 Task: Find connections with filter location Ilmenau with filter topic #Managementtips with filter profile language French with filter current company Equitas Small Finance Bank with filter school Invertis university  with filter industry Child Day Care Services with filter service category Property Management with filter keywords title Copywriter
Action: Mouse moved to (716, 91)
Screenshot: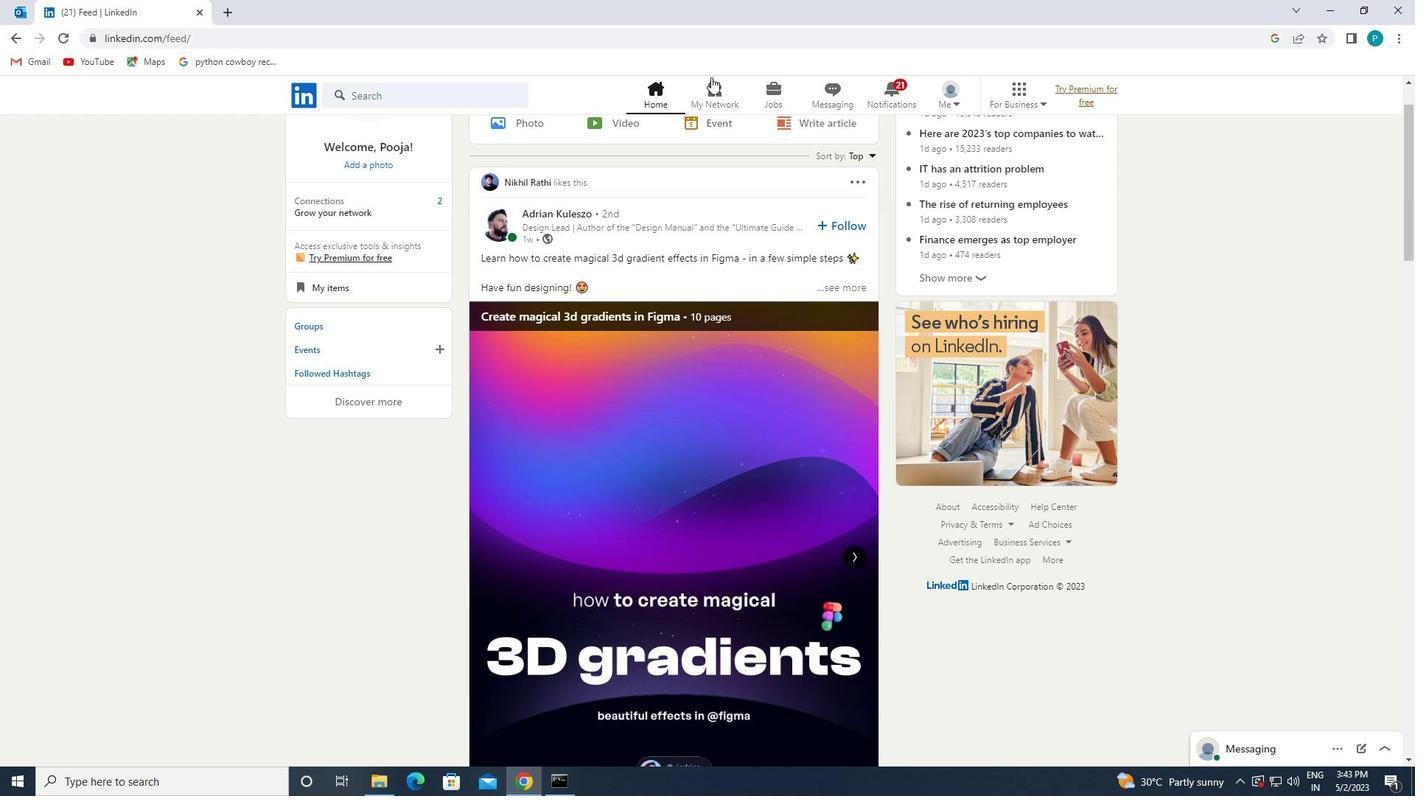 
Action: Mouse pressed left at (716, 91)
Screenshot: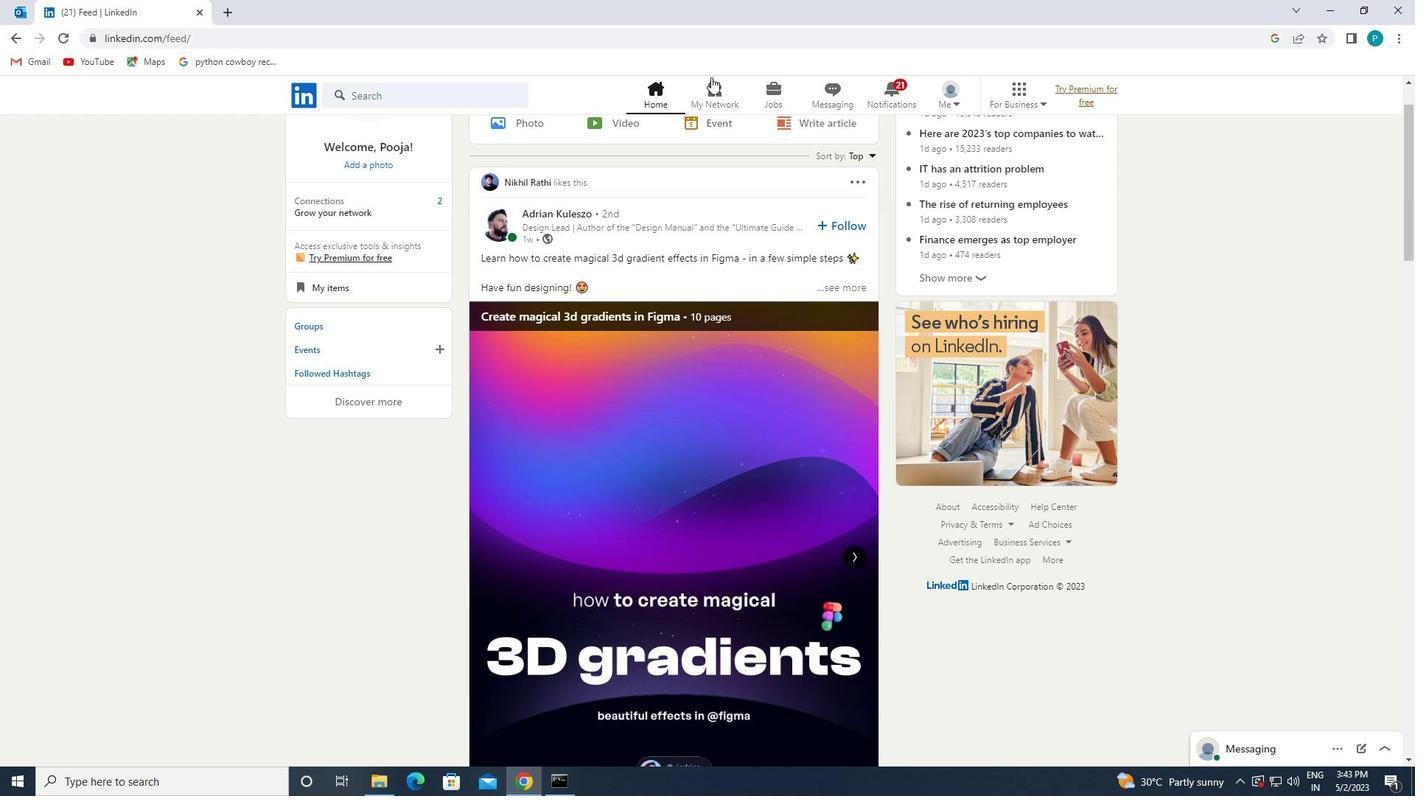 
Action: Mouse moved to (437, 165)
Screenshot: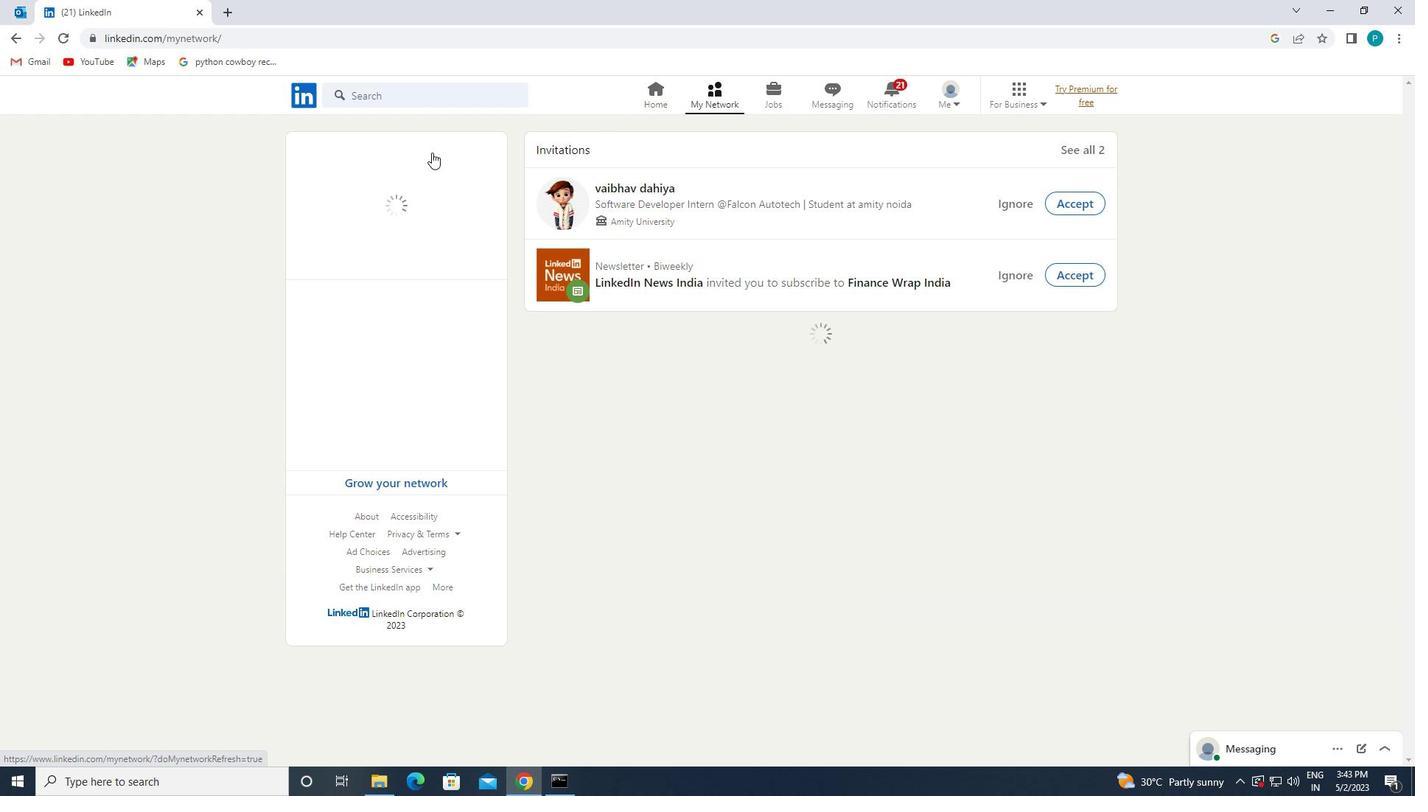 
Action: Mouse pressed left at (437, 165)
Screenshot: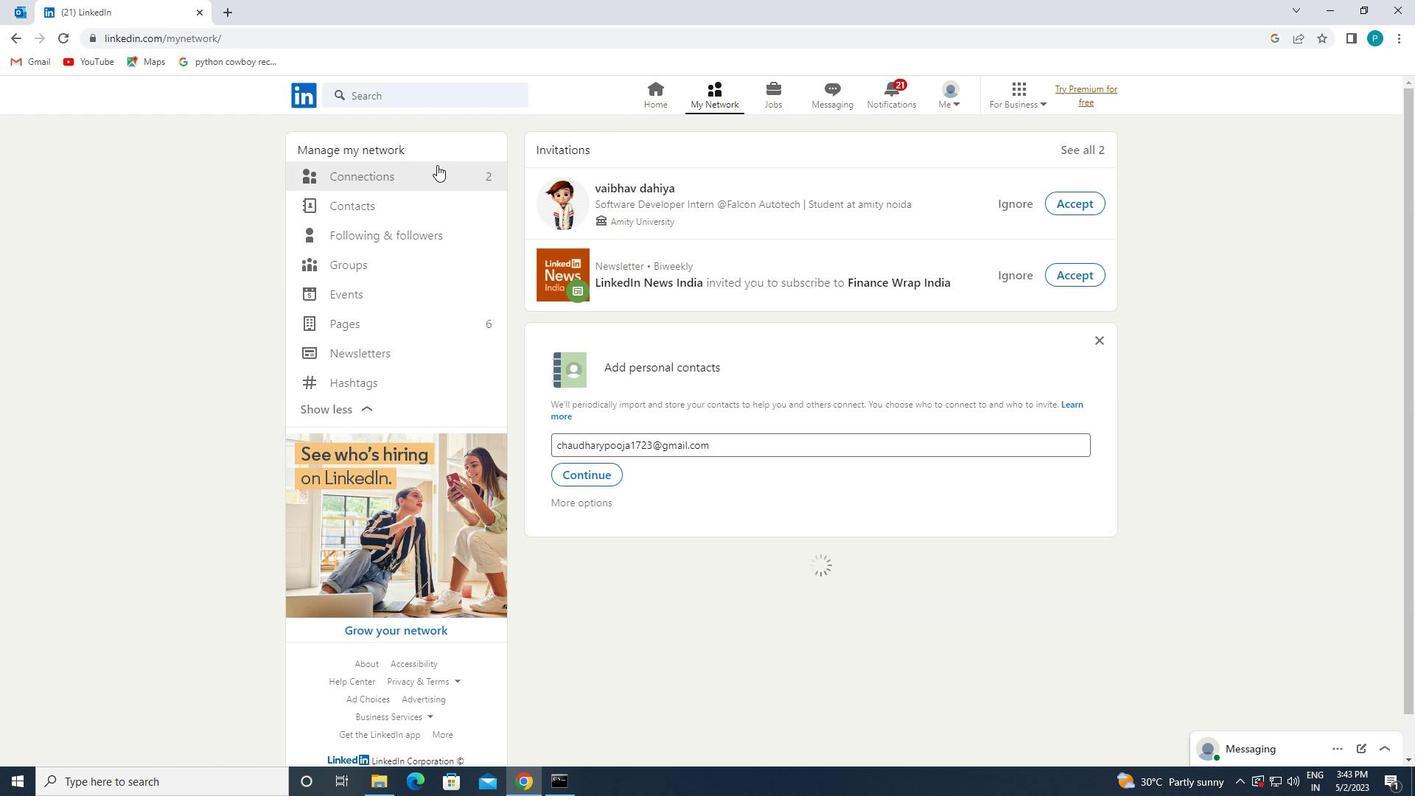
Action: Mouse moved to (449, 177)
Screenshot: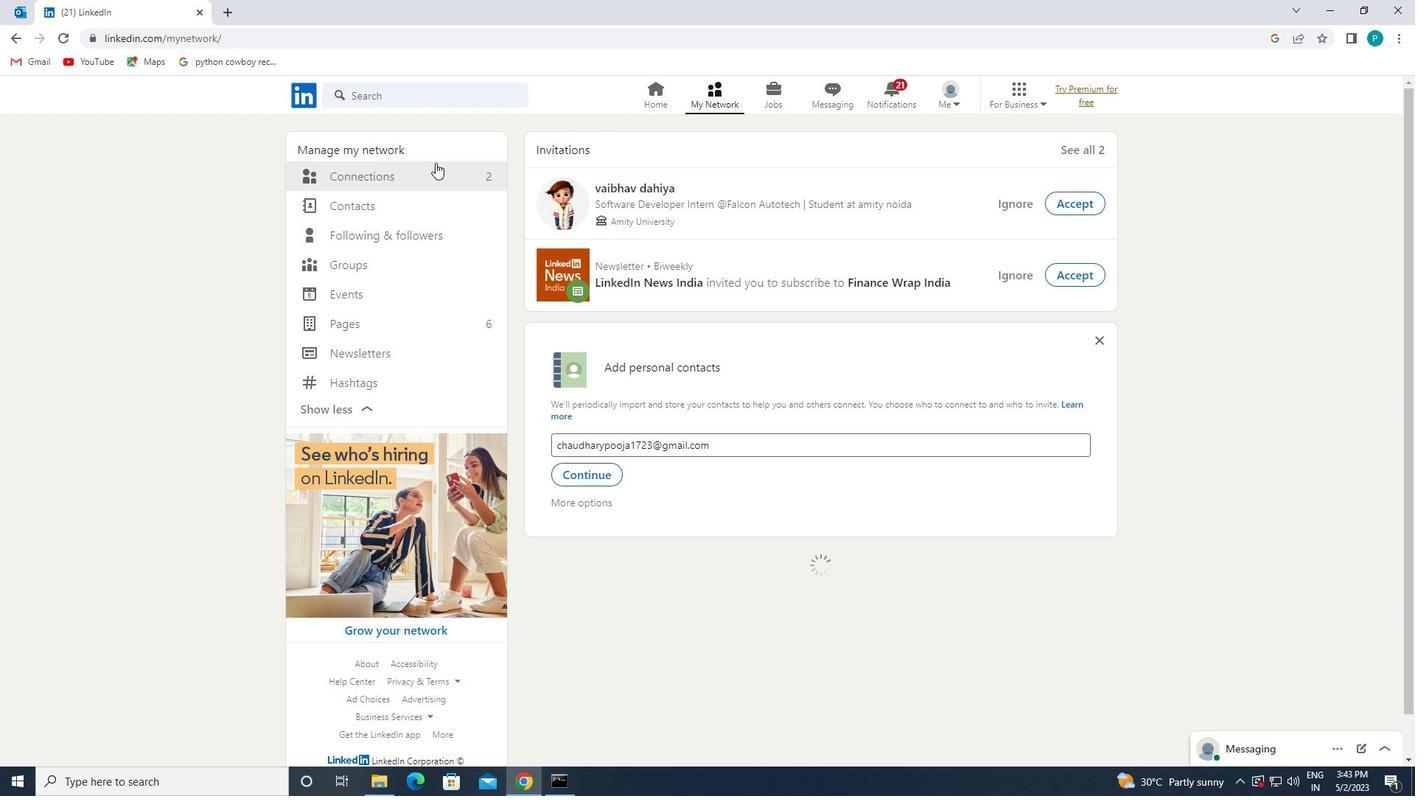 
Action: Mouse pressed left at (449, 177)
Screenshot: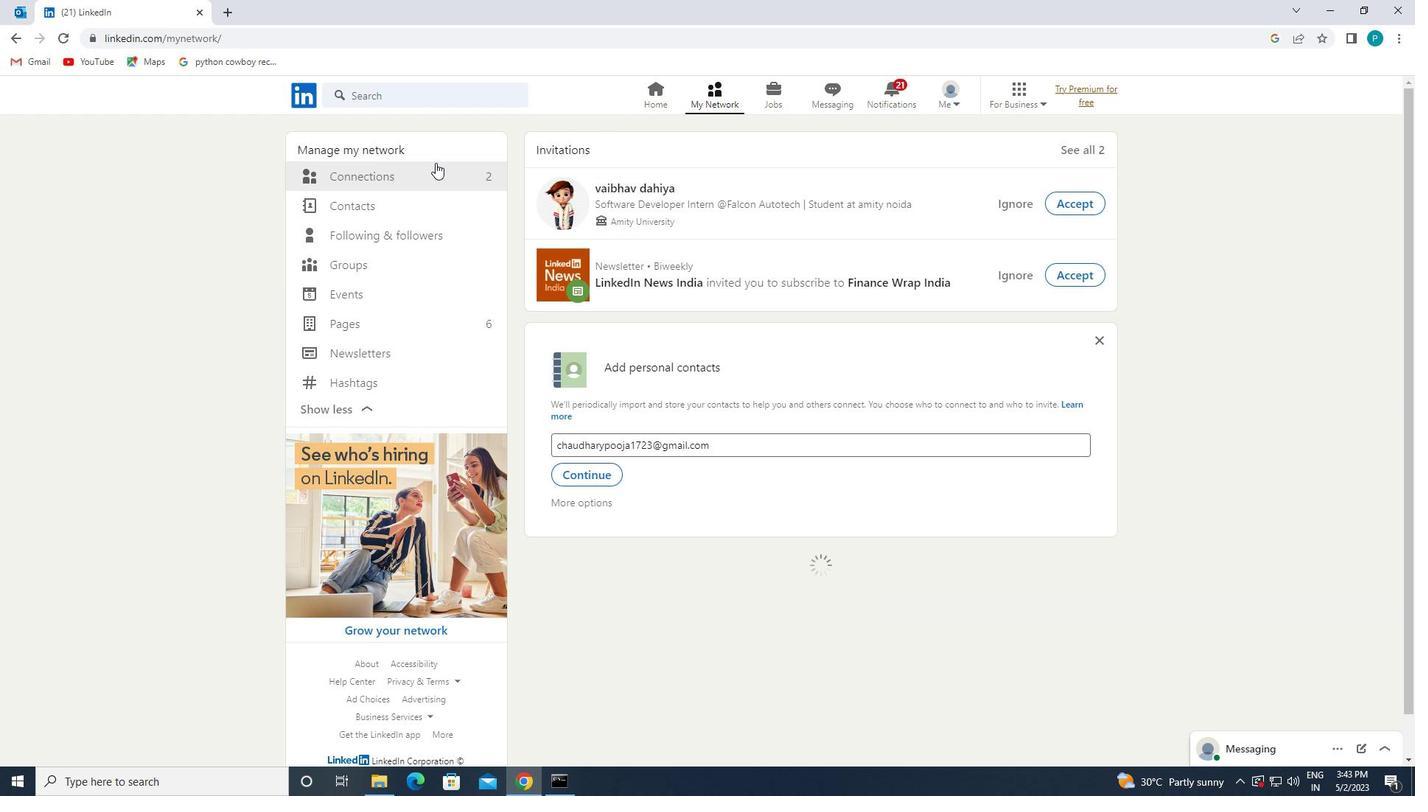 
Action: Mouse moved to (822, 176)
Screenshot: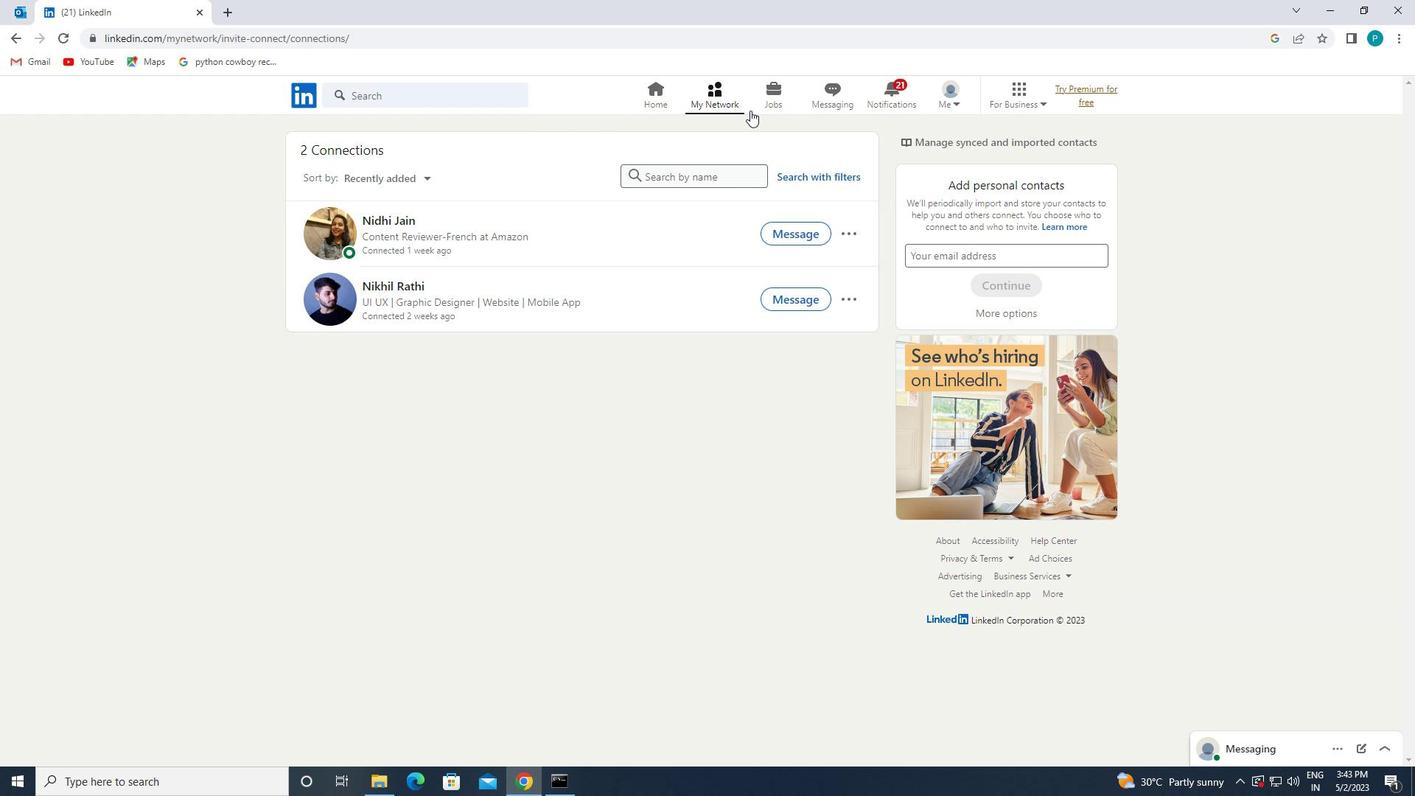 
Action: Mouse pressed left at (822, 176)
Screenshot: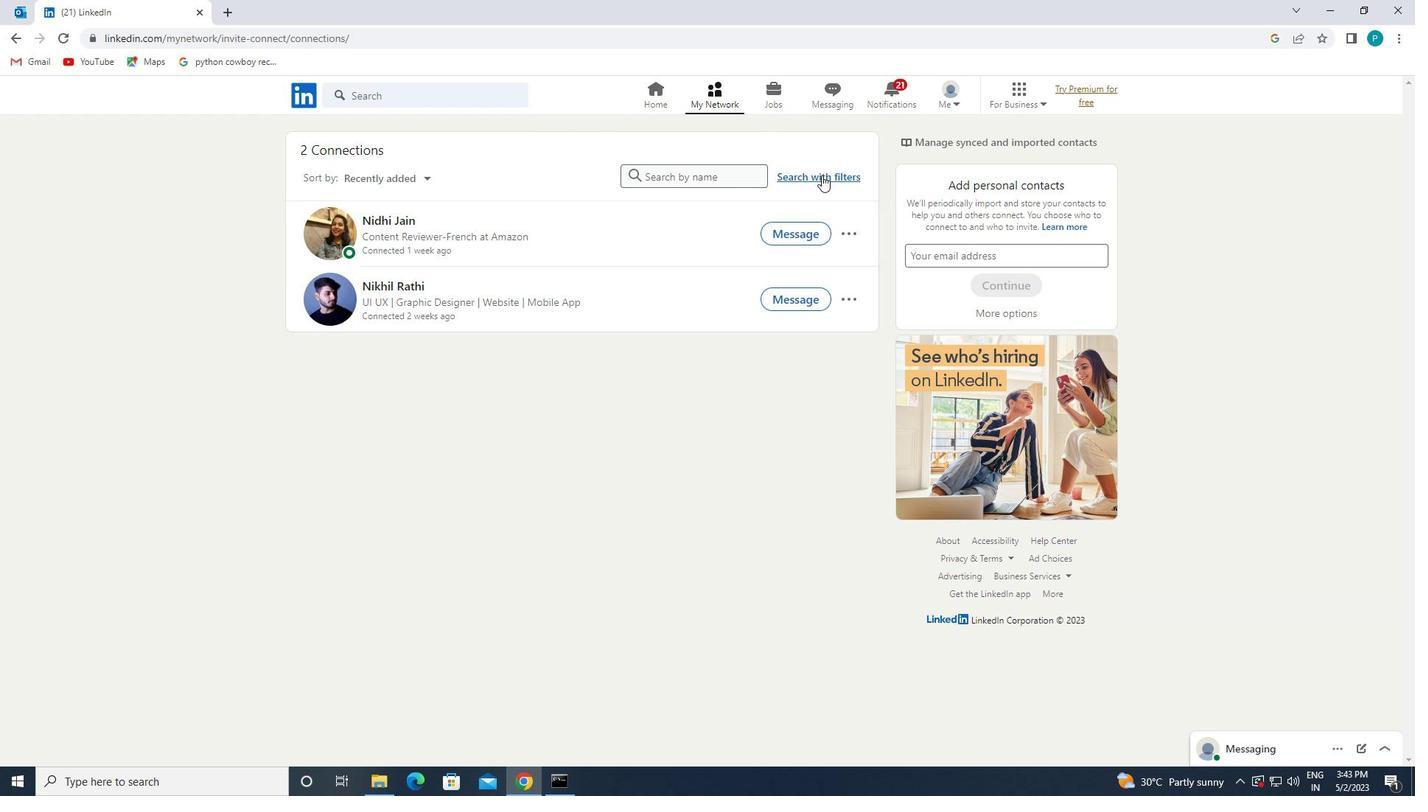 
Action: Mouse moved to (753, 140)
Screenshot: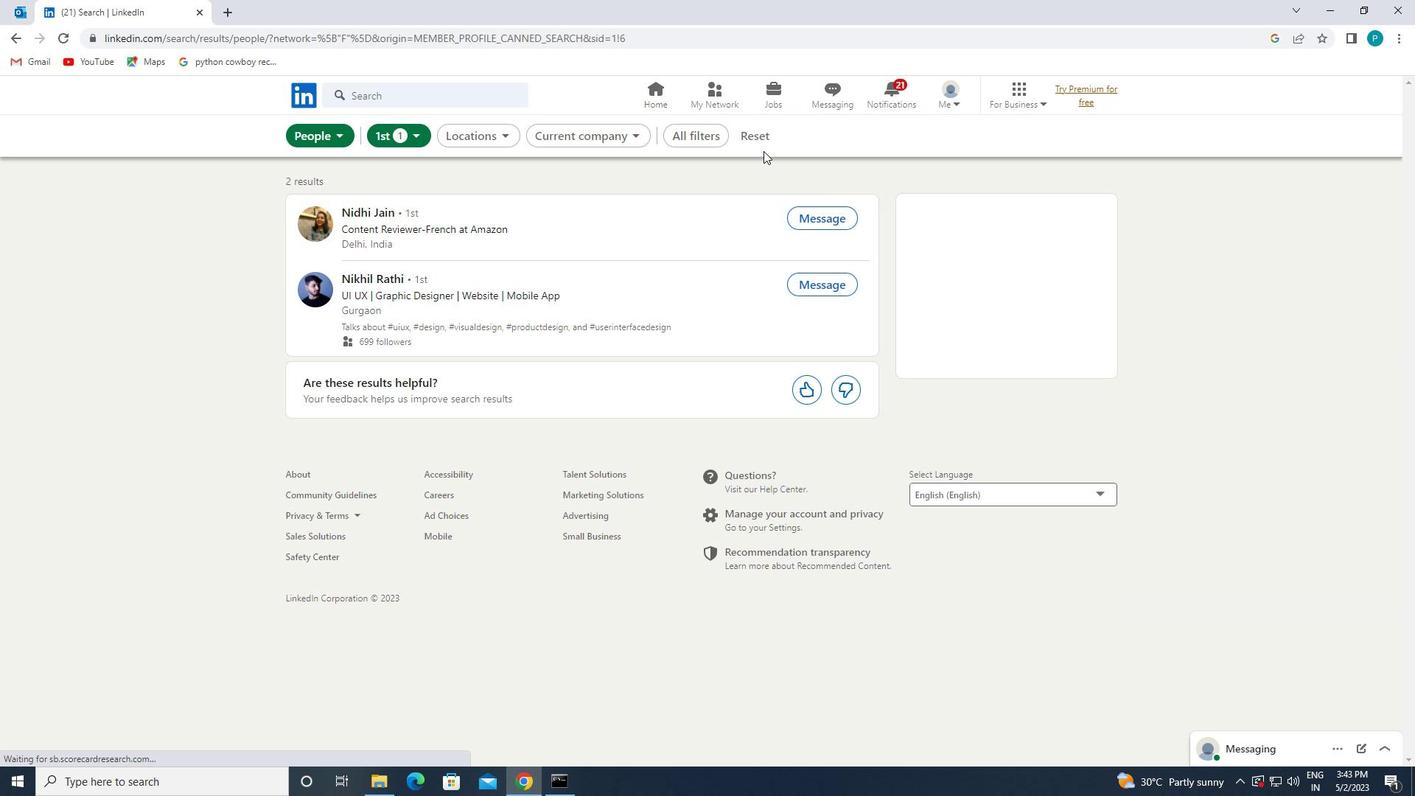 
Action: Mouse pressed left at (753, 140)
Screenshot: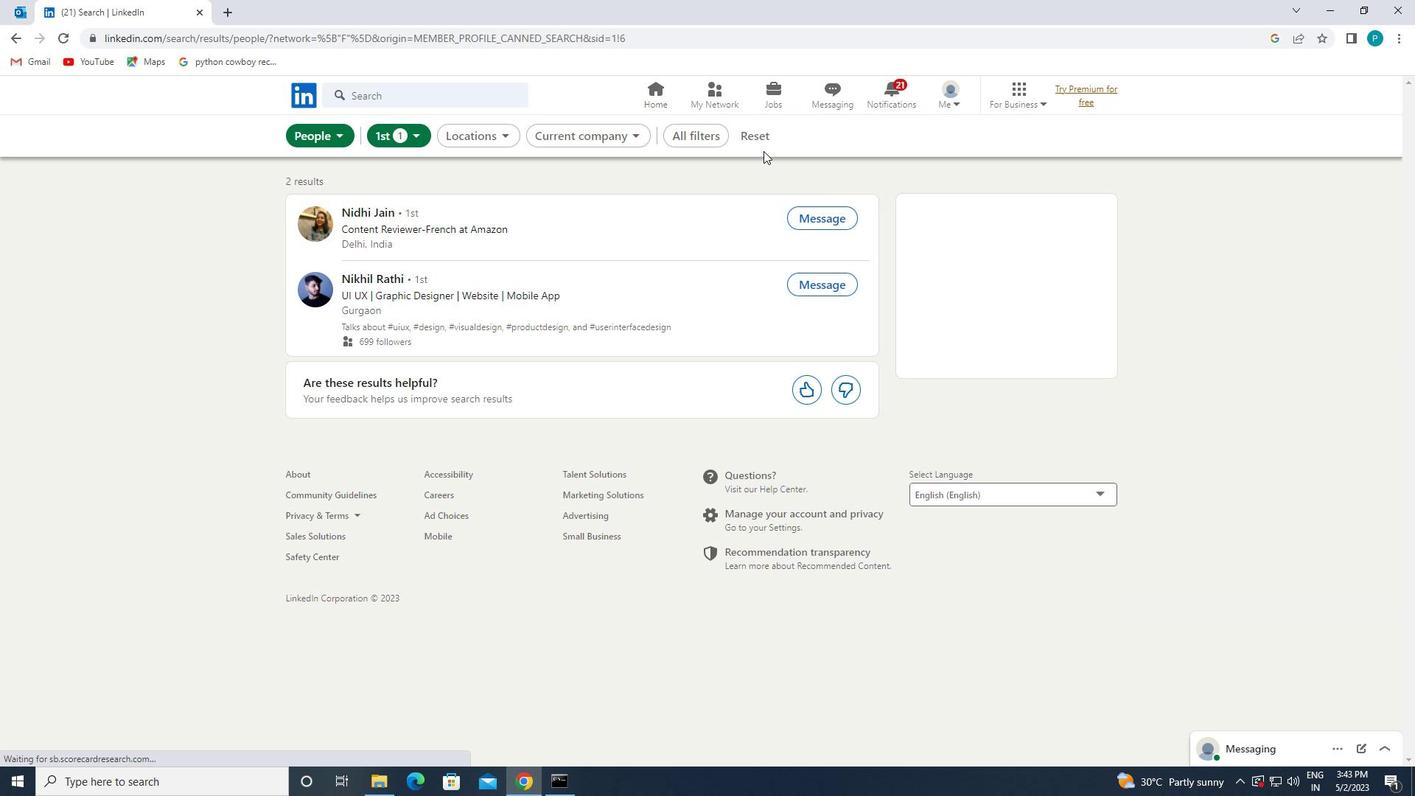 
Action: Mouse moved to (738, 134)
Screenshot: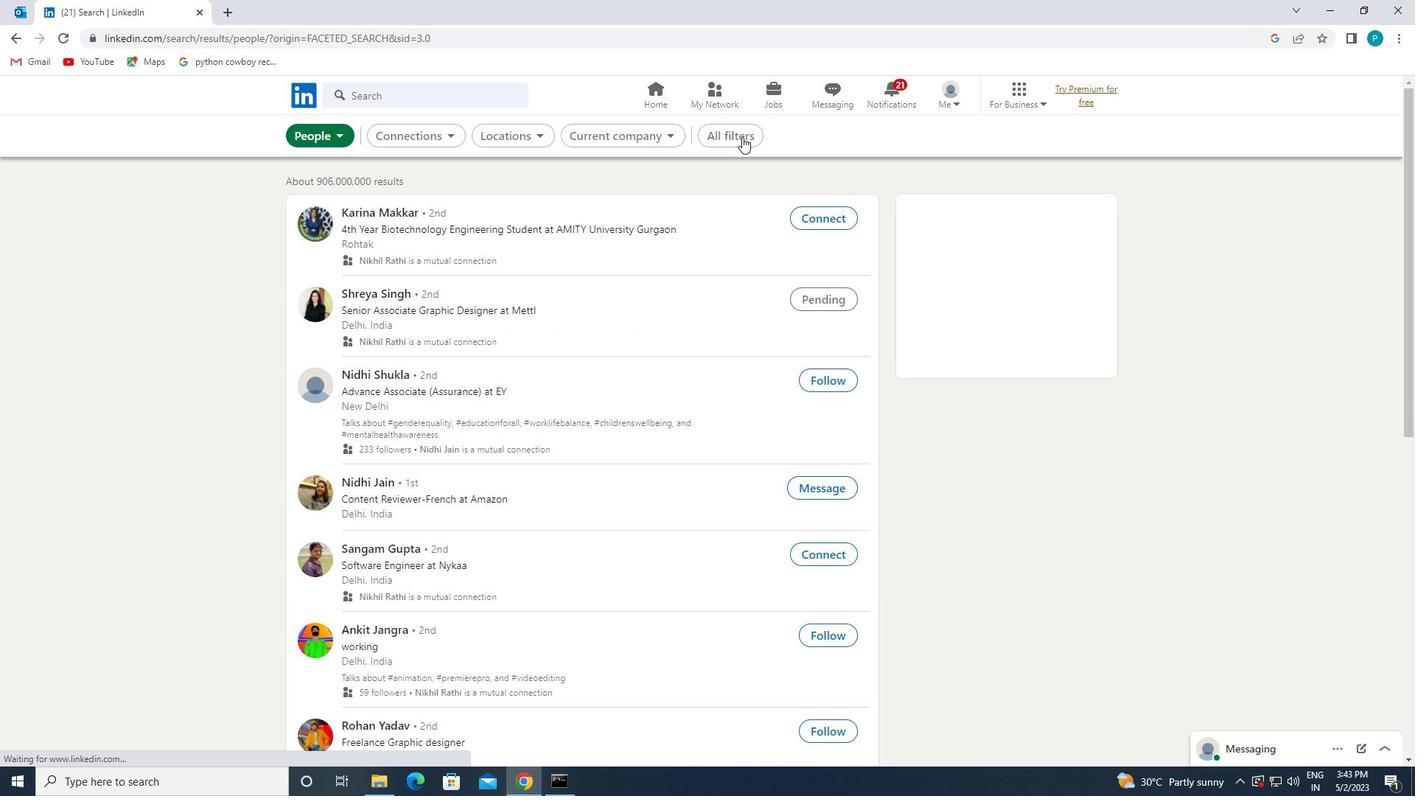 
Action: Mouse pressed left at (738, 134)
Screenshot: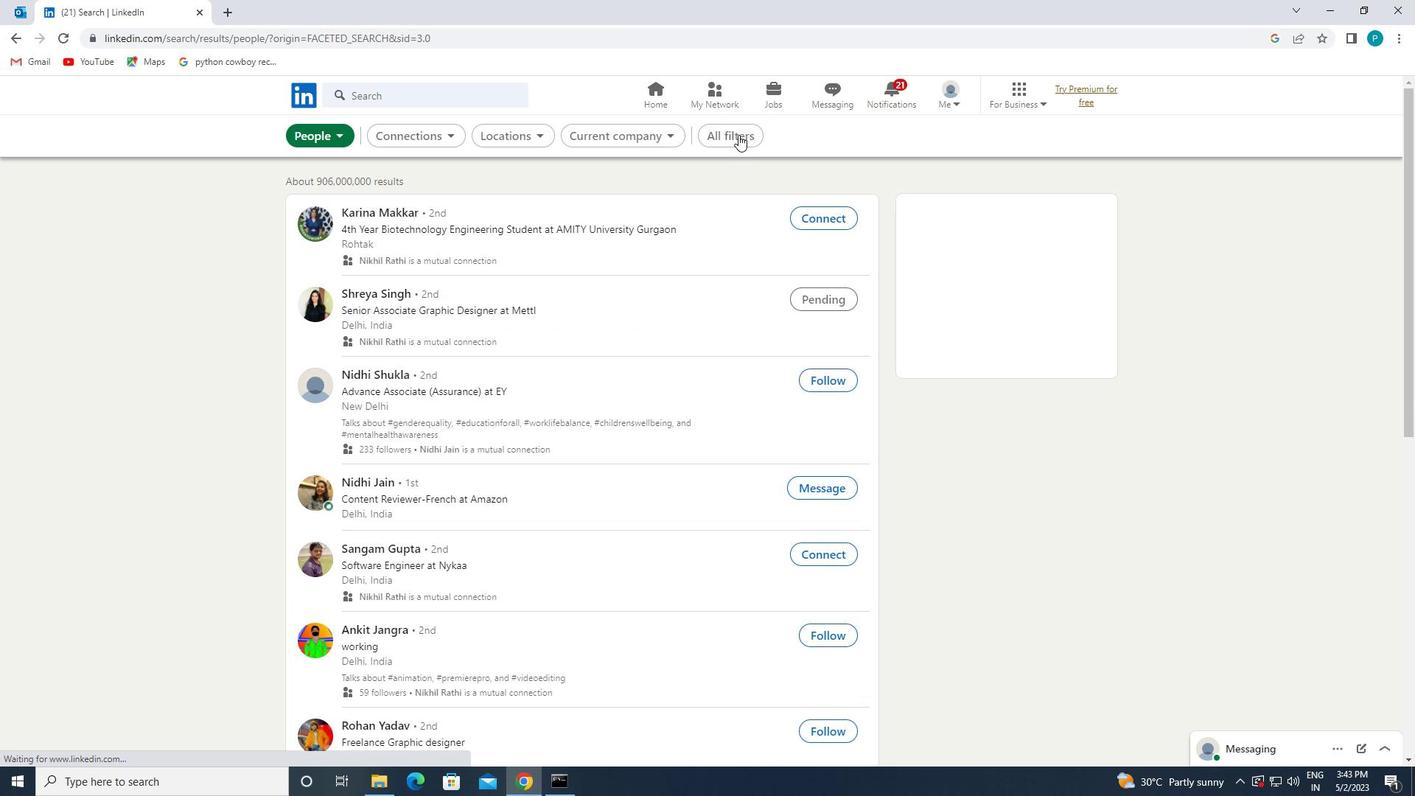 
Action: Mouse moved to (1348, 421)
Screenshot: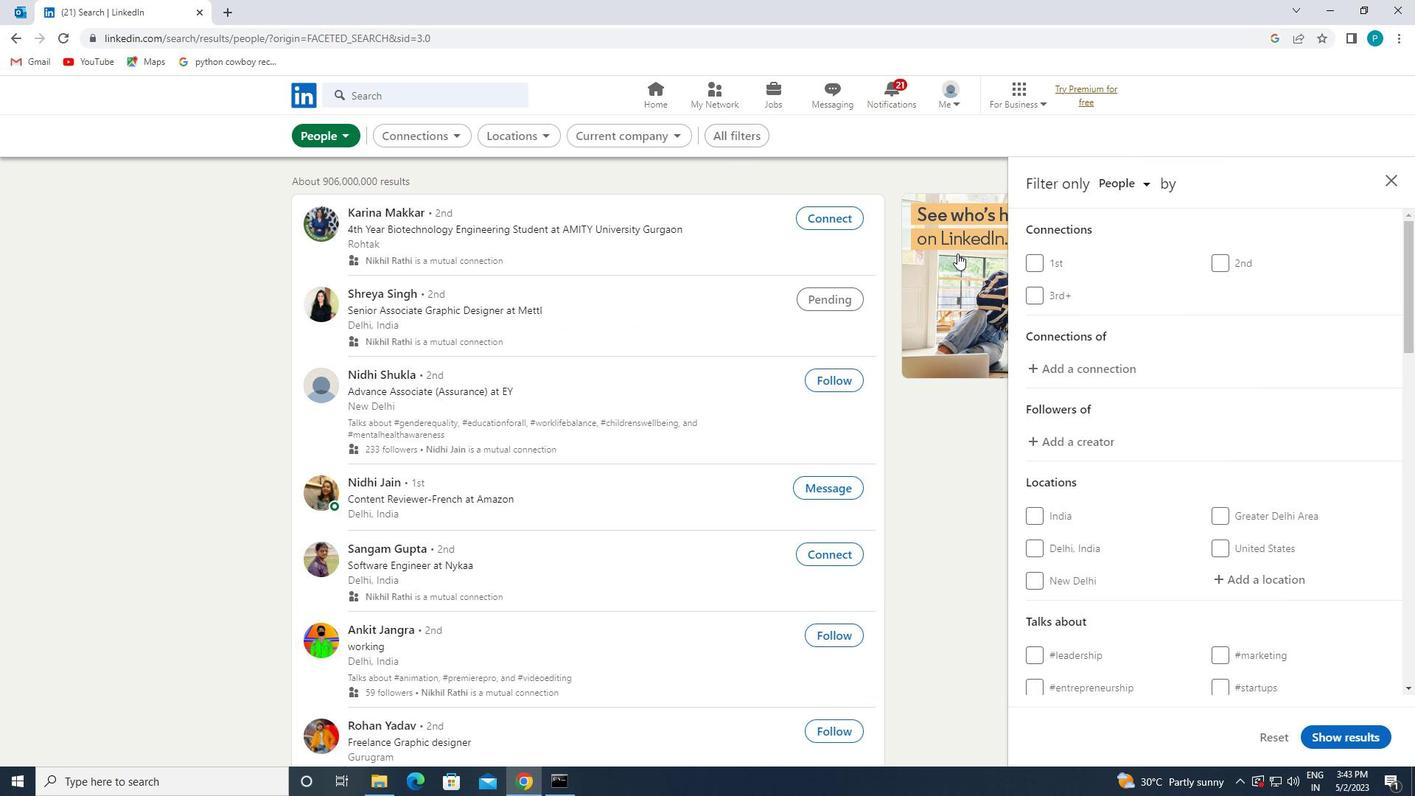 
Action: Mouse scrolled (1348, 421) with delta (0, 0)
Screenshot: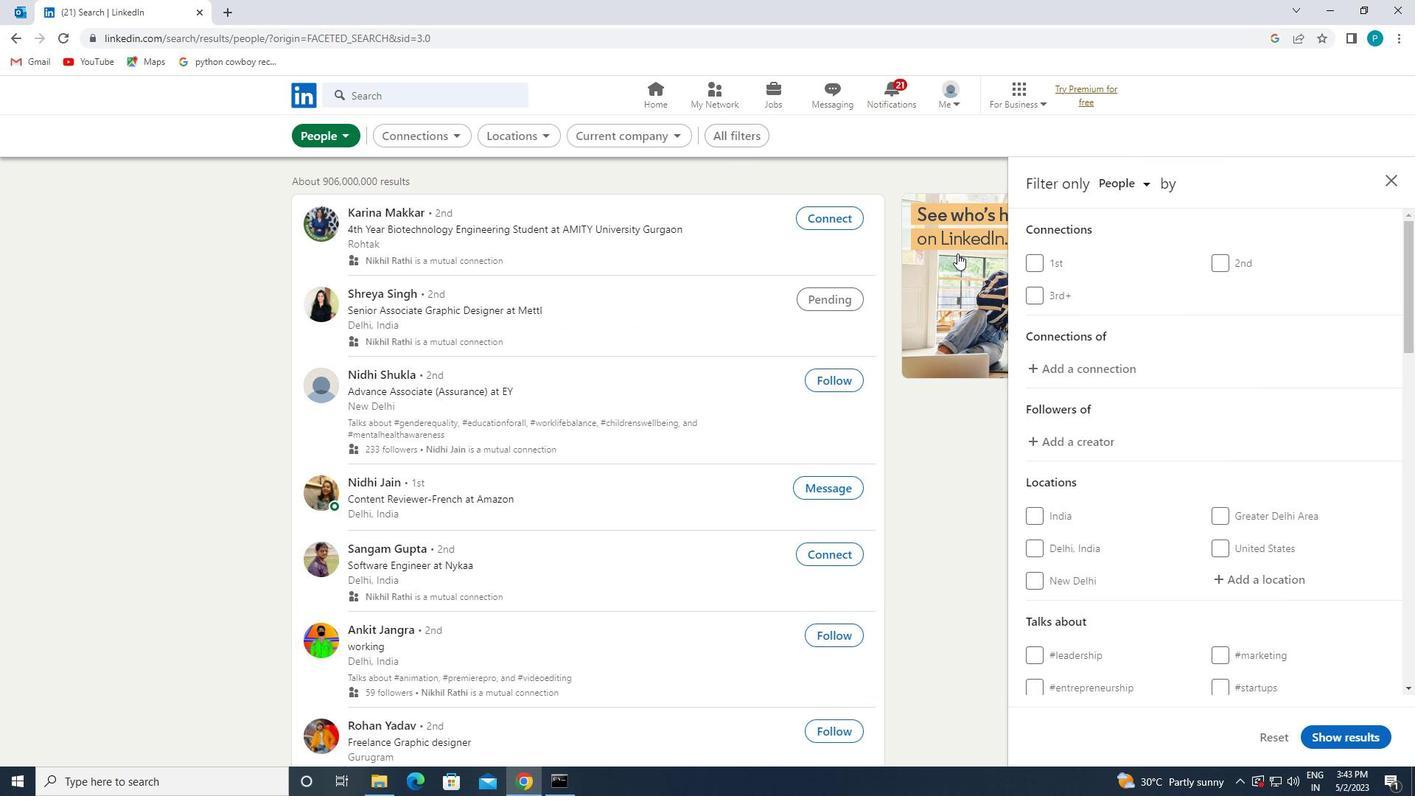 
Action: Mouse scrolled (1348, 421) with delta (0, 0)
Screenshot: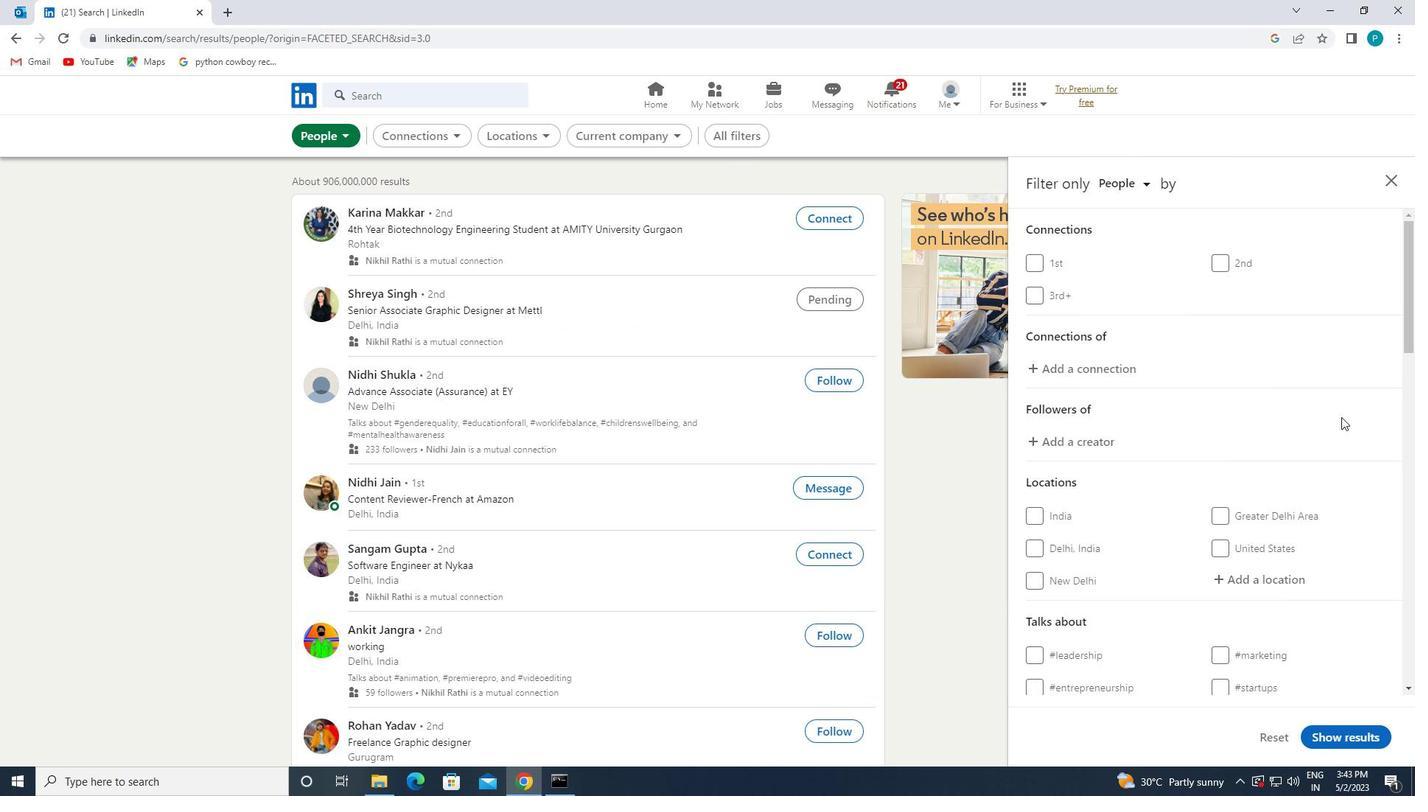 
Action: Mouse scrolled (1348, 421) with delta (0, 0)
Screenshot: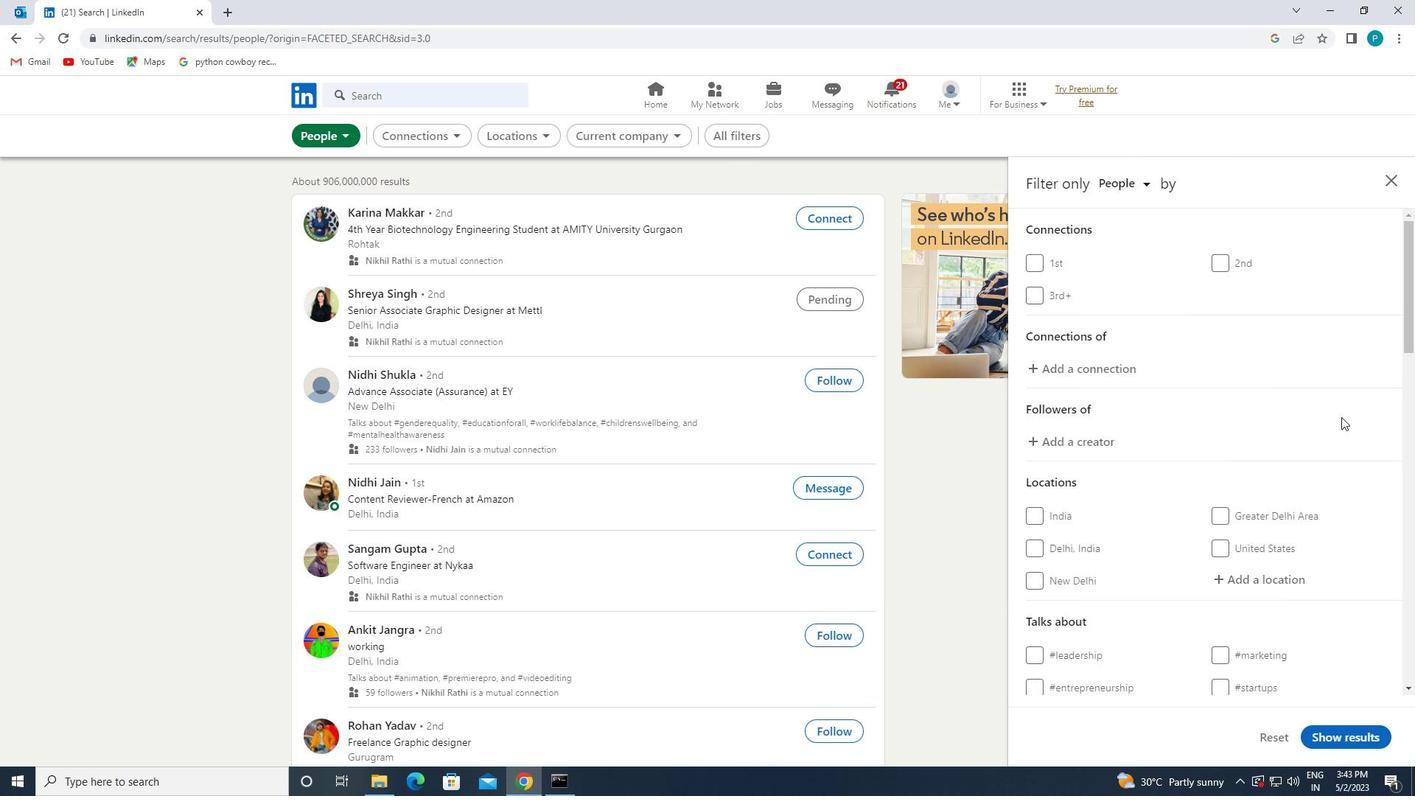 
Action: Mouse moved to (1224, 367)
Screenshot: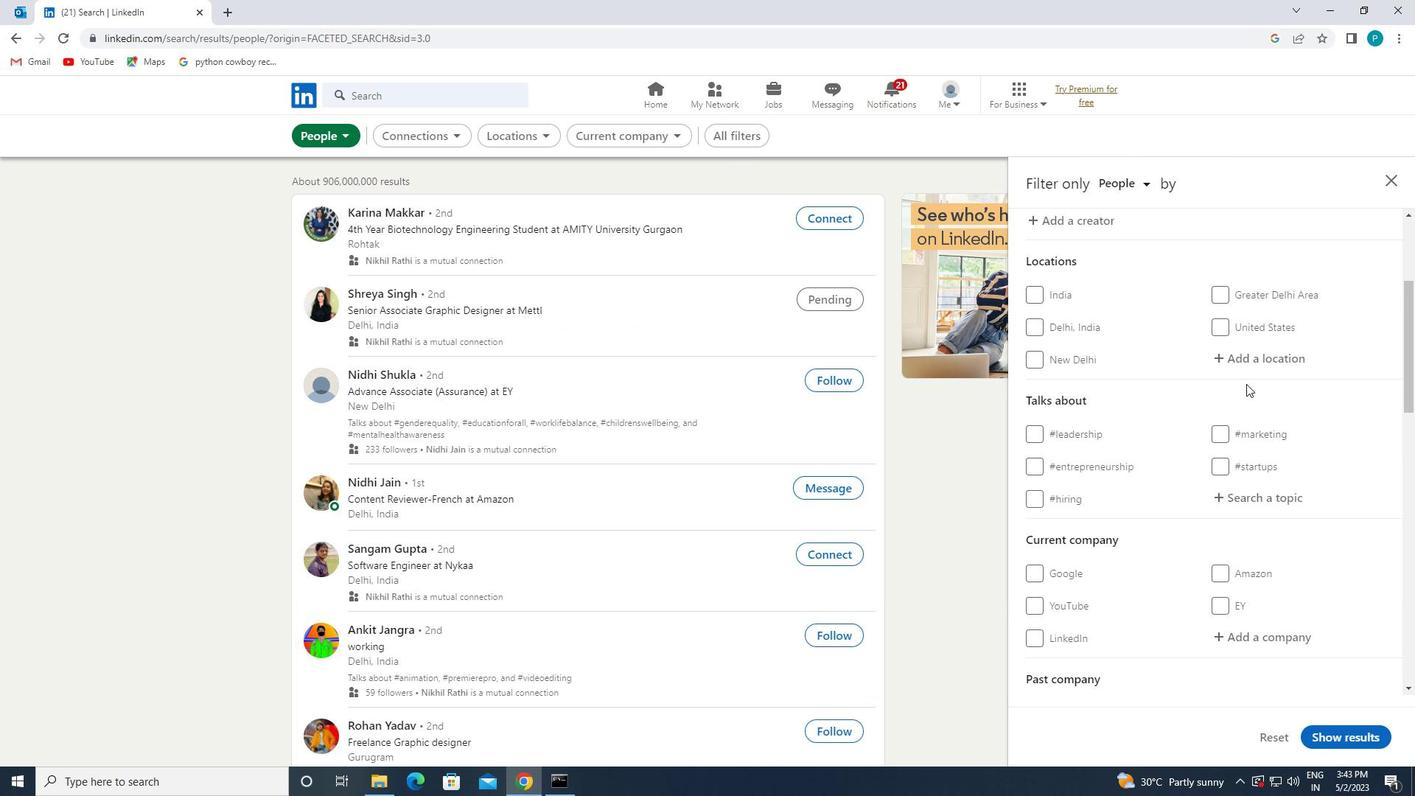 
Action: Mouse pressed left at (1224, 367)
Screenshot: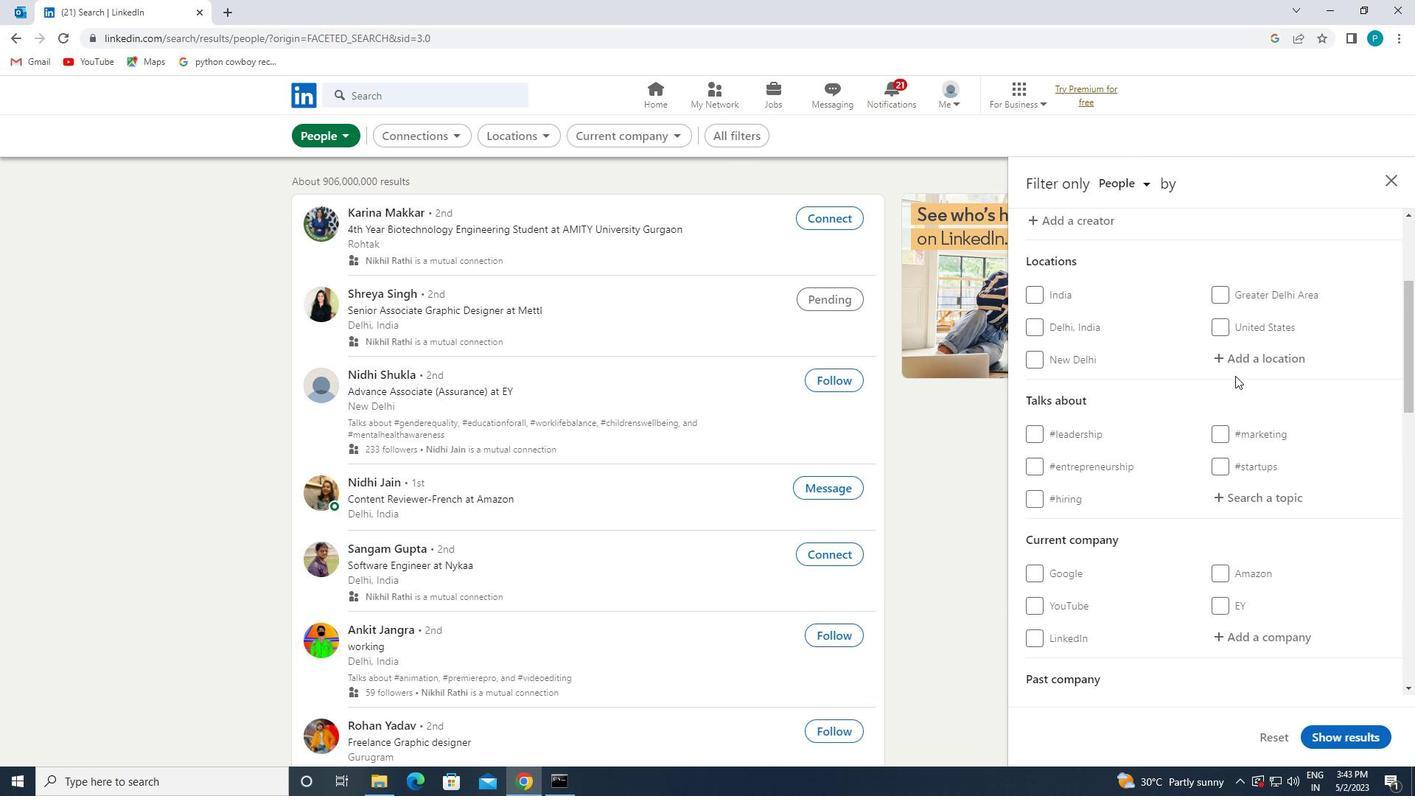 
Action: Key pressed <Key.caps_lock>i<Key.caps_lock>lmen
Screenshot: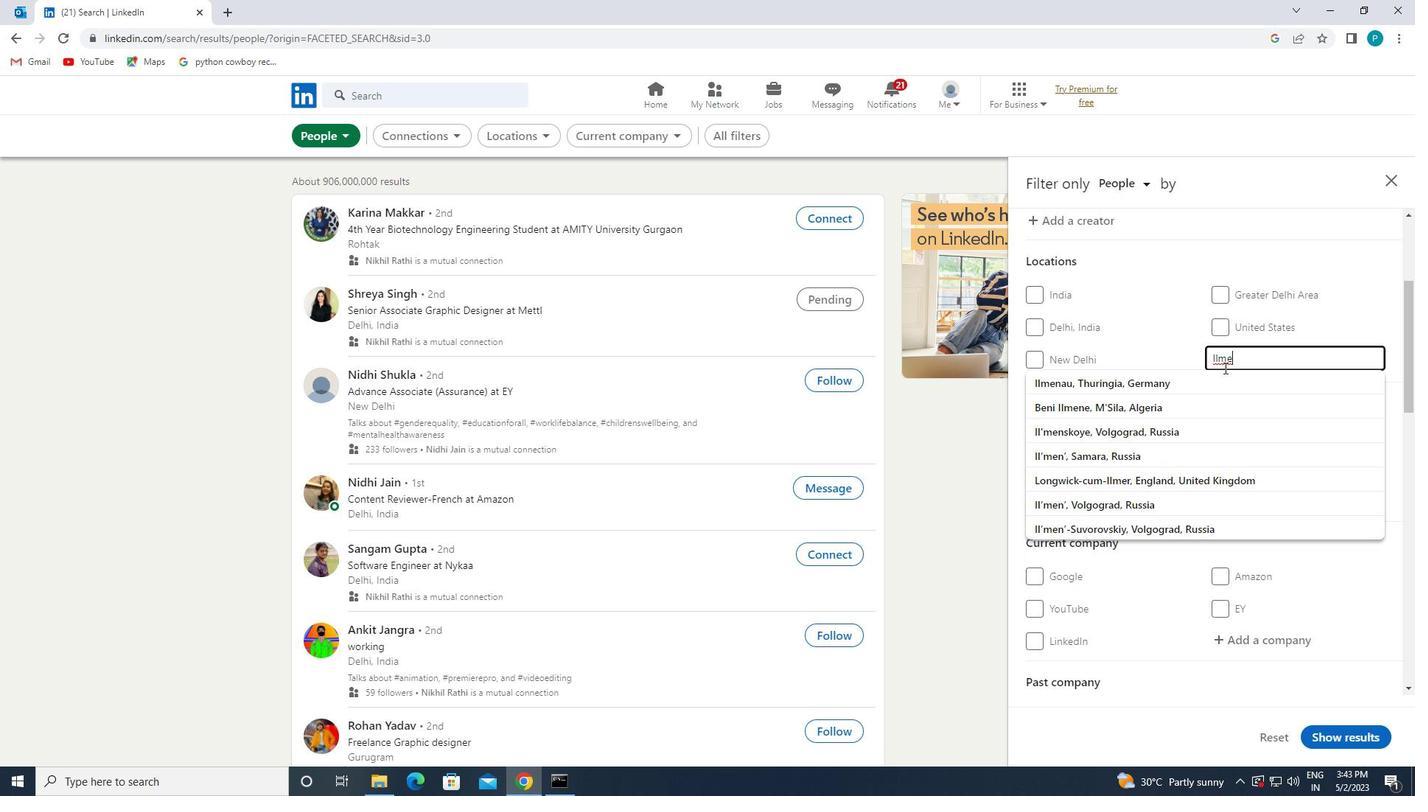 
Action: Mouse moved to (1219, 386)
Screenshot: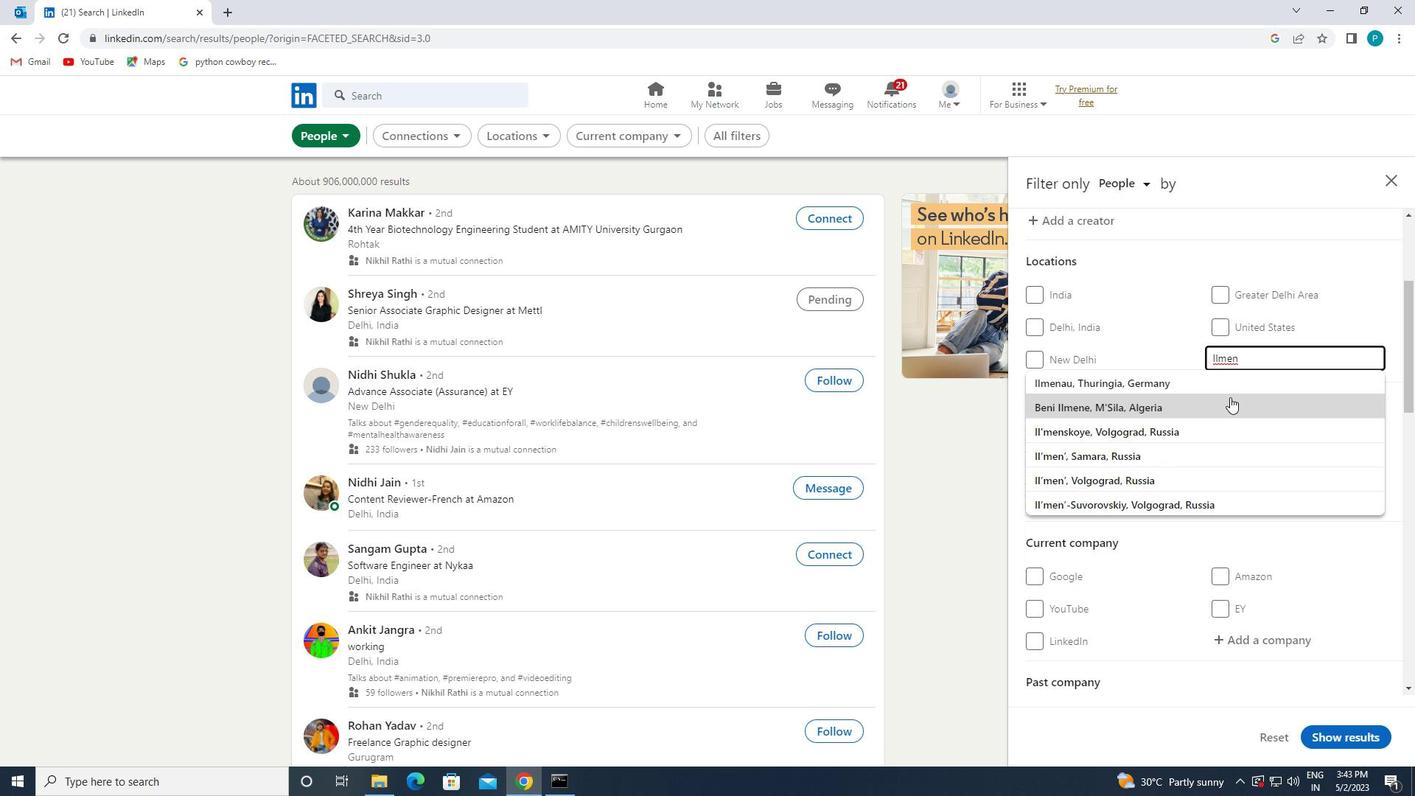 
Action: Mouse pressed left at (1219, 386)
Screenshot: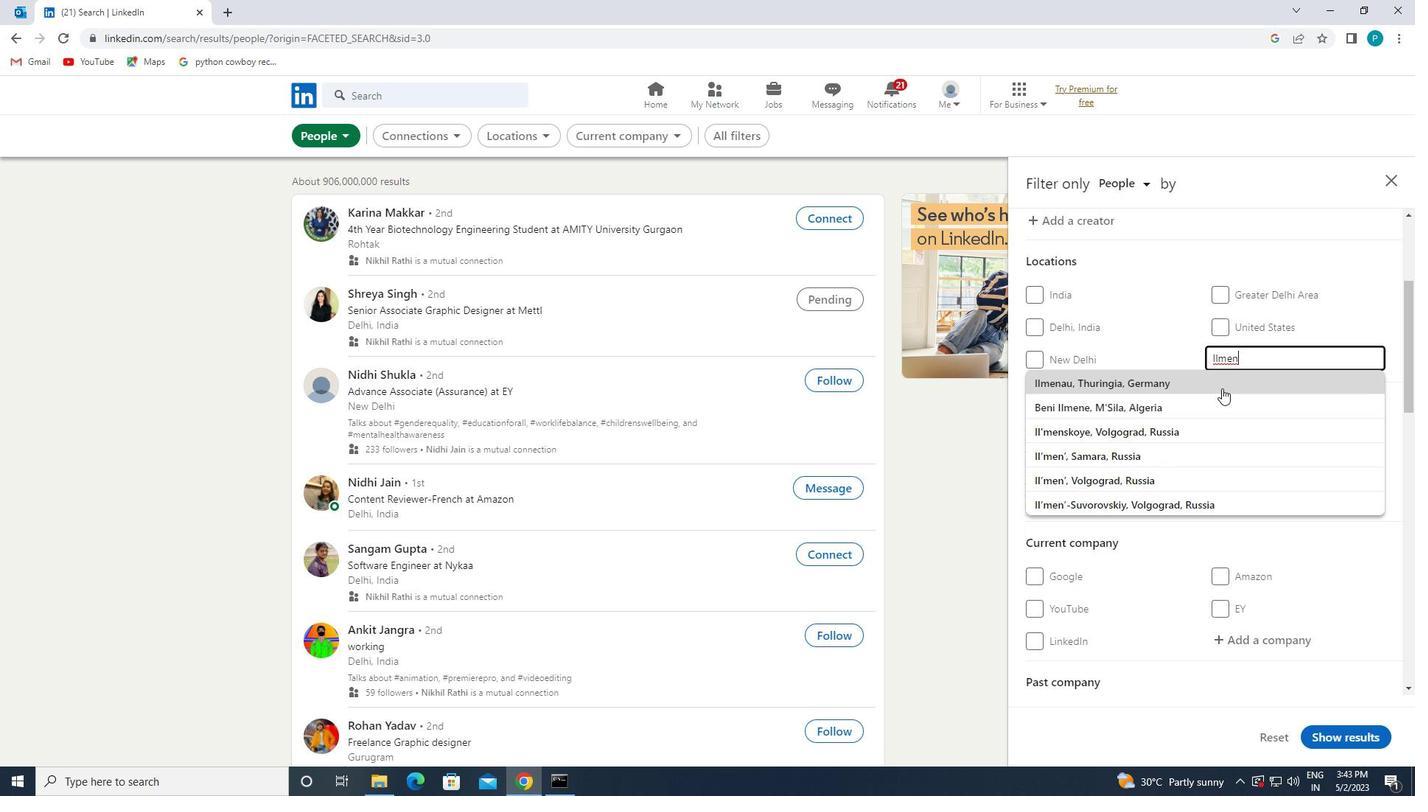 
Action: Mouse moved to (1219, 387)
Screenshot: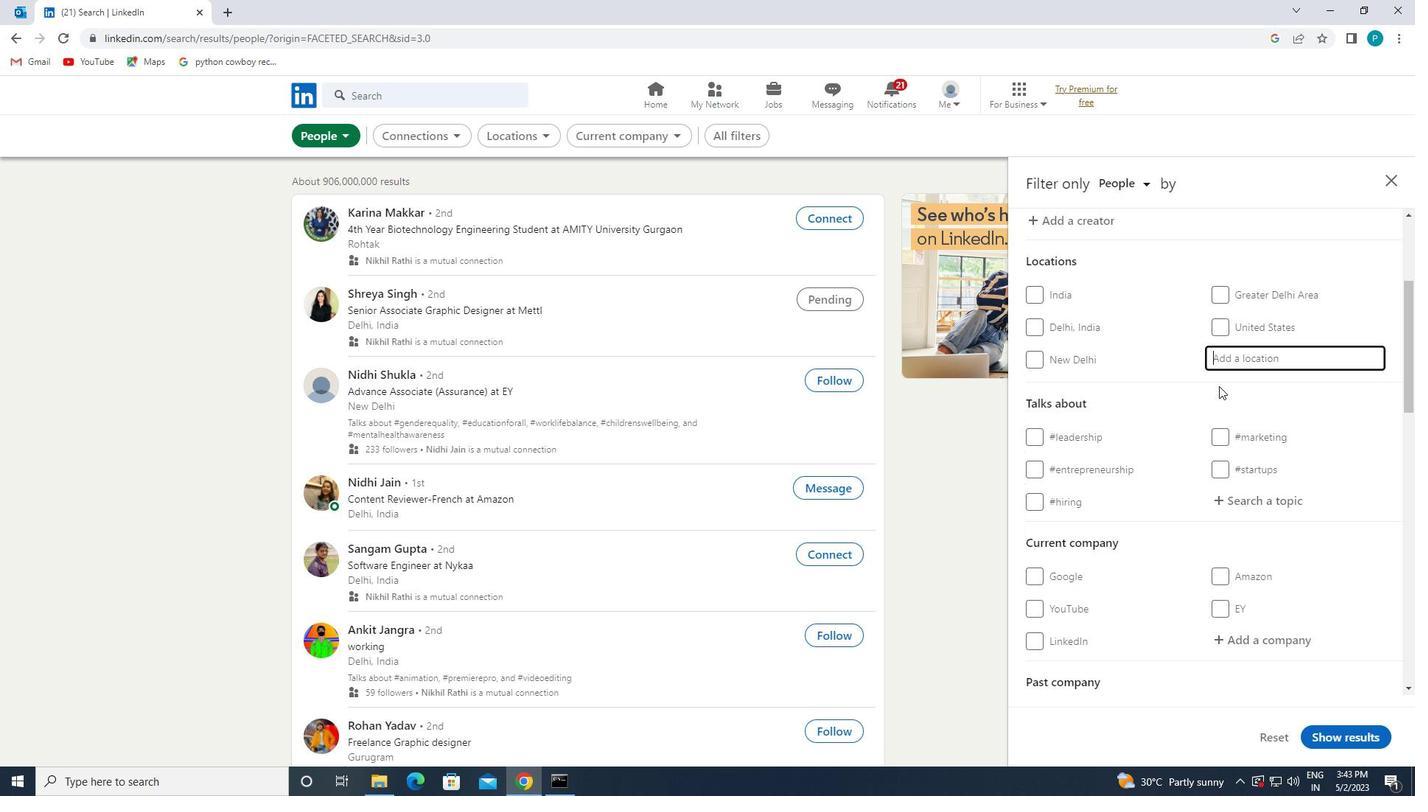 
Action: Mouse scrolled (1219, 387) with delta (0, 0)
Screenshot: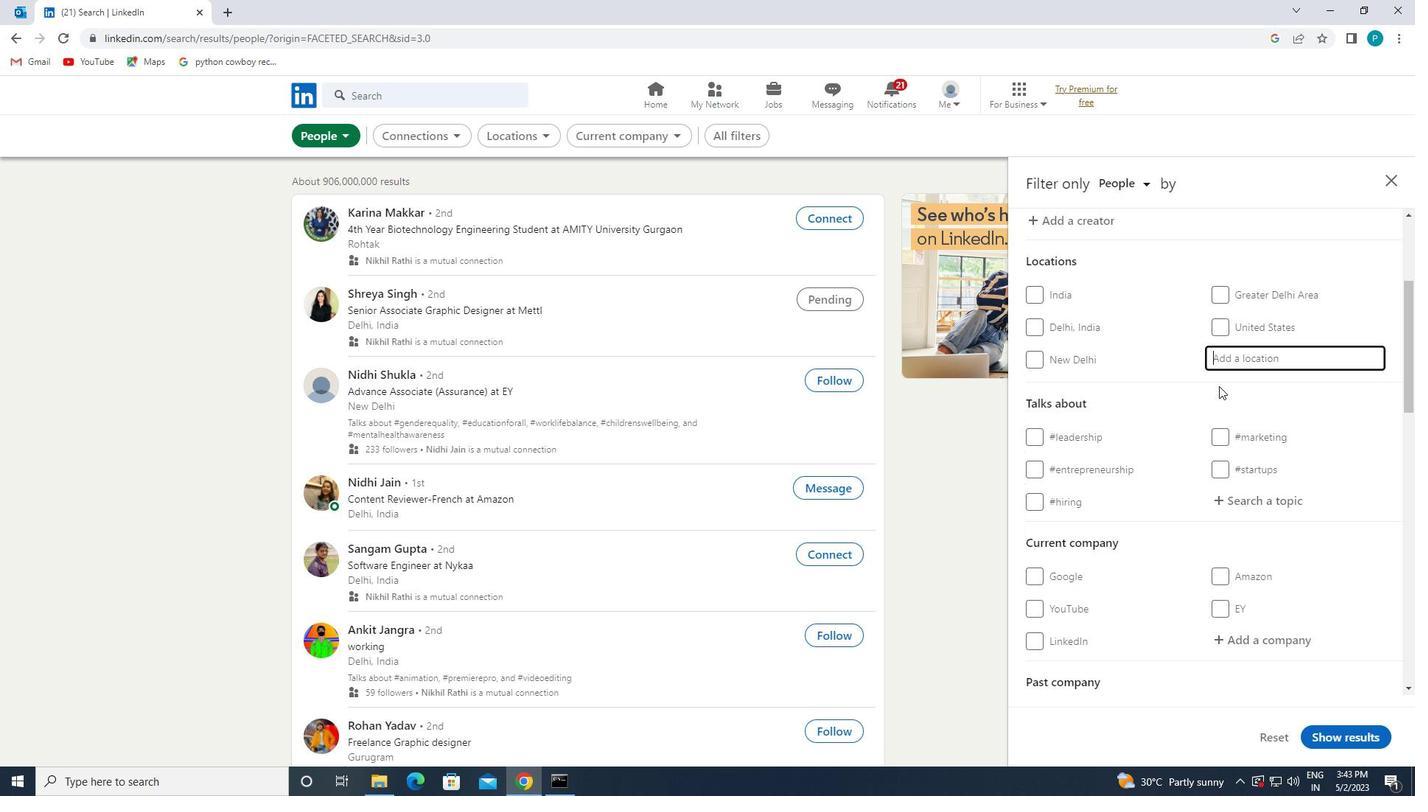 
Action: Mouse moved to (1221, 392)
Screenshot: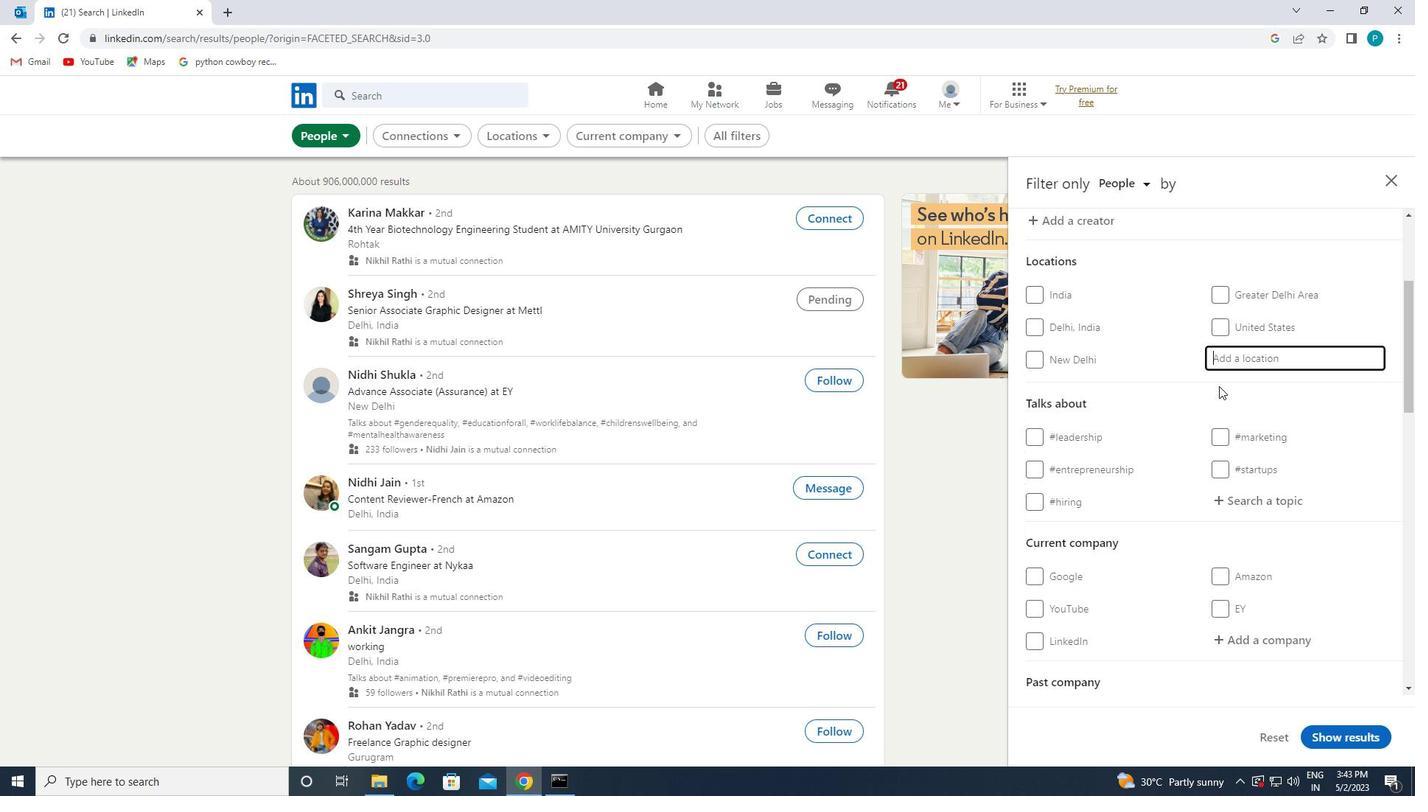 
Action: Mouse scrolled (1221, 391) with delta (0, 0)
Screenshot: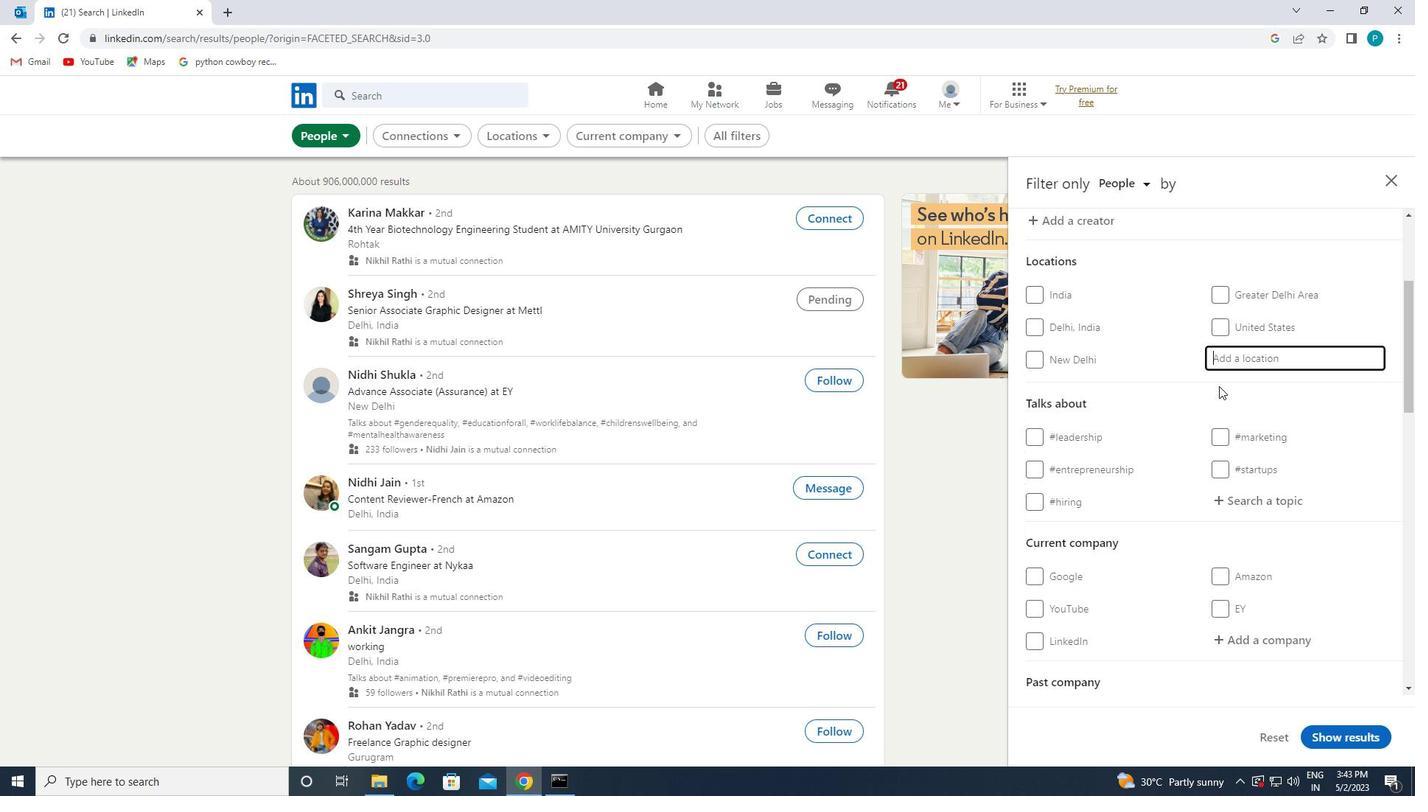 
Action: Mouse moved to (1208, 370)
Screenshot: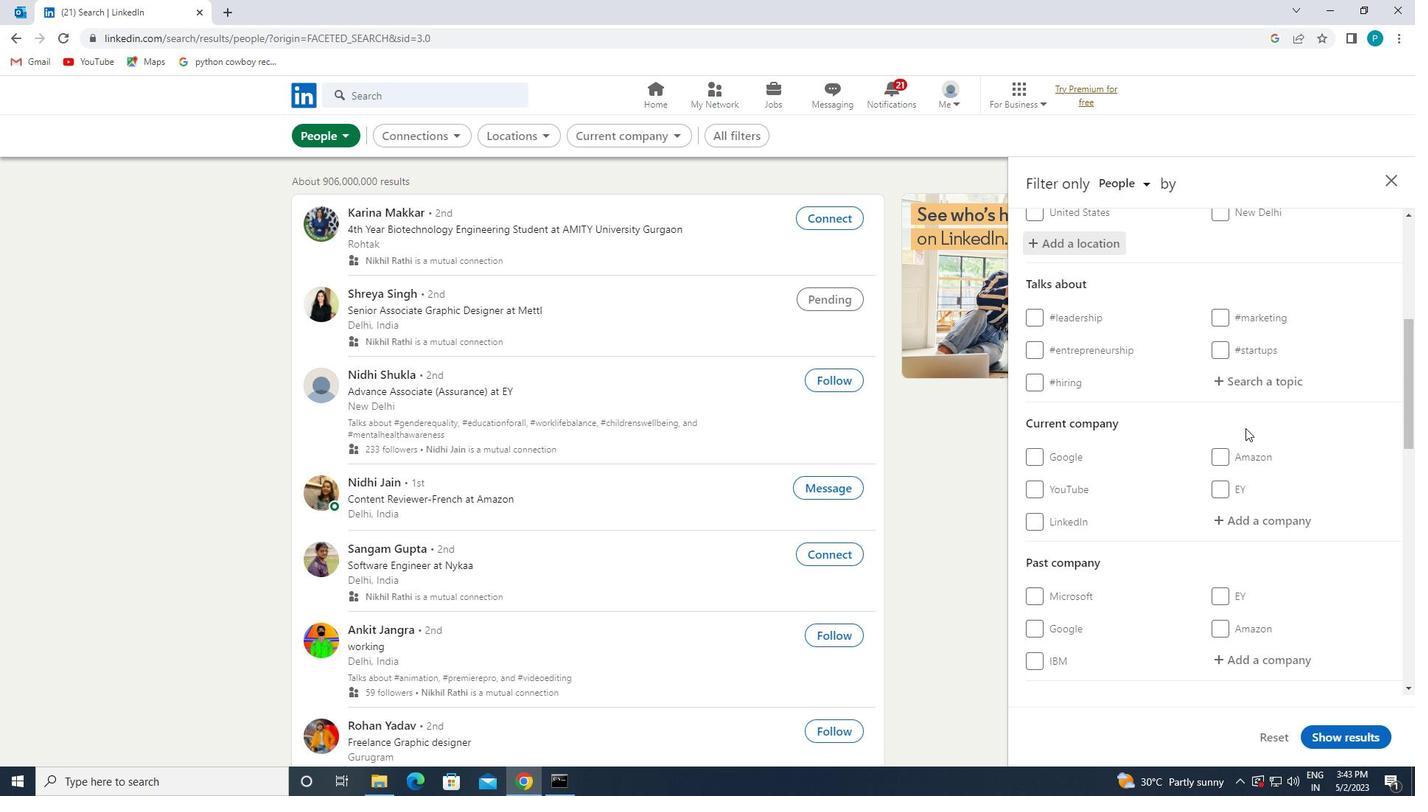 
Action: Mouse pressed left at (1208, 370)
Screenshot: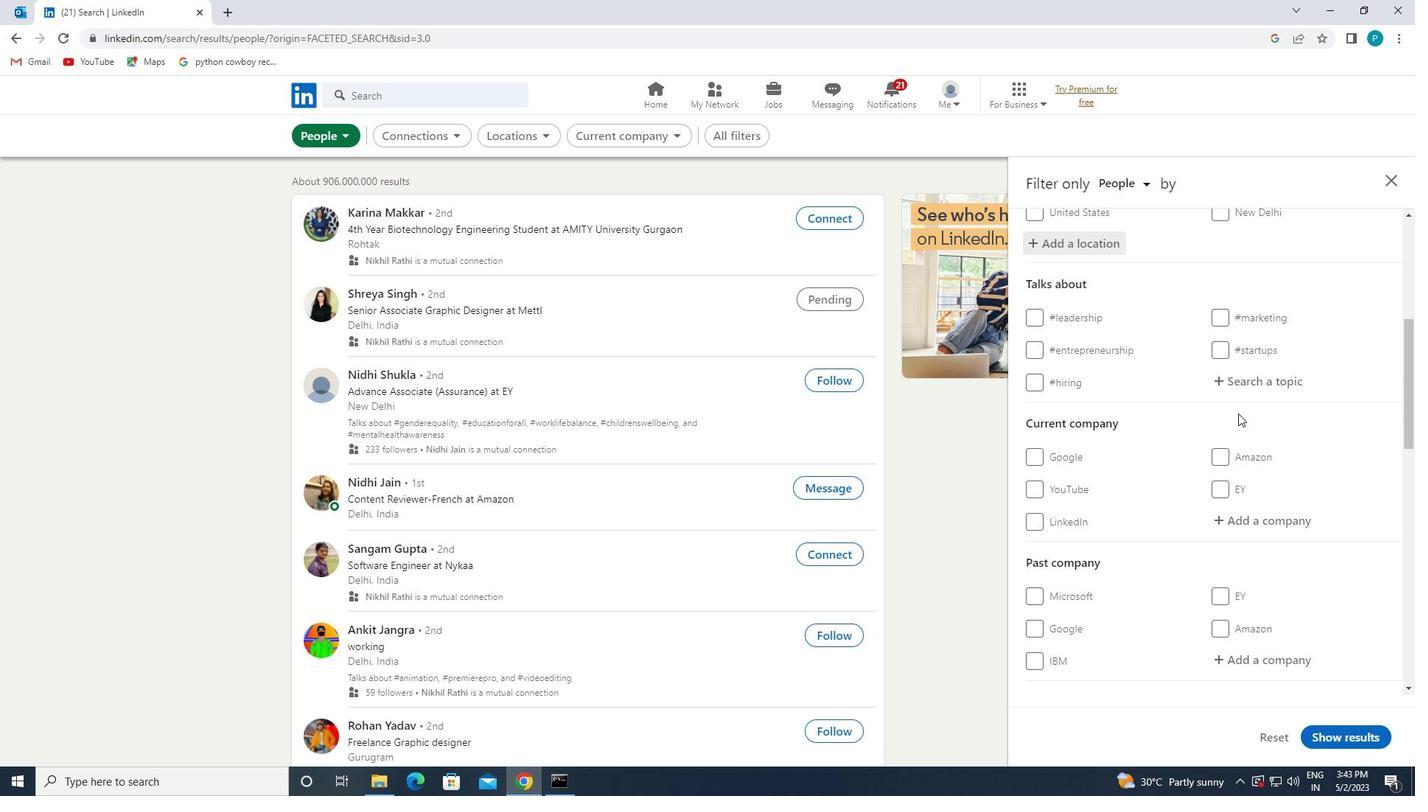 
Action: Mouse moved to (1219, 377)
Screenshot: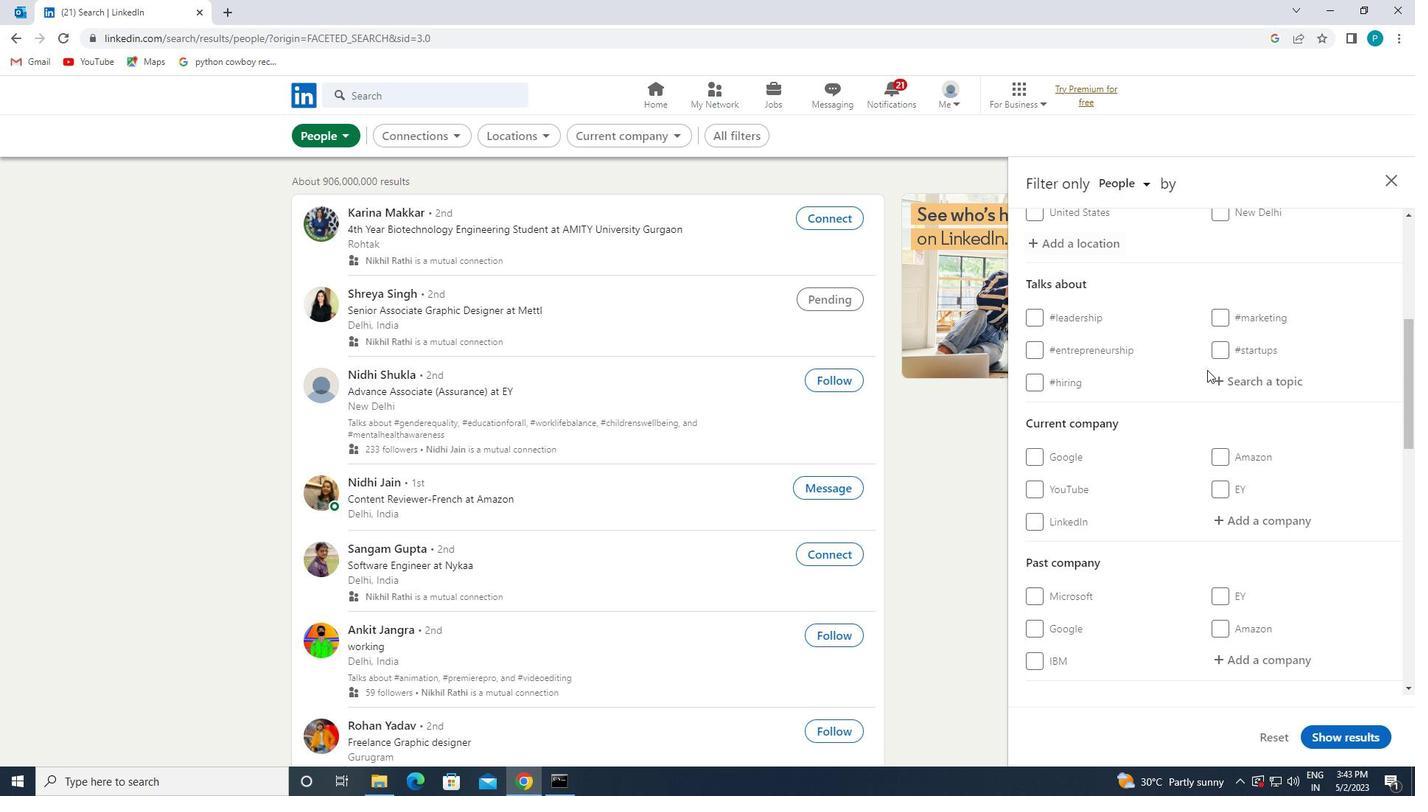 
Action: Mouse pressed left at (1219, 377)
Screenshot: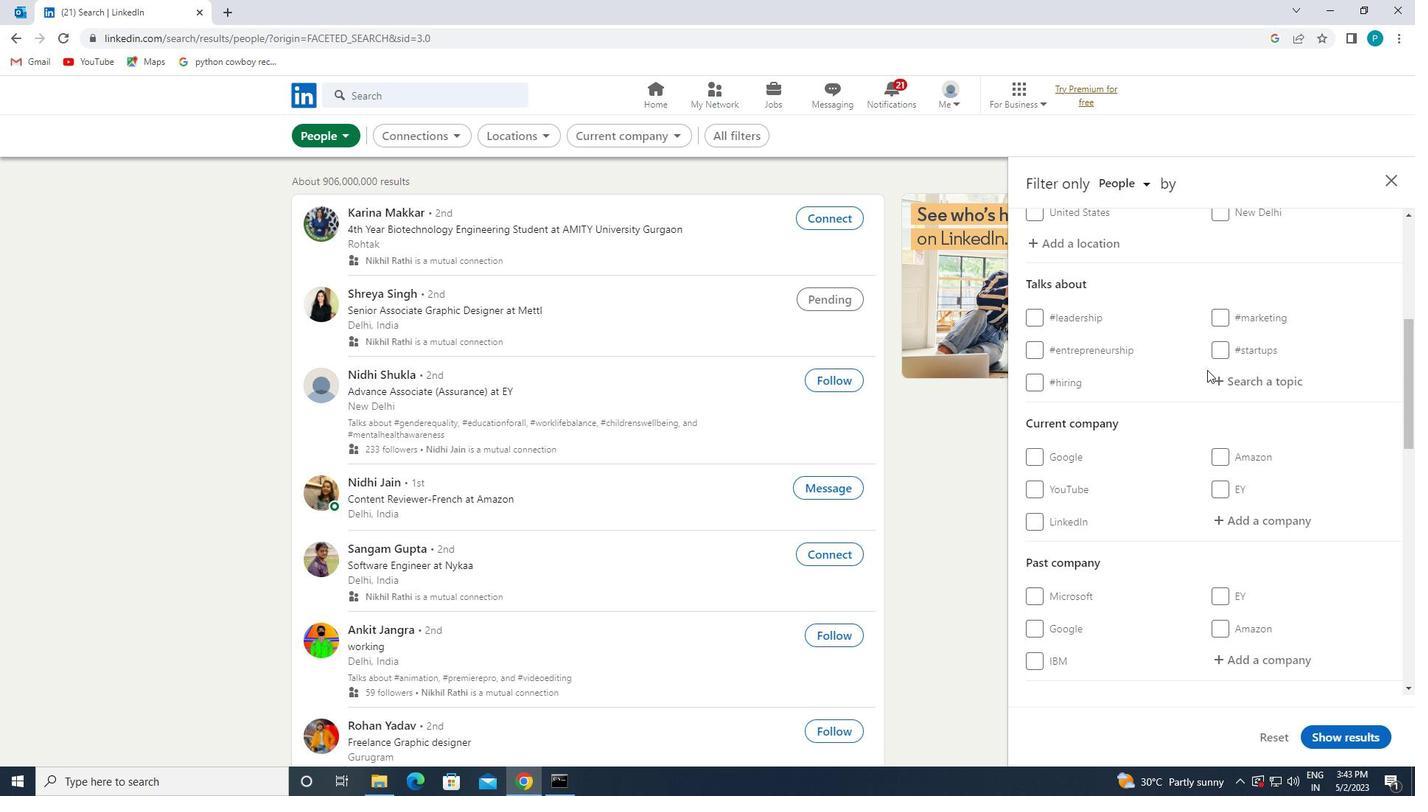 
Action: Key pressed <Key.shift><Key.shift><Key.shift>#<Key.caps_lock>M<Key.caps_lock>ANAGEMENTTIPS
Screenshot: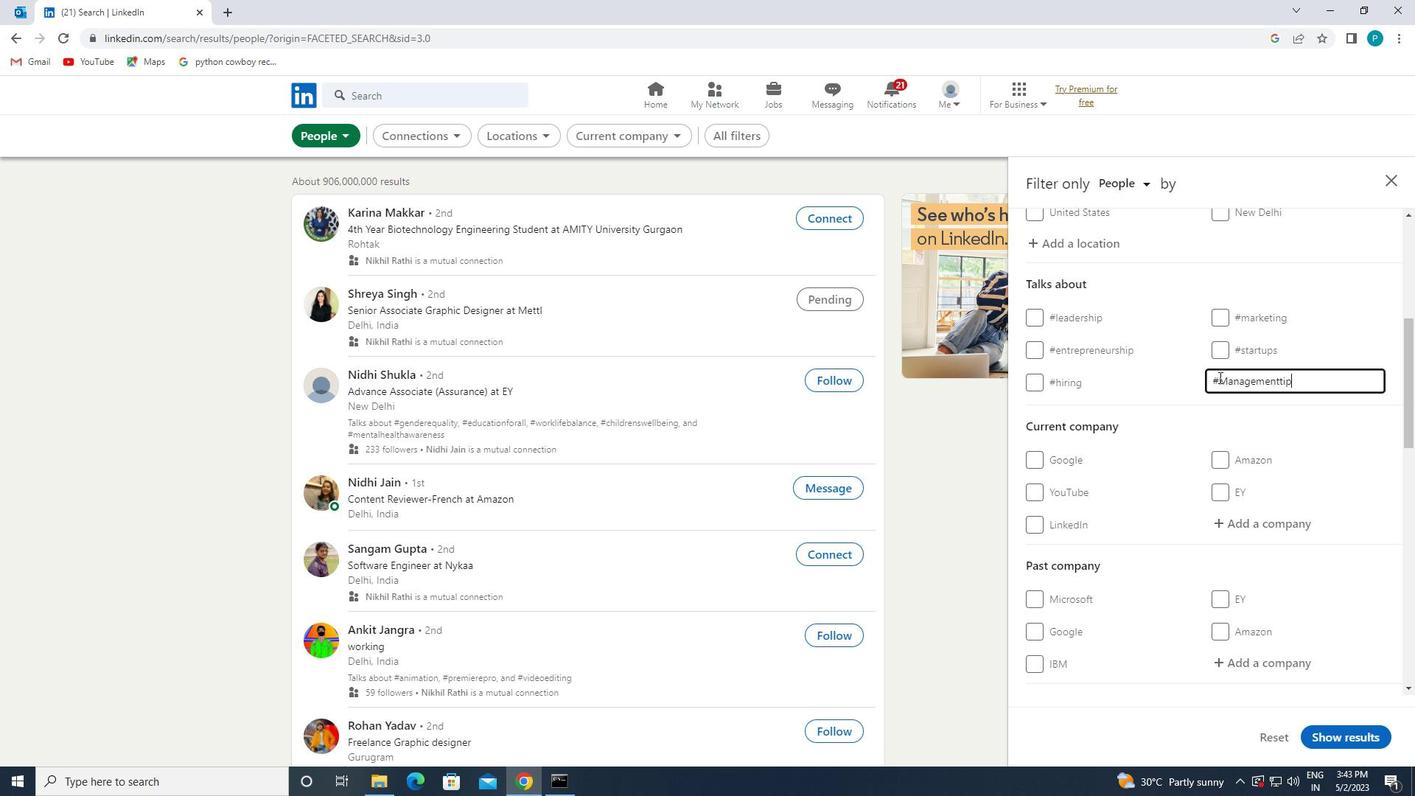 
Action: Mouse moved to (1221, 469)
Screenshot: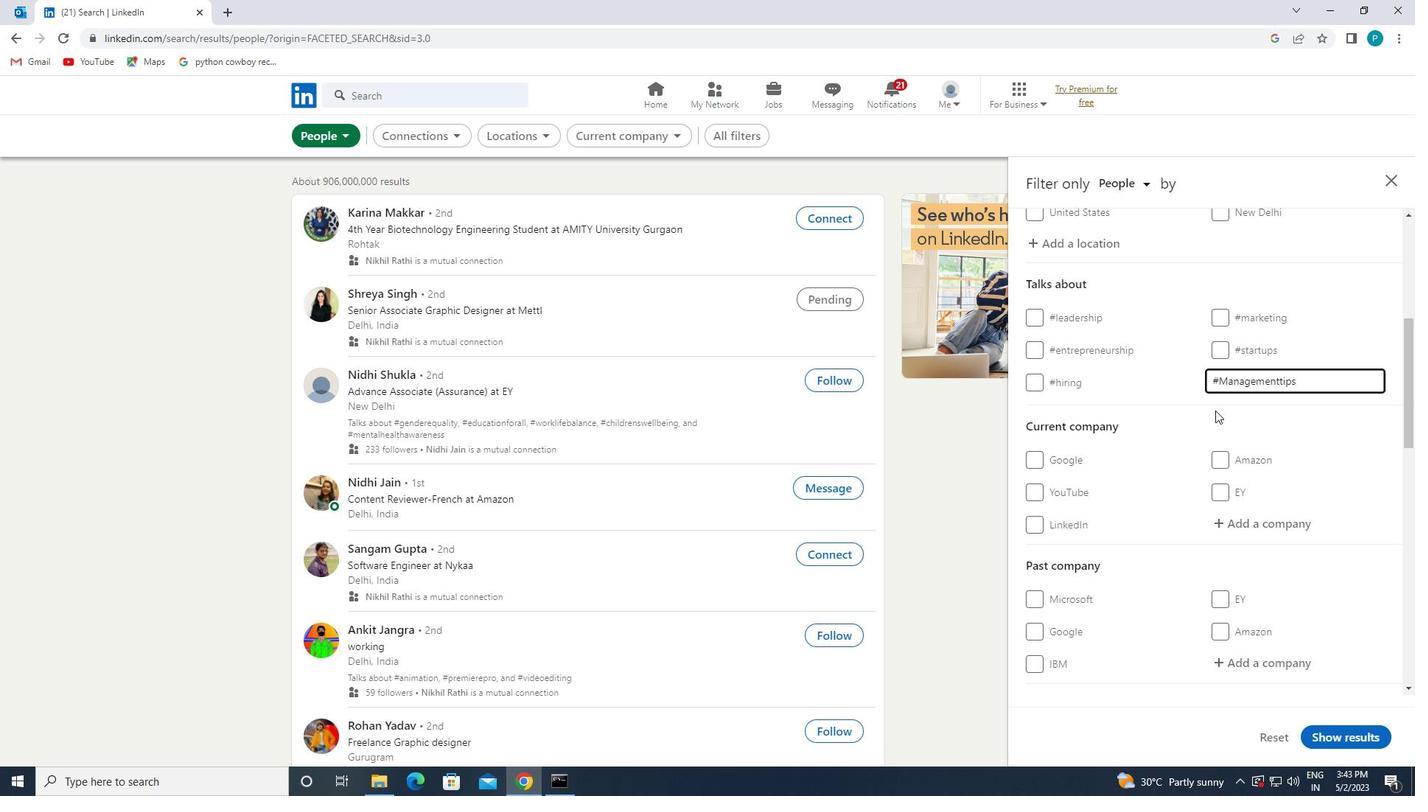 
Action: Mouse scrolled (1221, 468) with delta (0, 0)
Screenshot: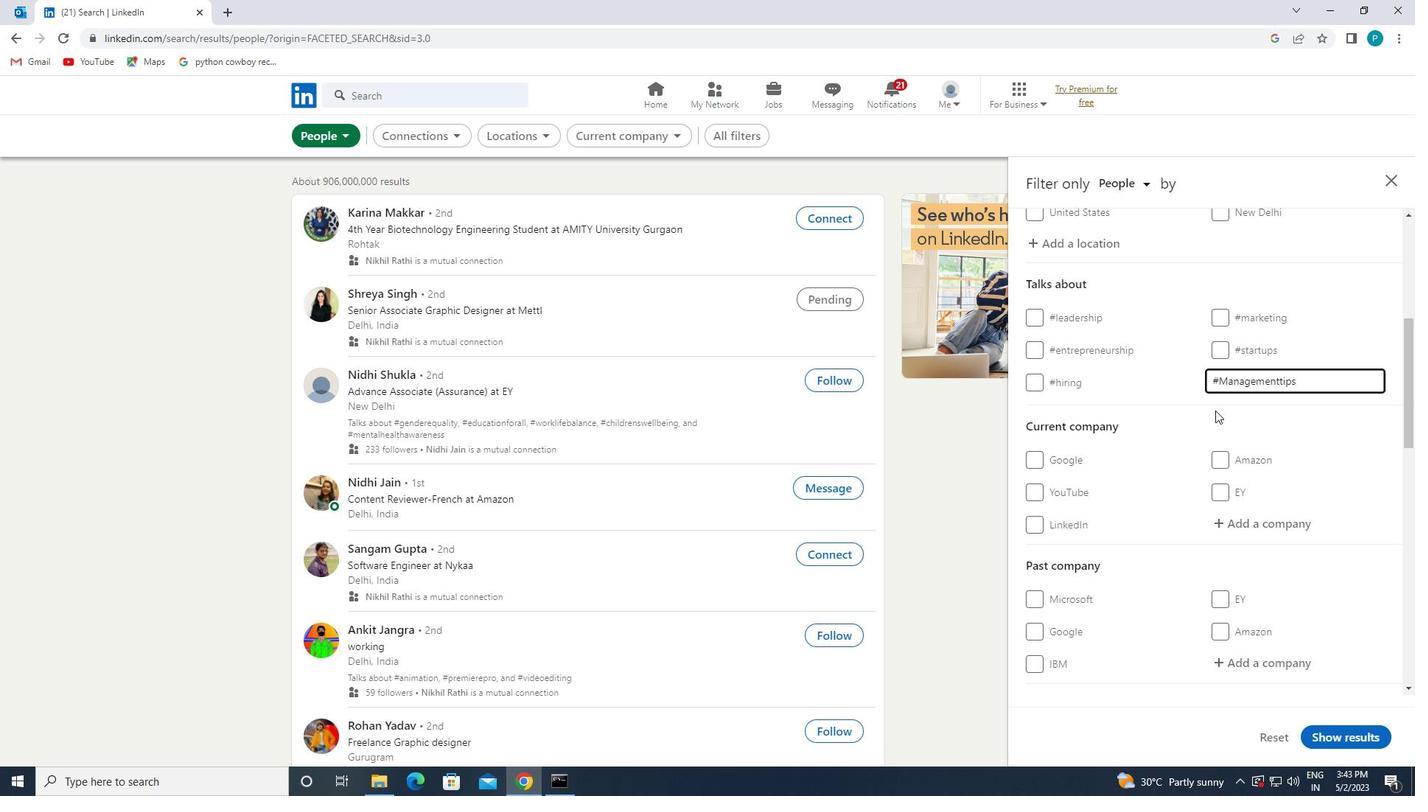 
Action: Mouse scrolled (1221, 468) with delta (0, 0)
Screenshot: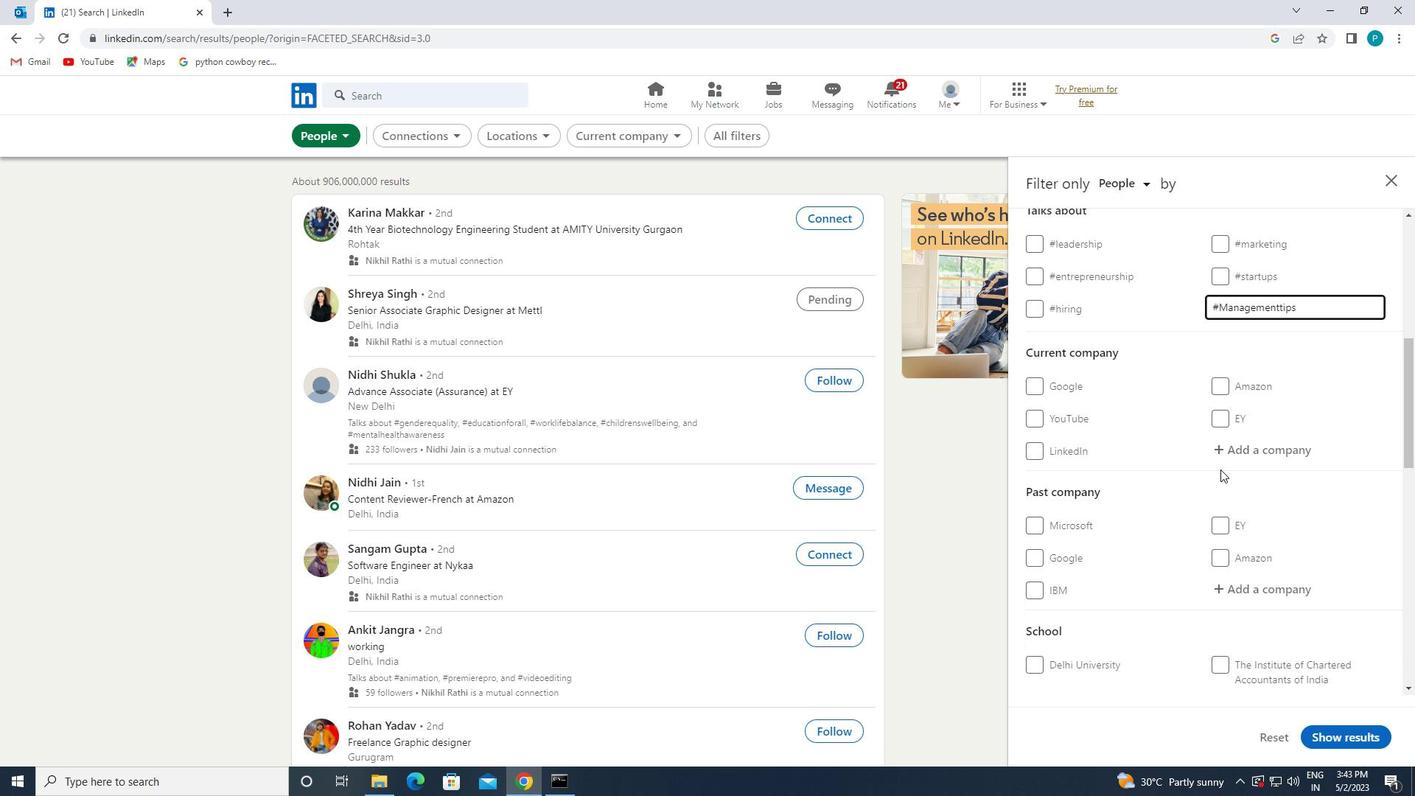 
Action: Mouse scrolled (1221, 468) with delta (0, 0)
Screenshot: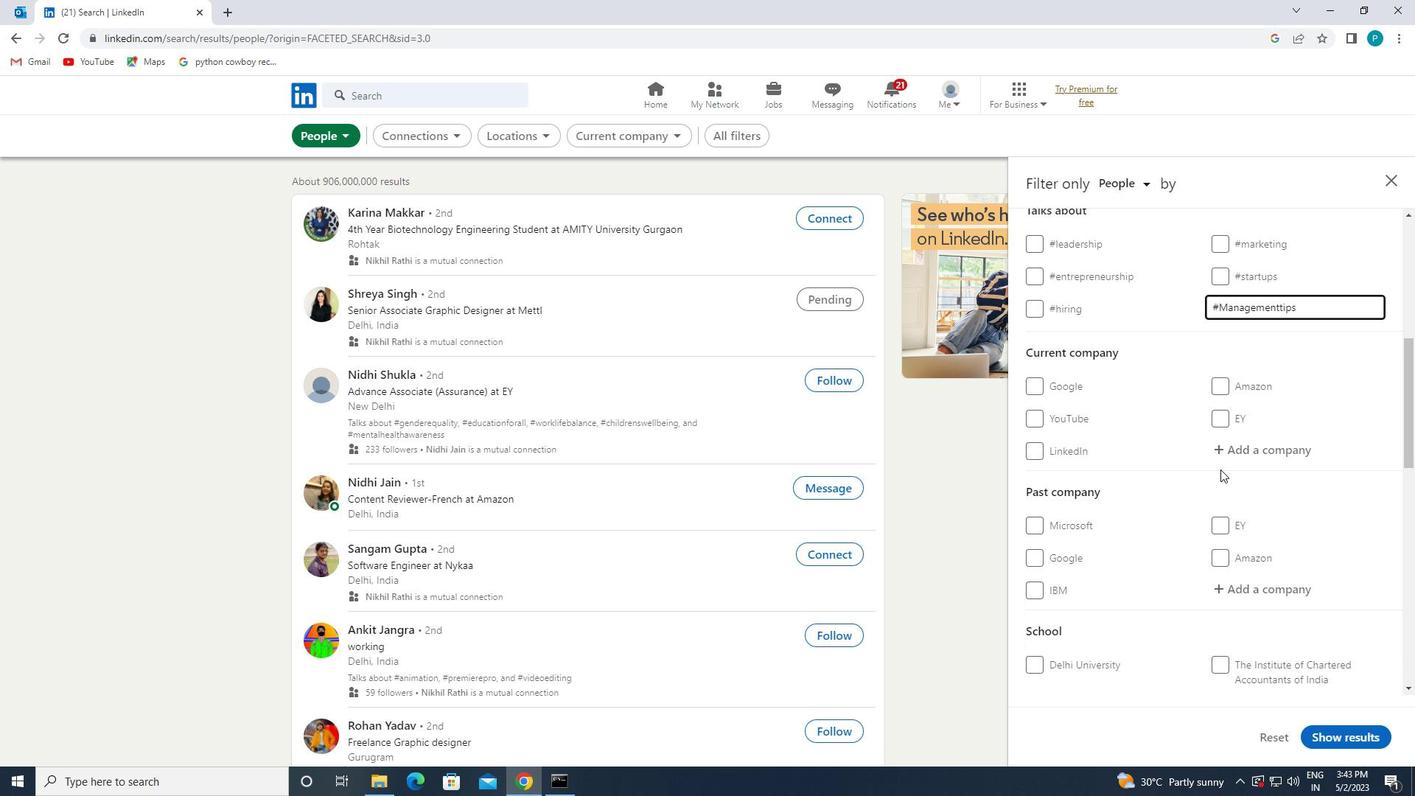 
Action: Mouse scrolled (1221, 468) with delta (0, 0)
Screenshot: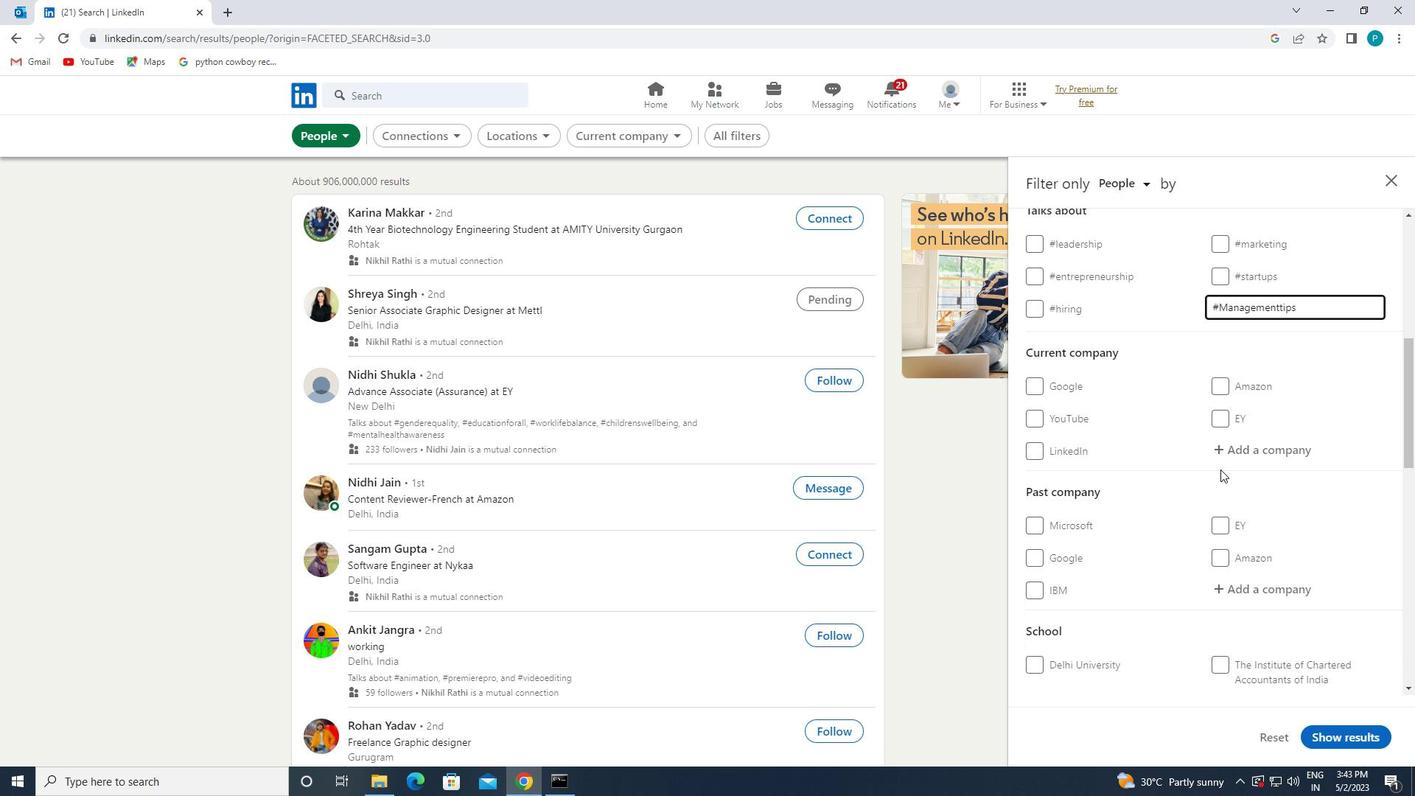 
Action: Mouse moved to (1189, 451)
Screenshot: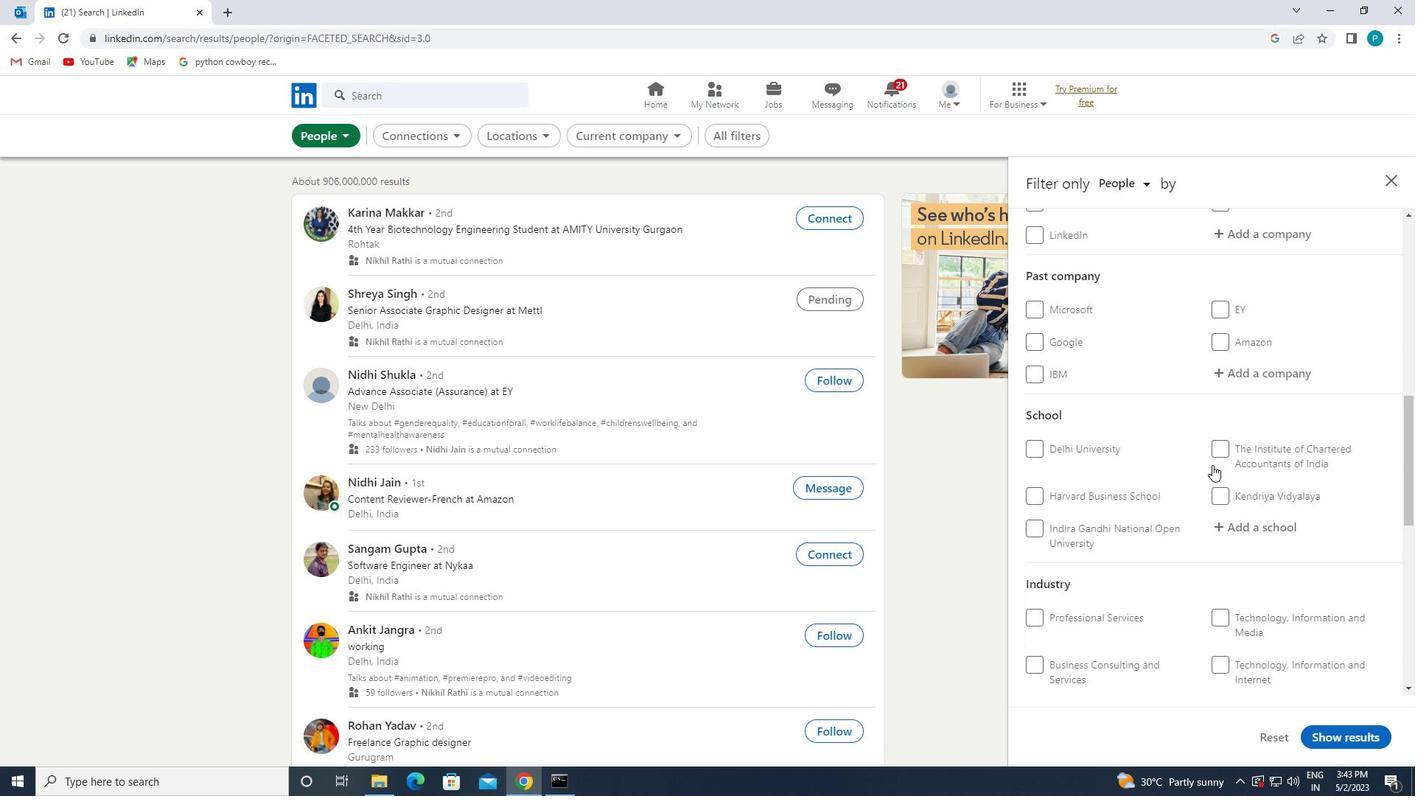 
Action: Mouse scrolled (1189, 450) with delta (0, 0)
Screenshot: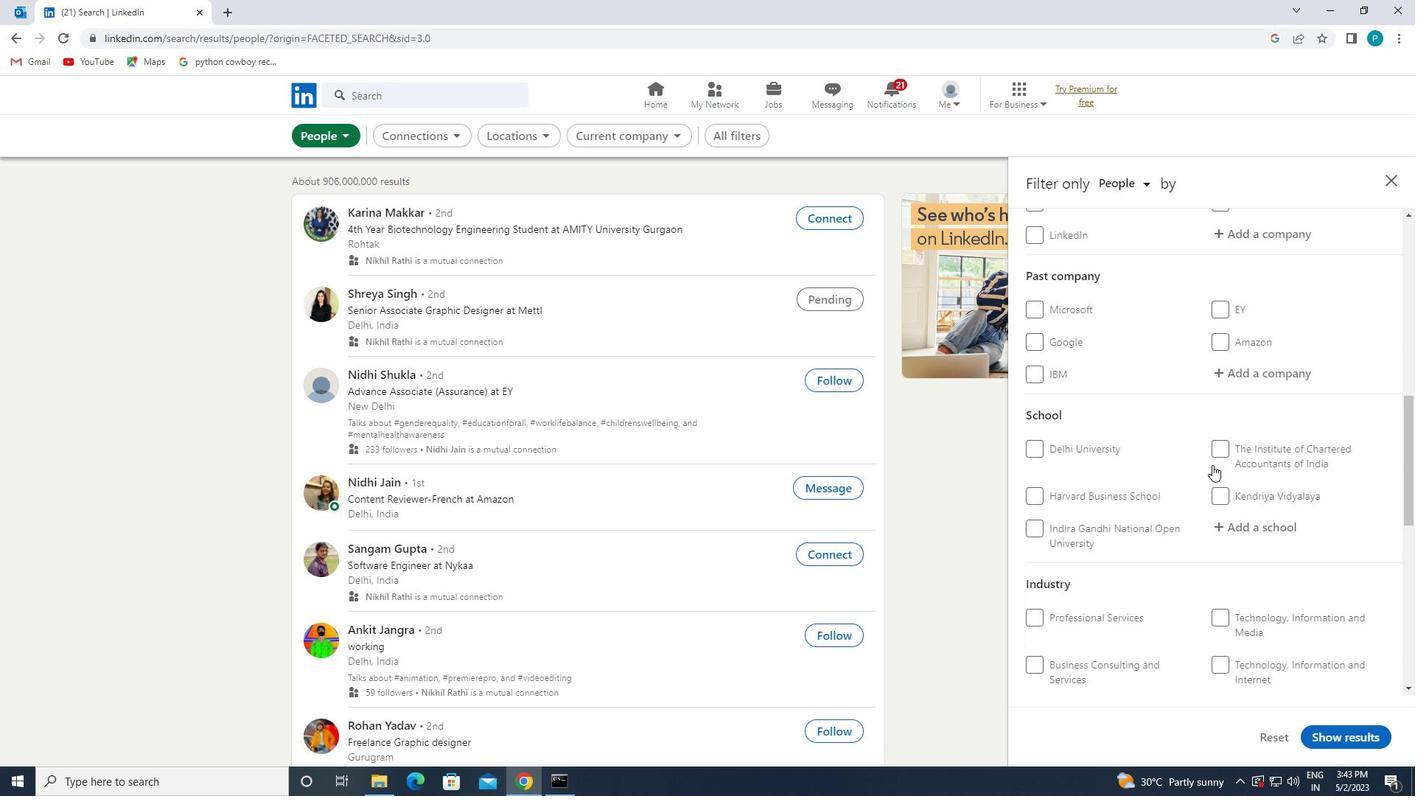 
Action: Mouse moved to (1187, 450)
Screenshot: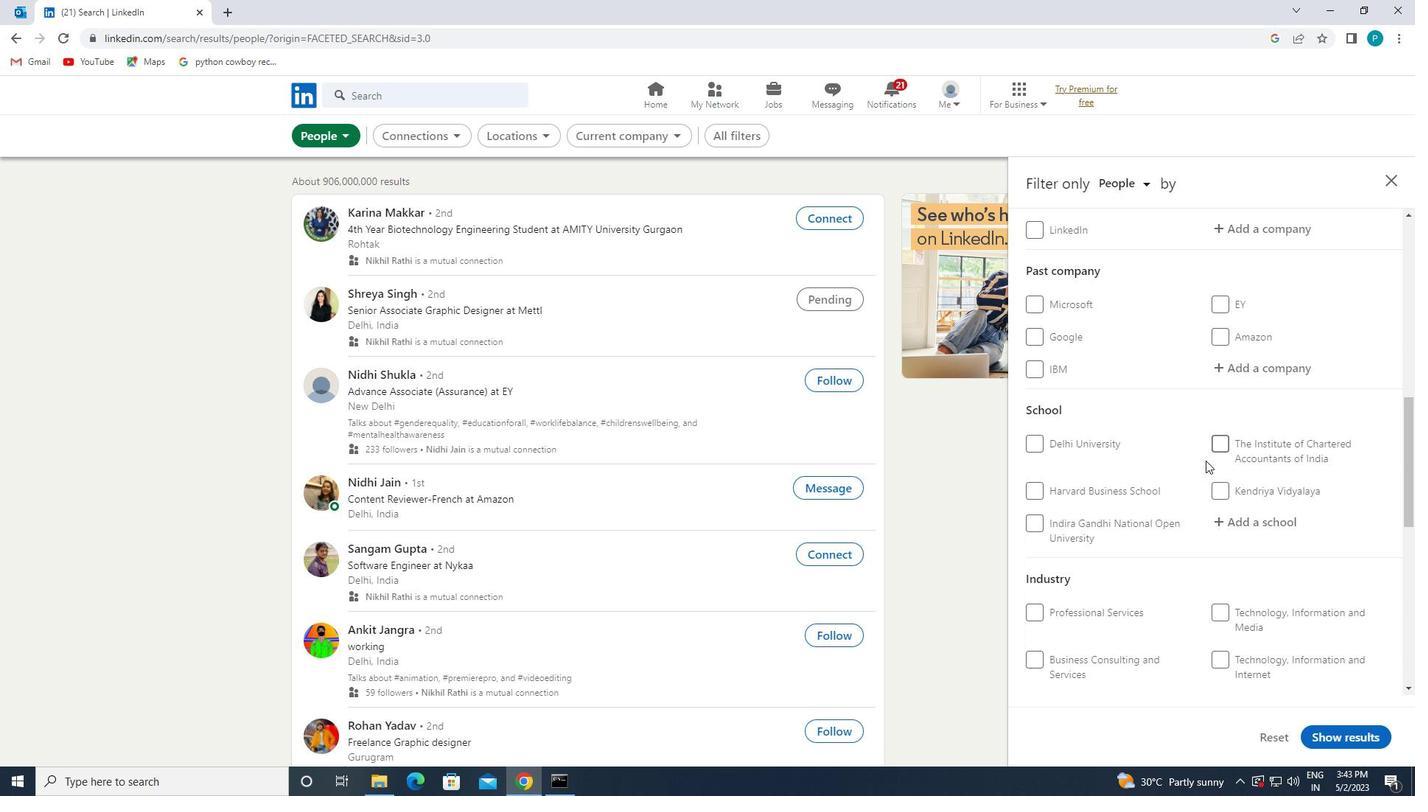 
Action: Mouse scrolled (1187, 449) with delta (0, 0)
Screenshot: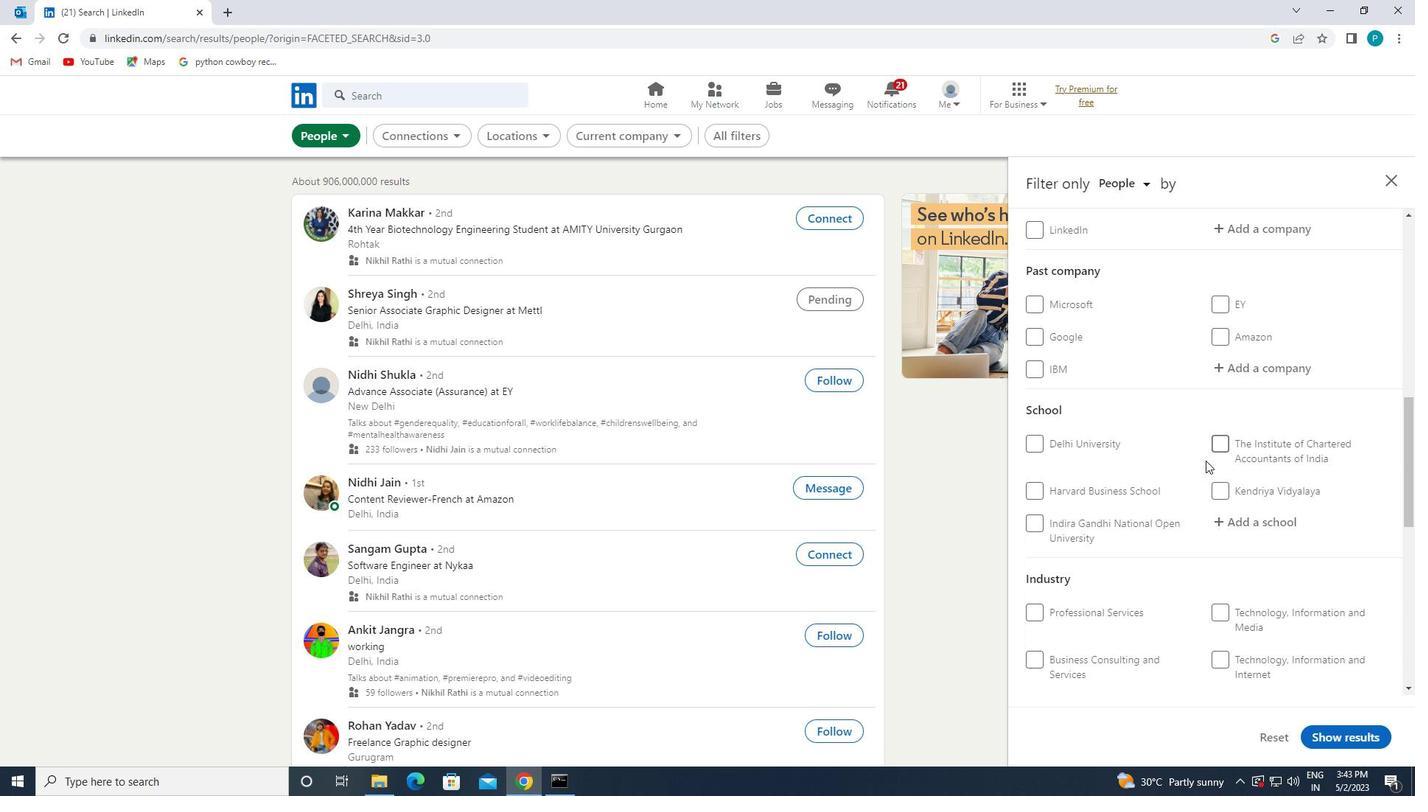 
Action: Mouse moved to (1184, 450)
Screenshot: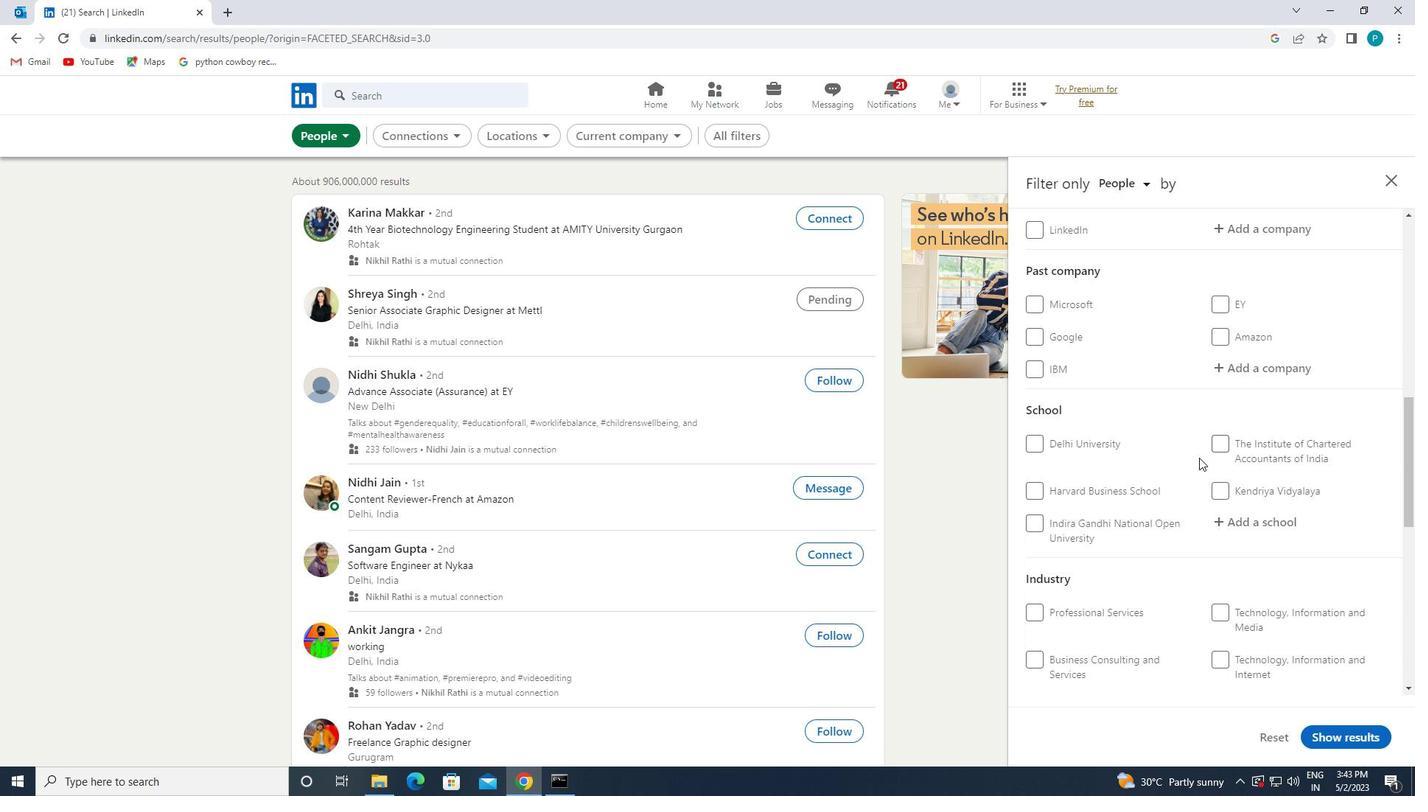 
Action: Mouse scrolled (1184, 449) with delta (0, 0)
Screenshot: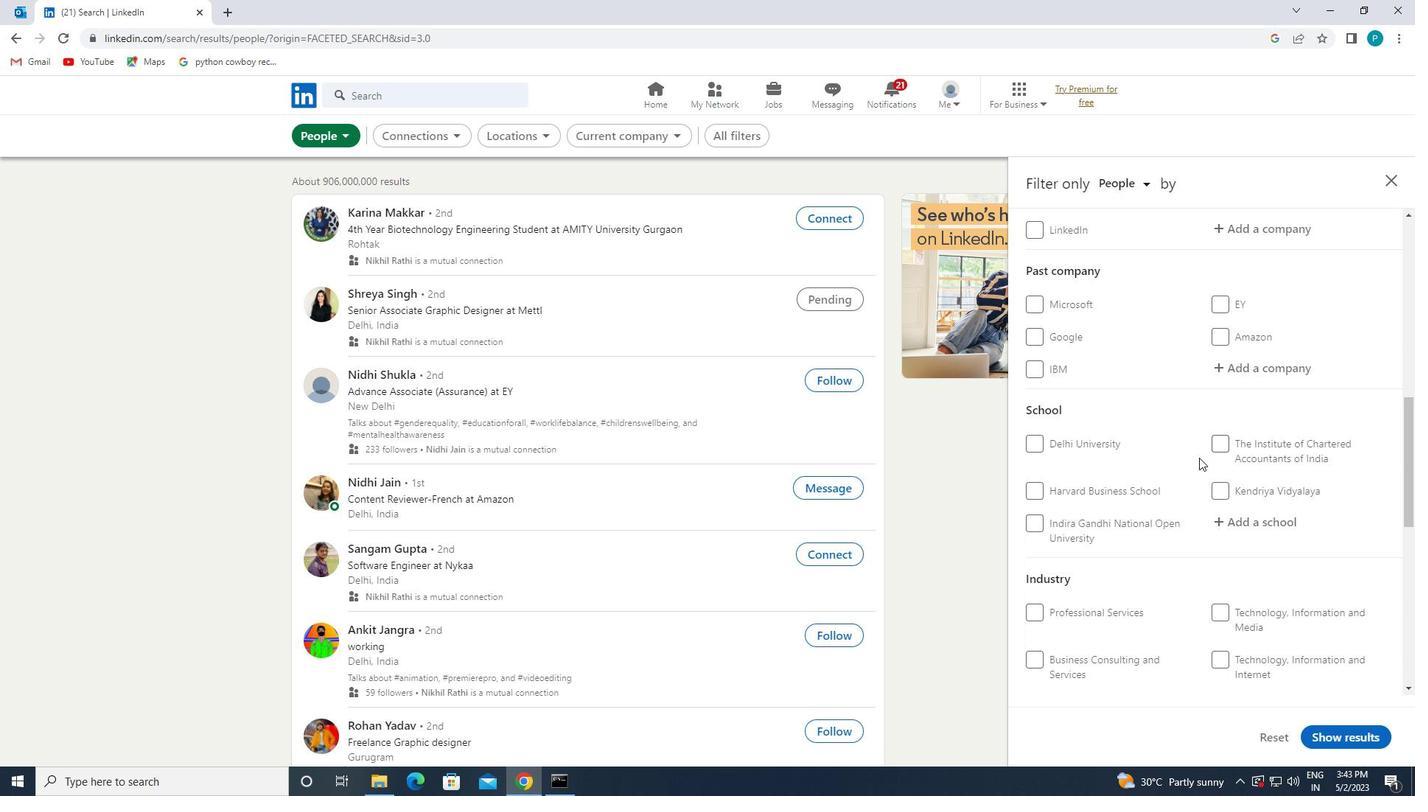 
Action: Mouse moved to (1145, 457)
Screenshot: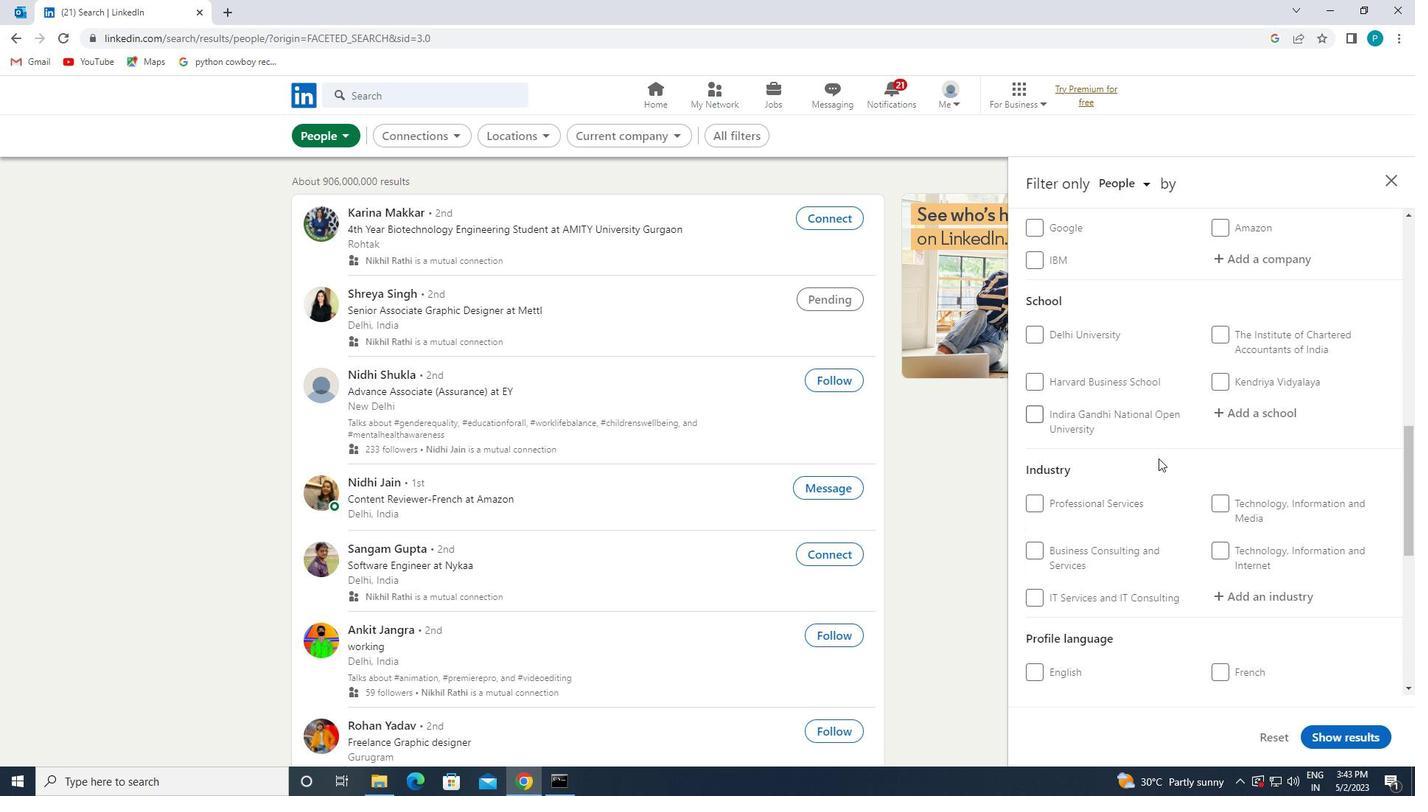 
Action: Mouse scrolled (1145, 457) with delta (0, 0)
Screenshot: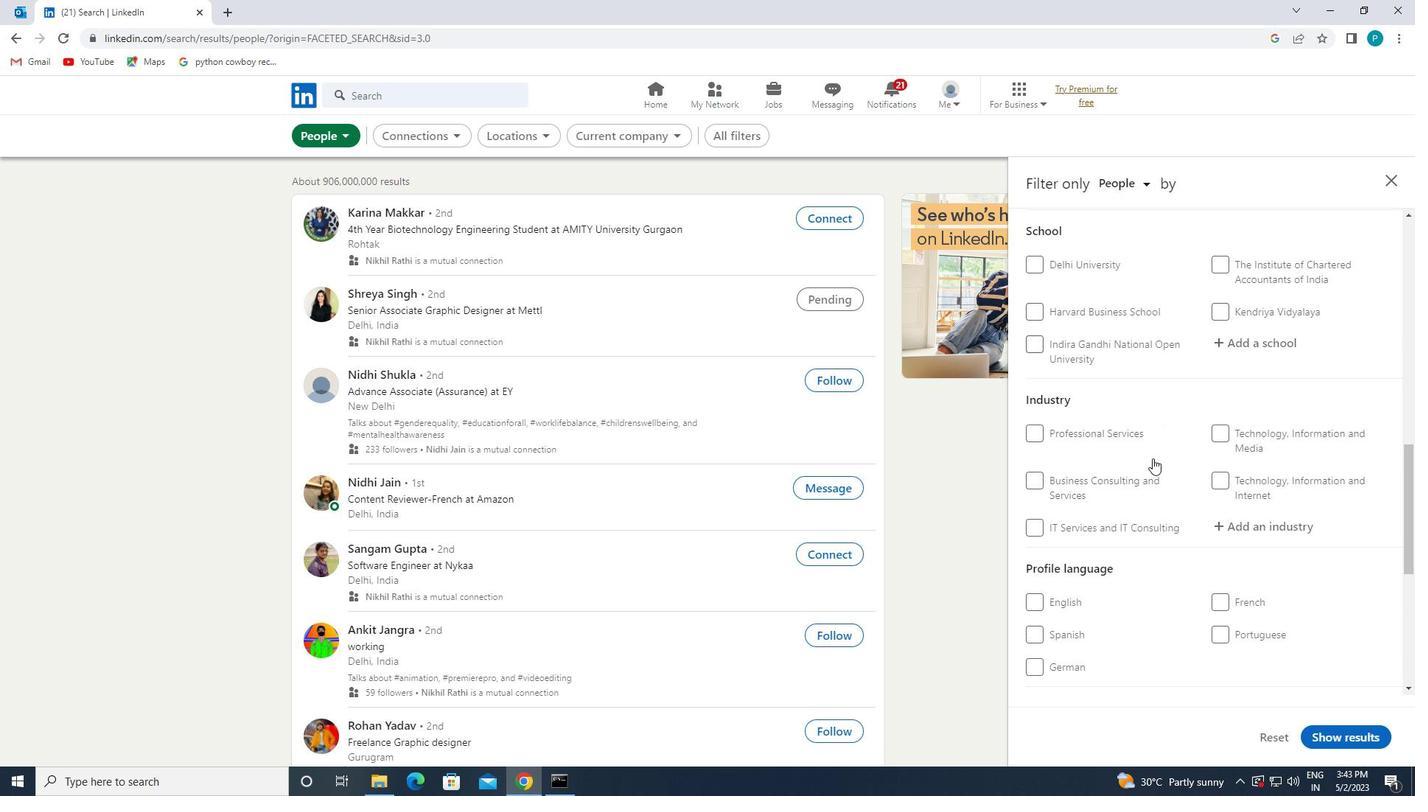 
Action: Mouse scrolled (1145, 457) with delta (0, 0)
Screenshot: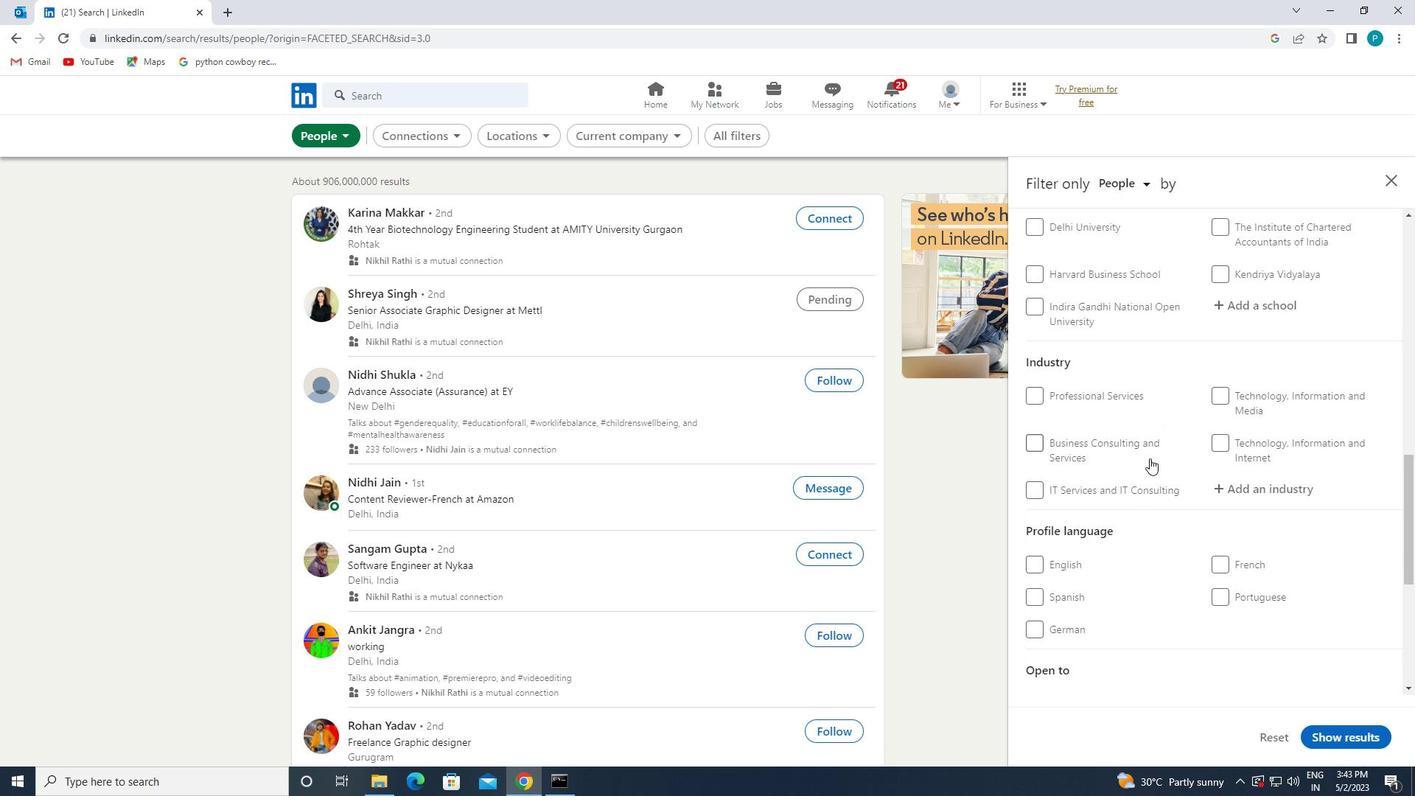 
Action: Mouse moved to (1215, 418)
Screenshot: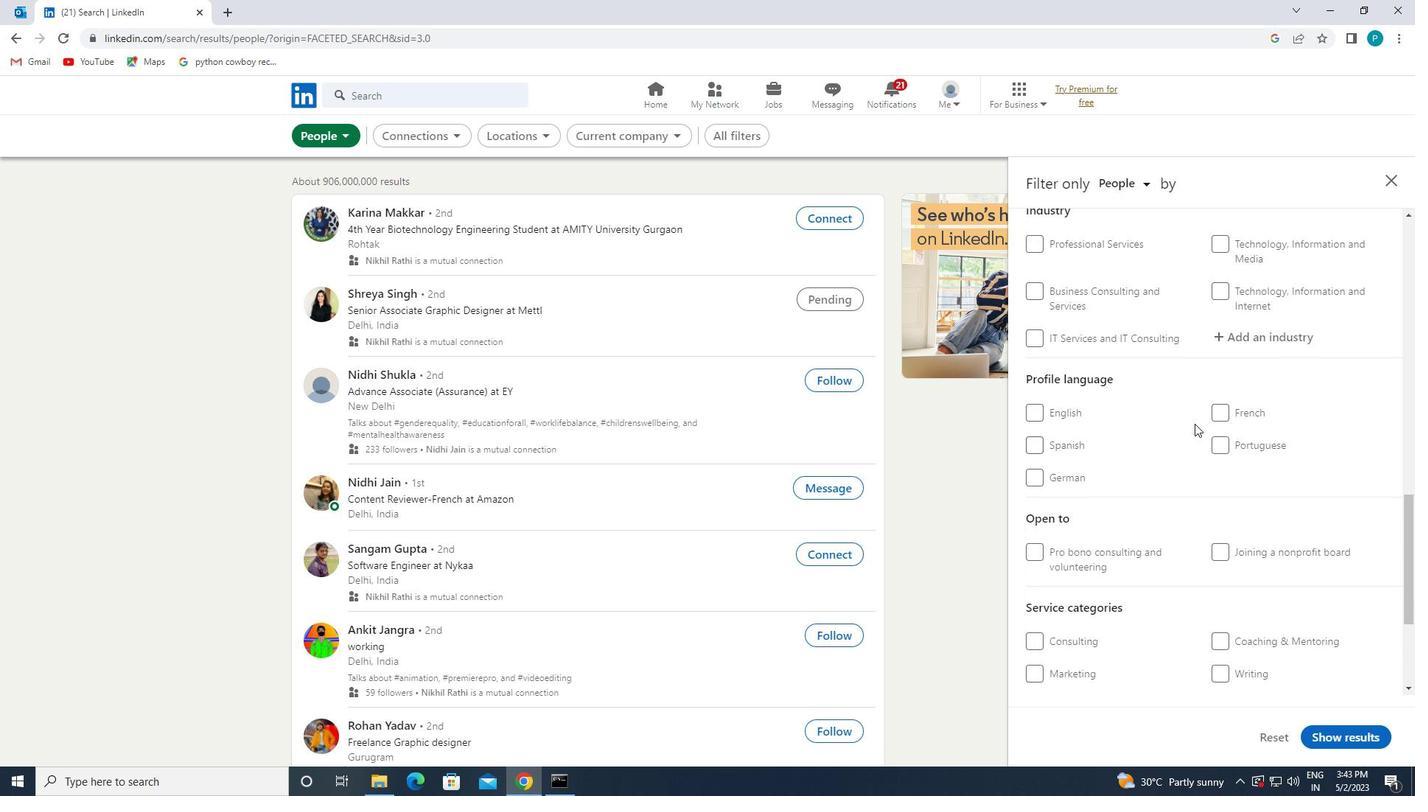 
Action: Mouse pressed left at (1215, 418)
Screenshot: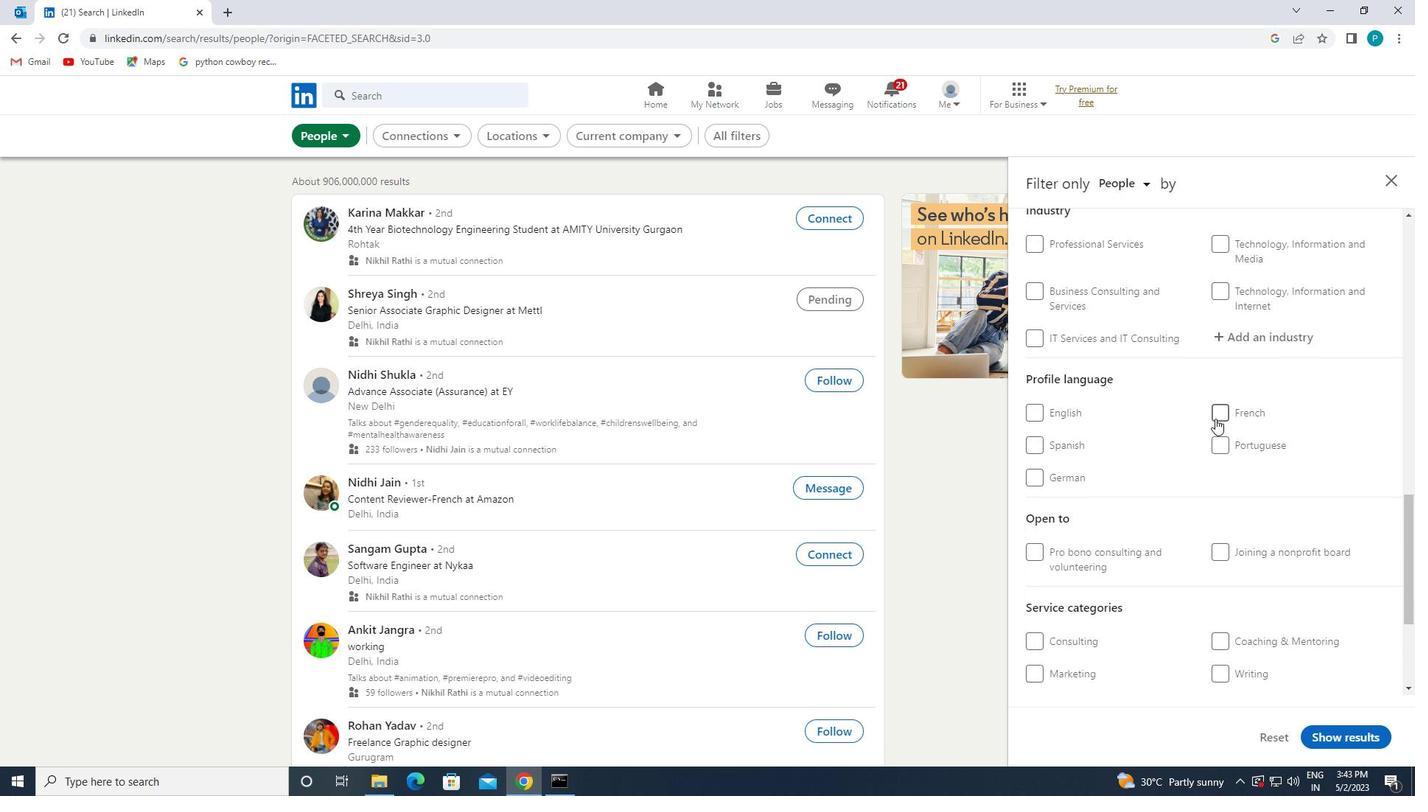 
Action: Mouse moved to (1255, 413)
Screenshot: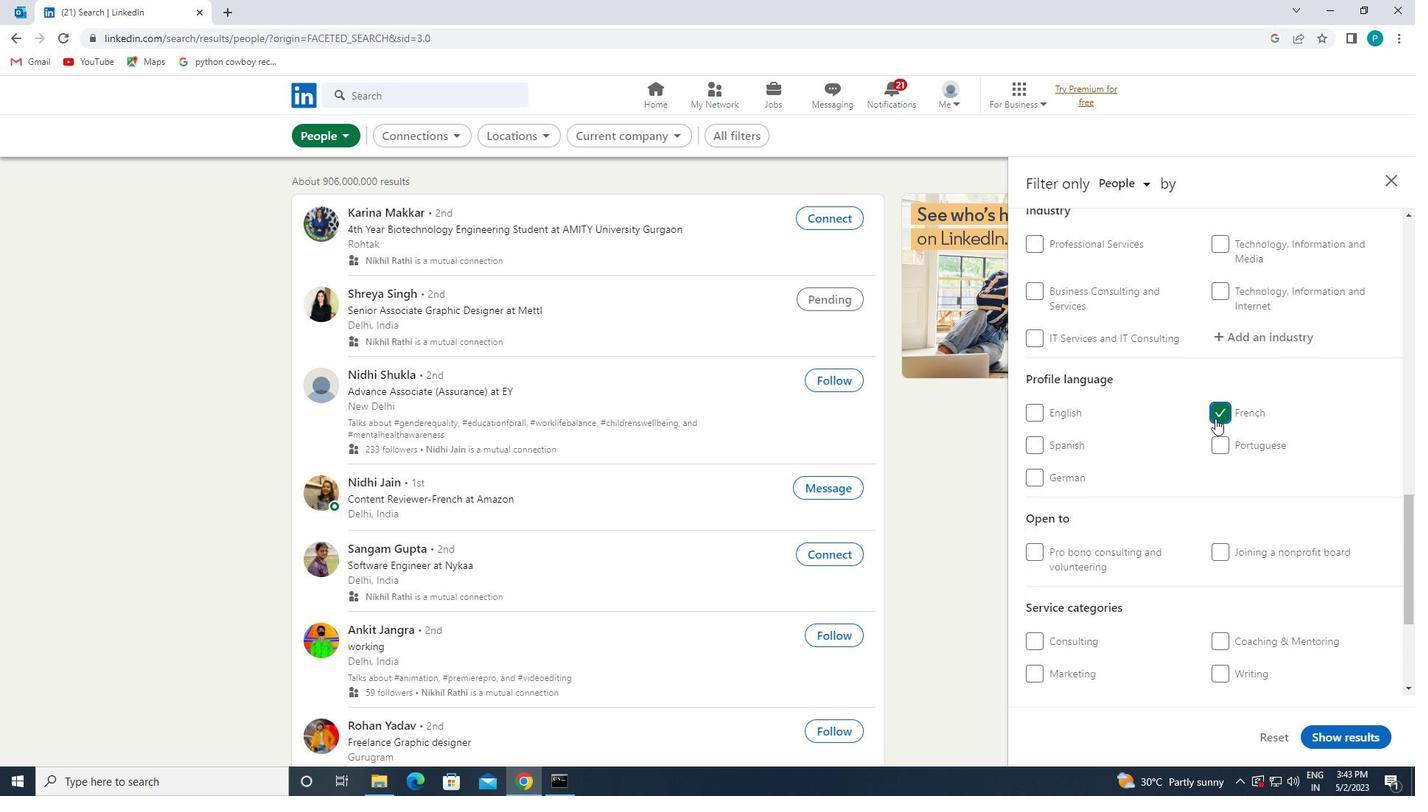 
Action: Mouse scrolled (1255, 414) with delta (0, 0)
Screenshot: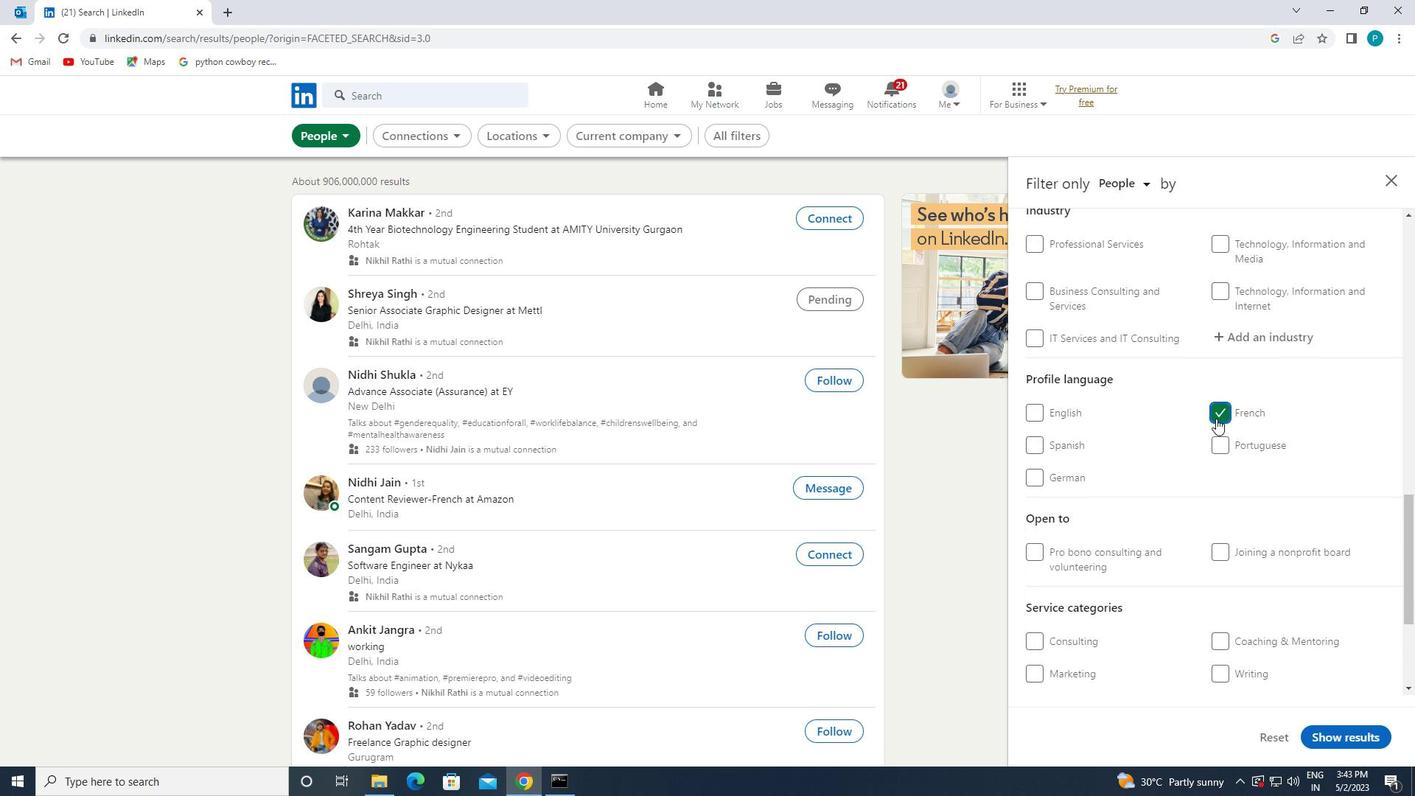 
Action: Mouse scrolled (1255, 414) with delta (0, 0)
Screenshot: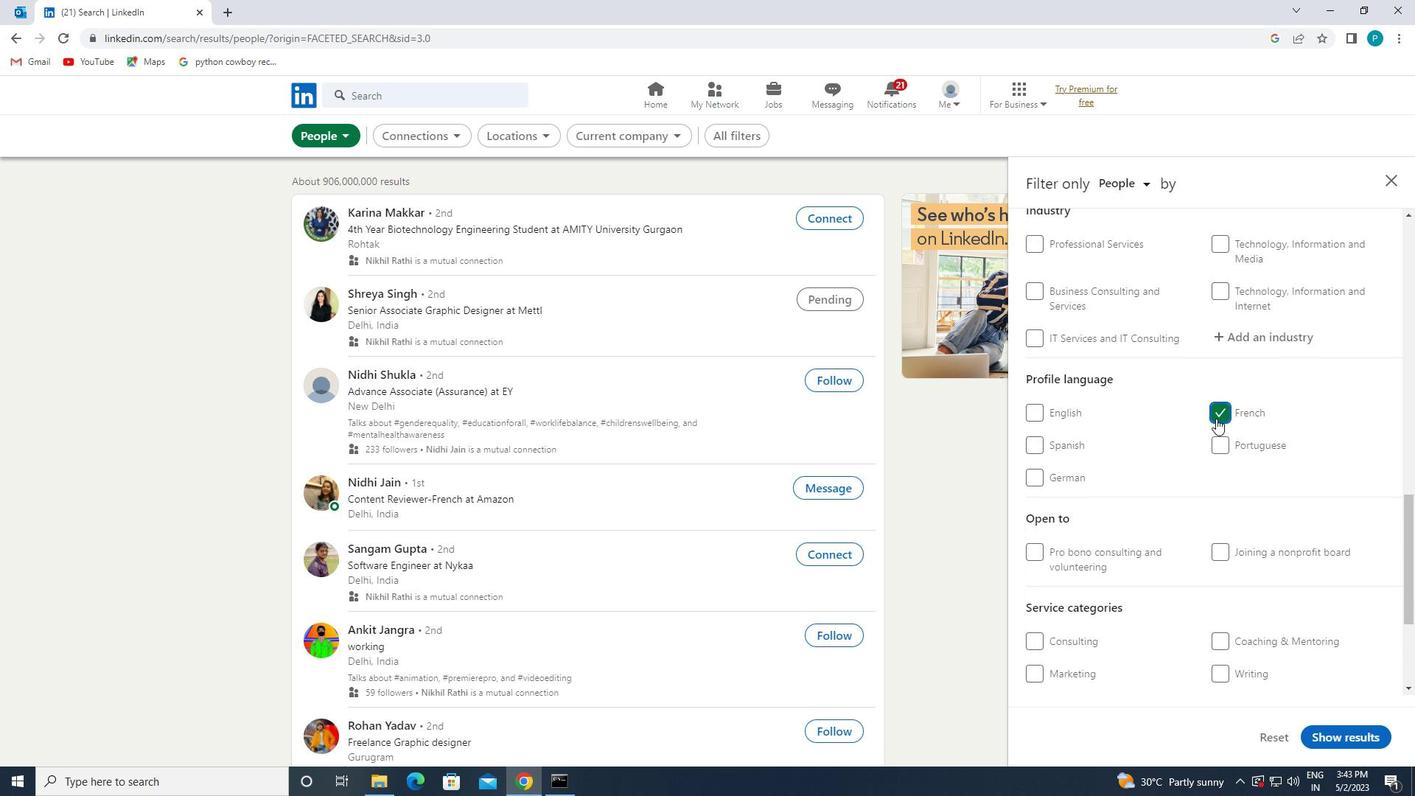 
Action: Mouse scrolled (1255, 414) with delta (0, 0)
Screenshot: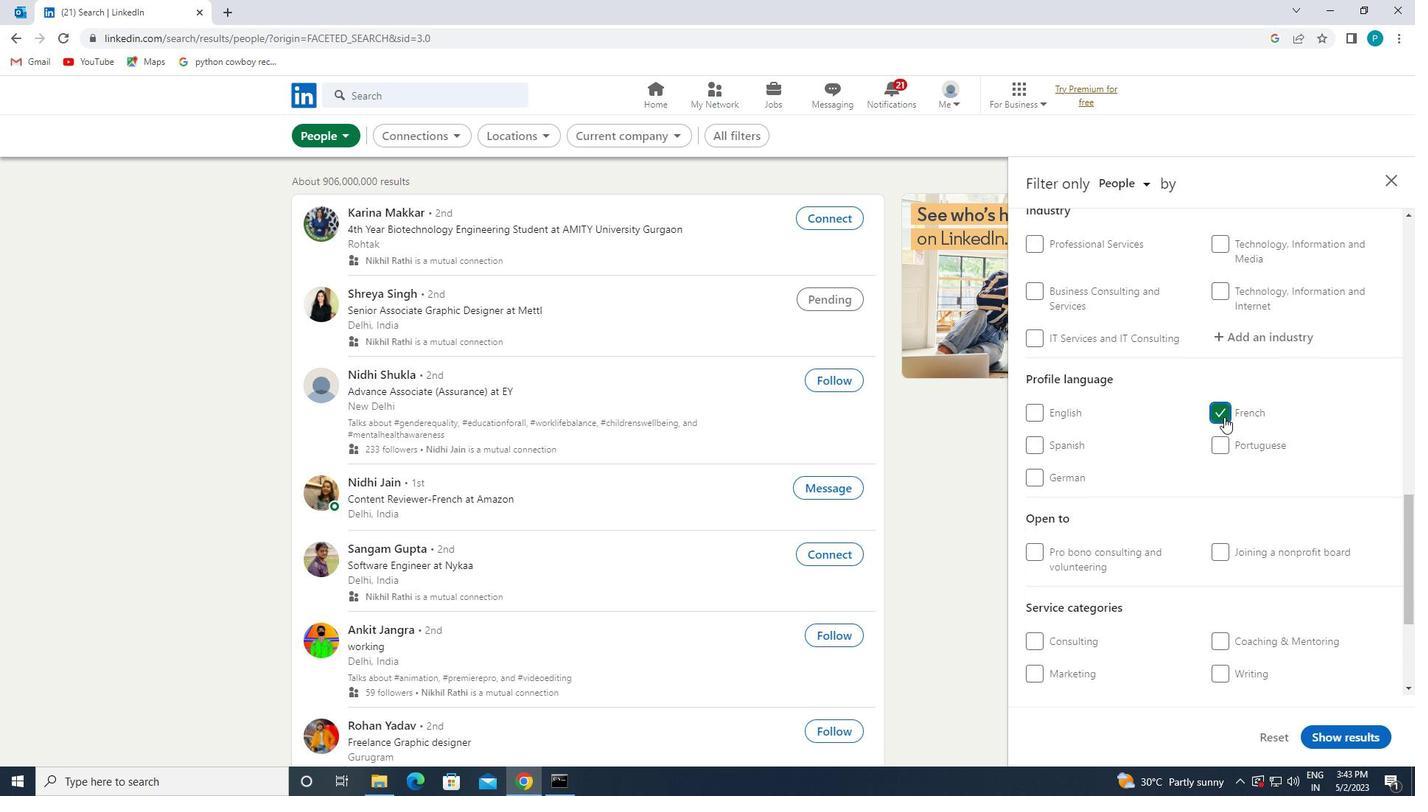 
Action: Mouse scrolled (1255, 414) with delta (0, 0)
Screenshot: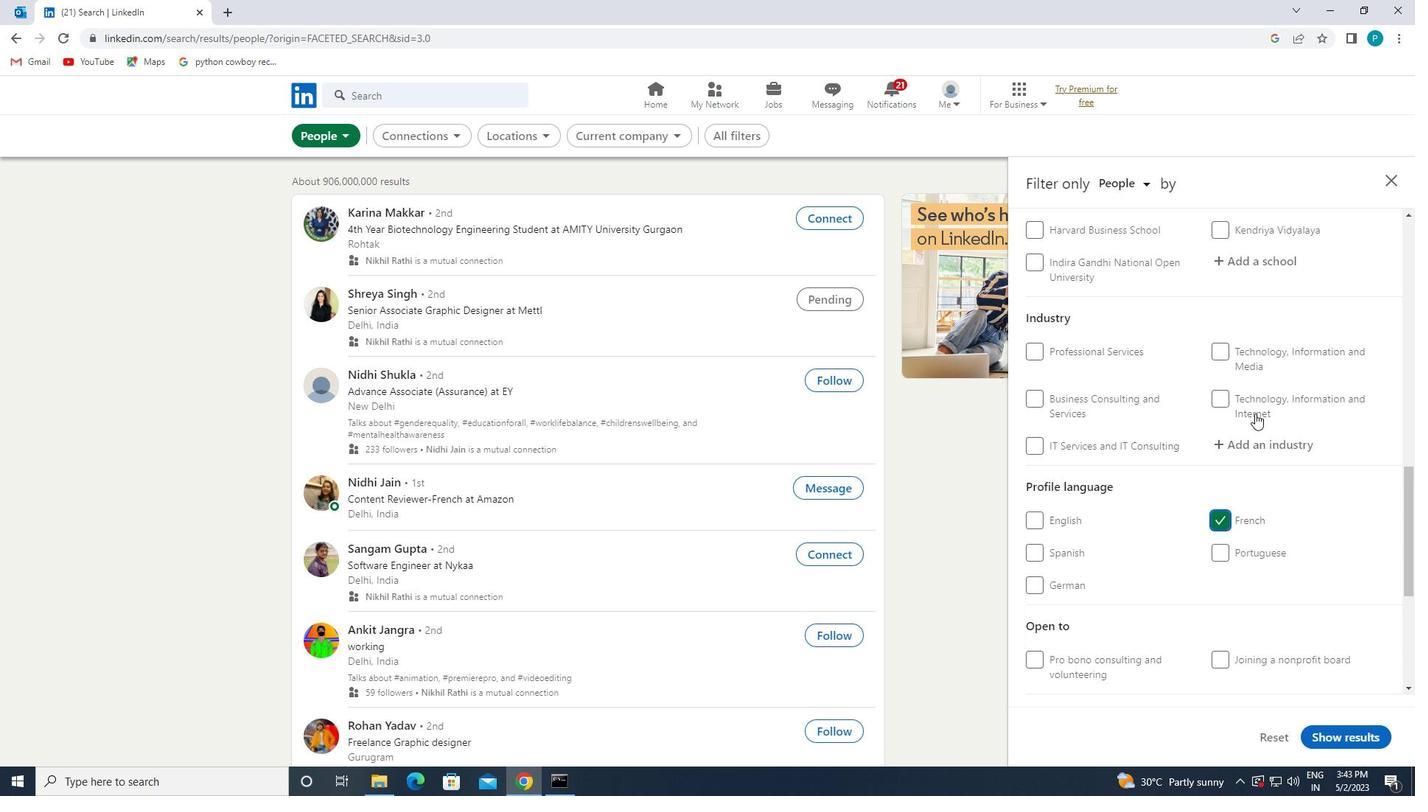 
Action: Mouse scrolled (1255, 414) with delta (0, 0)
Screenshot: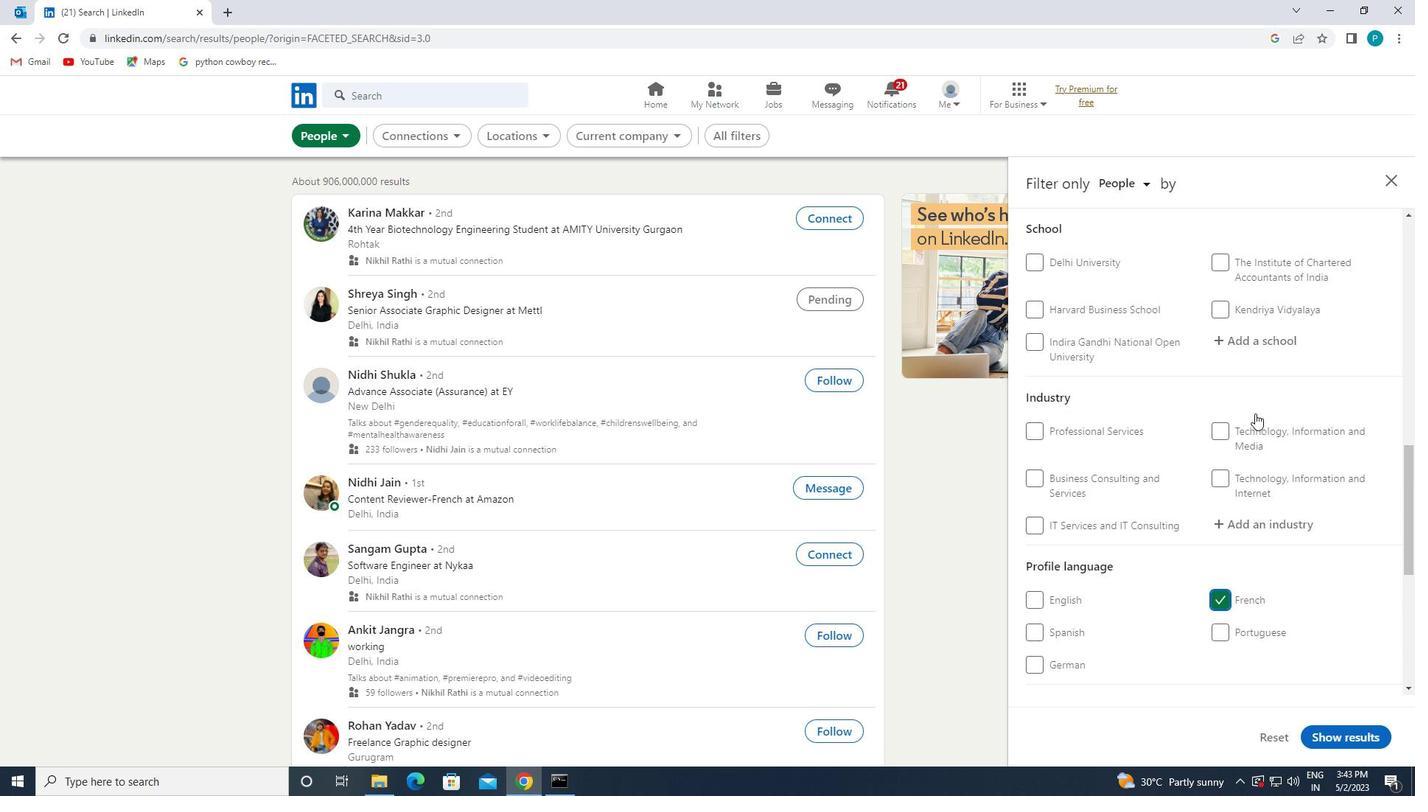 
Action: Mouse moved to (1238, 373)
Screenshot: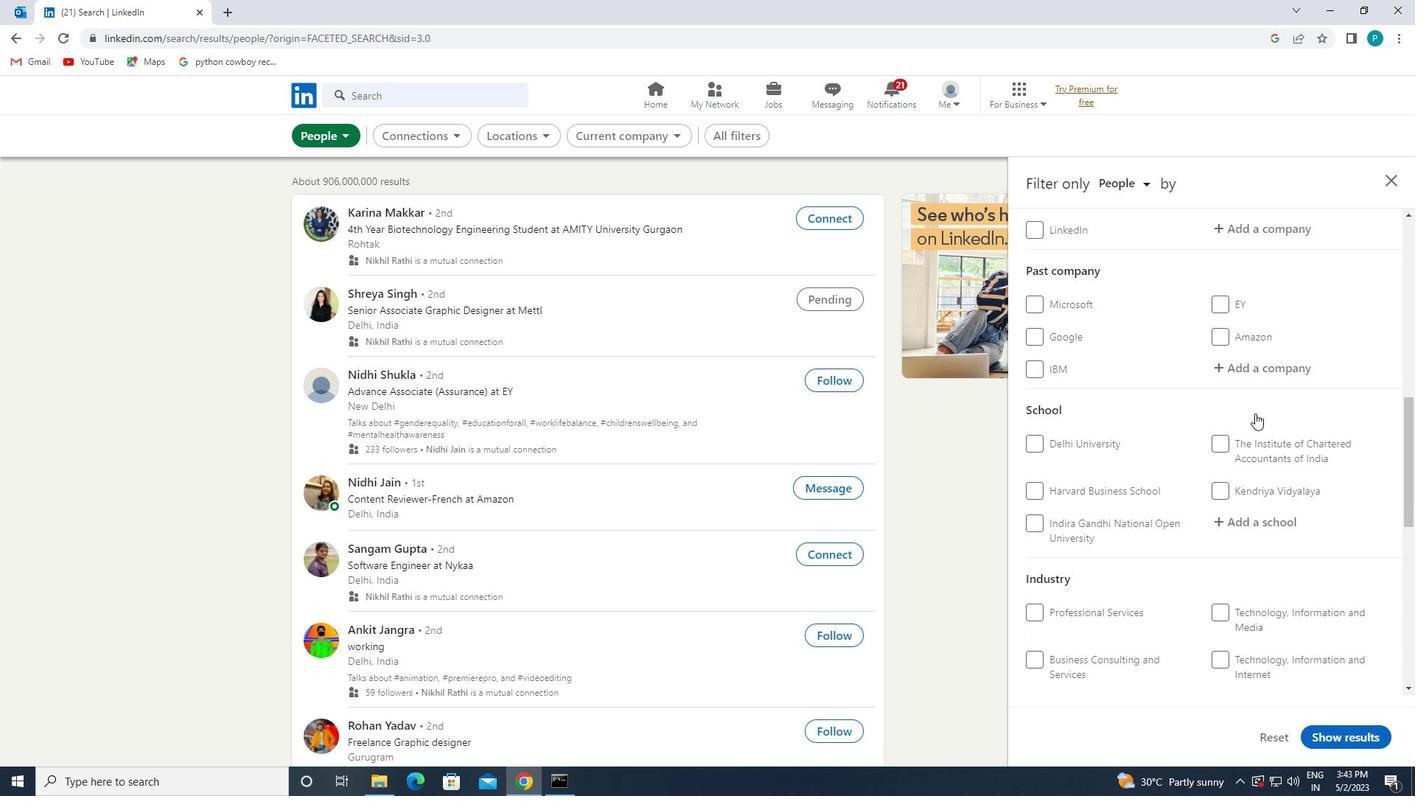 
Action: Mouse scrolled (1238, 374) with delta (0, 0)
Screenshot: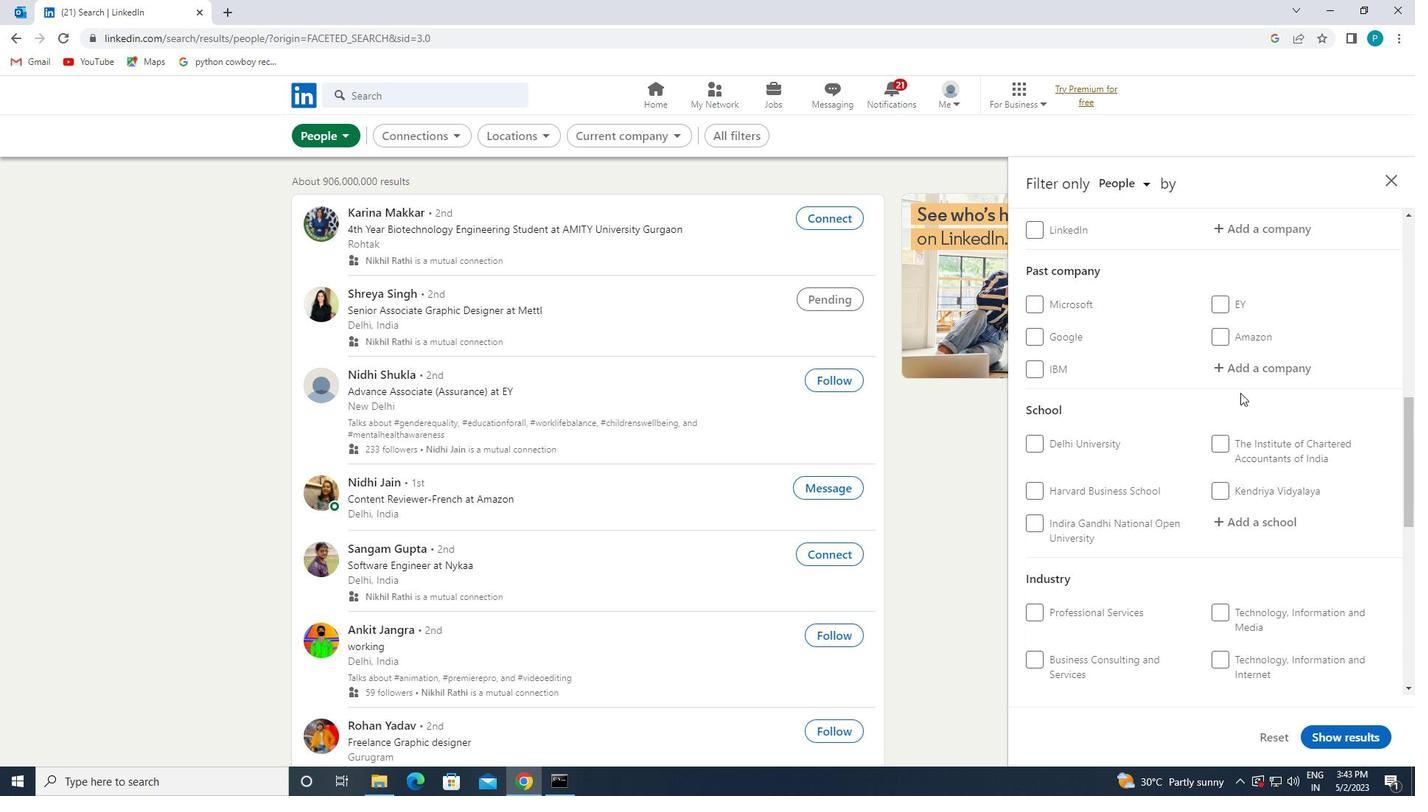 
Action: Mouse scrolled (1238, 374) with delta (0, 0)
Screenshot: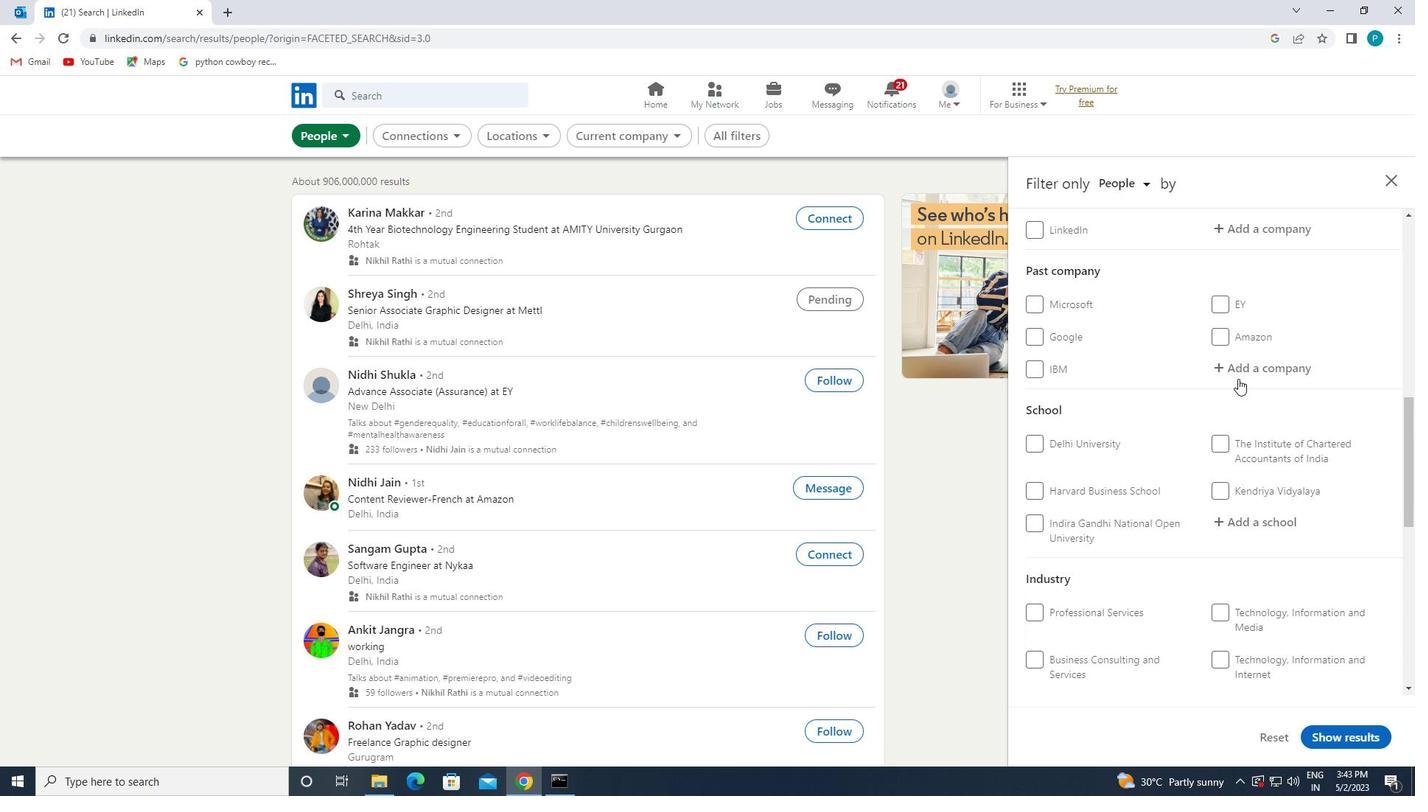 
Action: Mouse pressed left at (1238, 373)
Screenshot: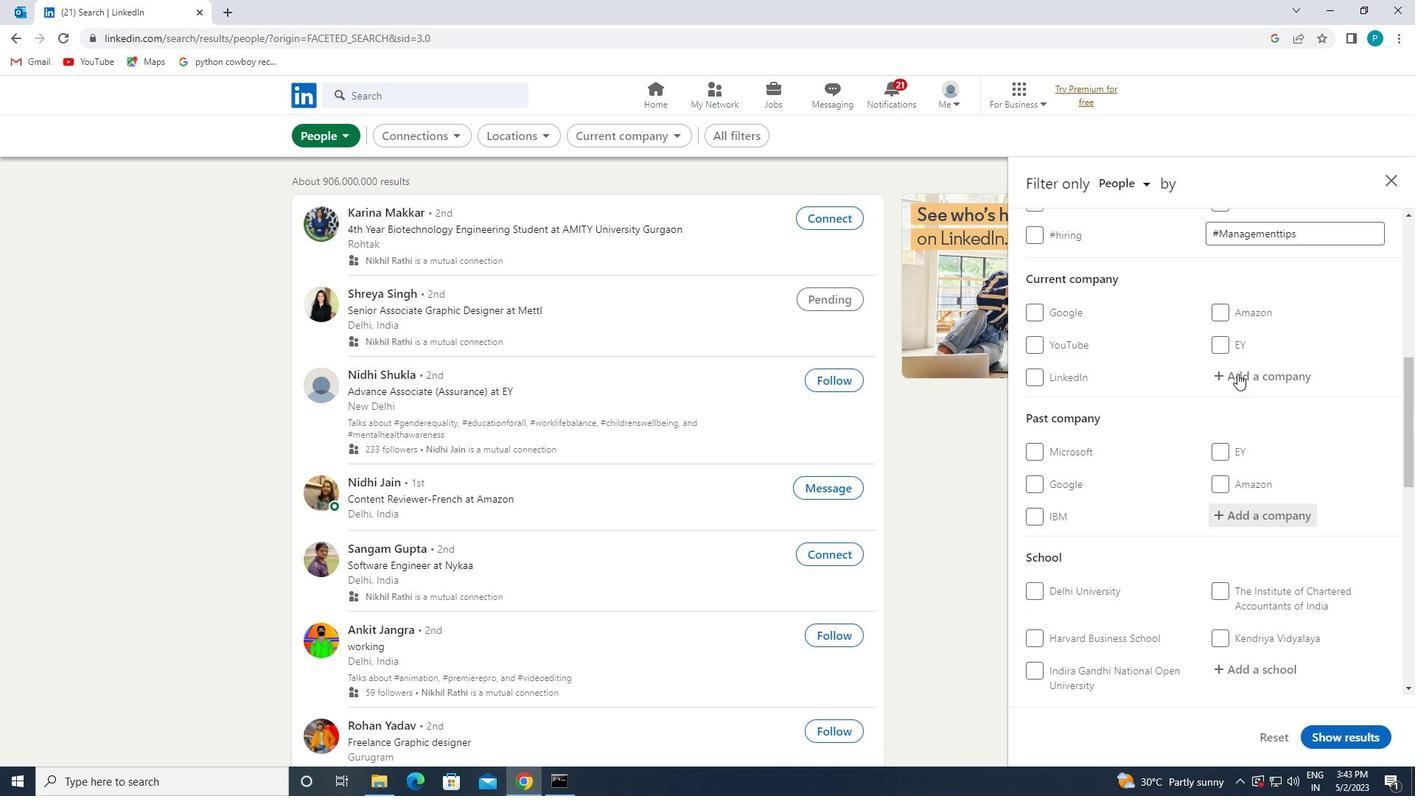 
Action: Key pressed <Key.caps_lock>E<Key.caps_lock>QUITAS
Screenshot: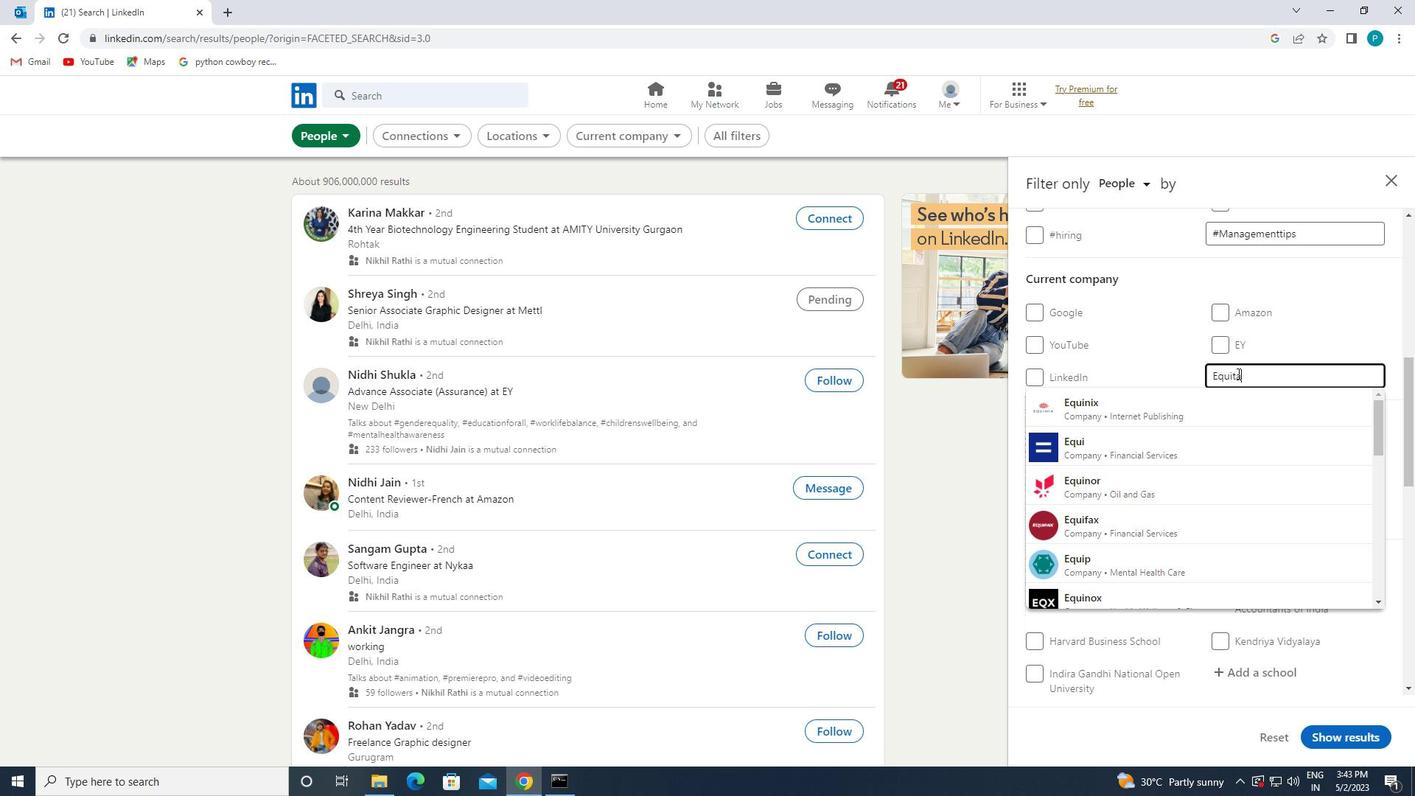 
Action: Mouse moved to (1229, 393)
Screenshot: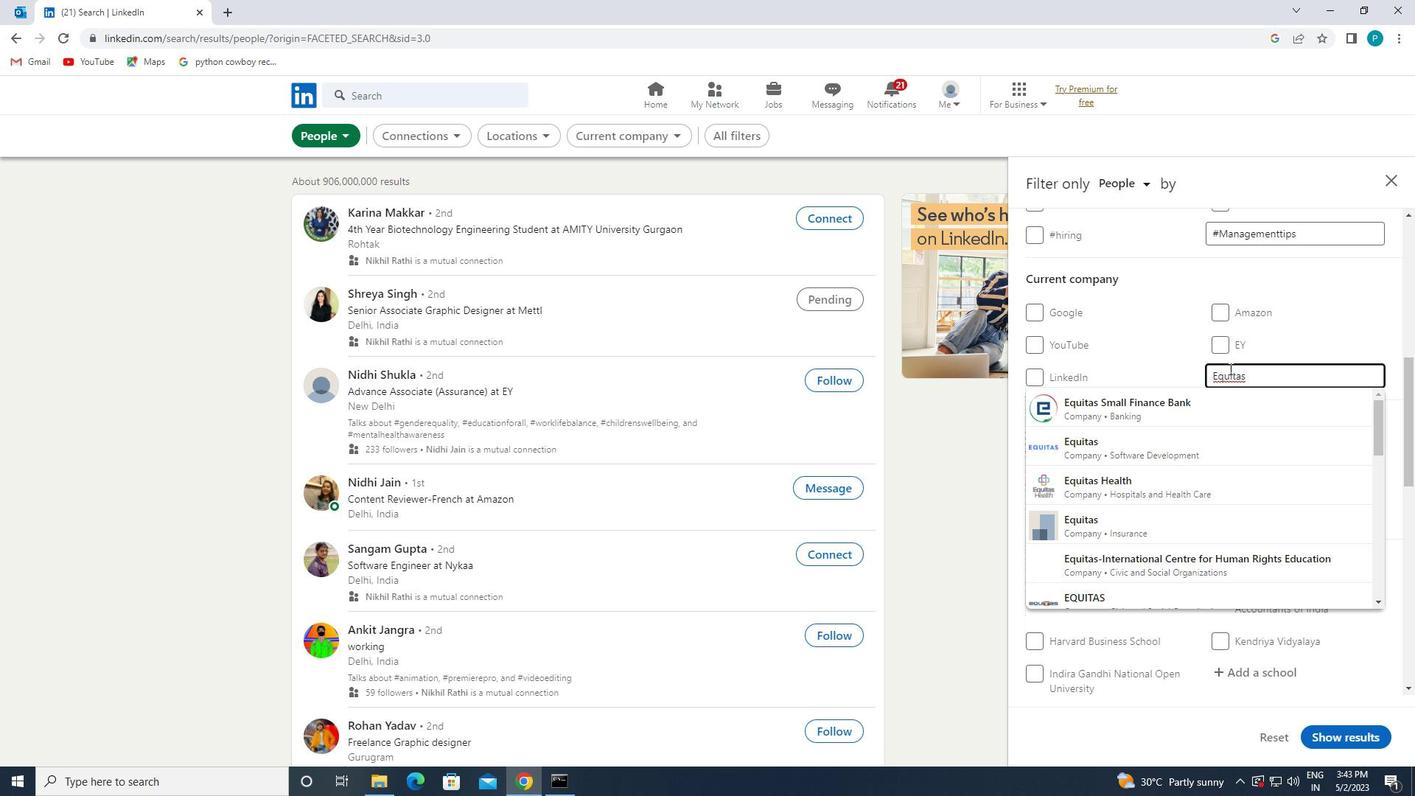 
Action: Mouse pressed left at (1229, 393)
Screenshot: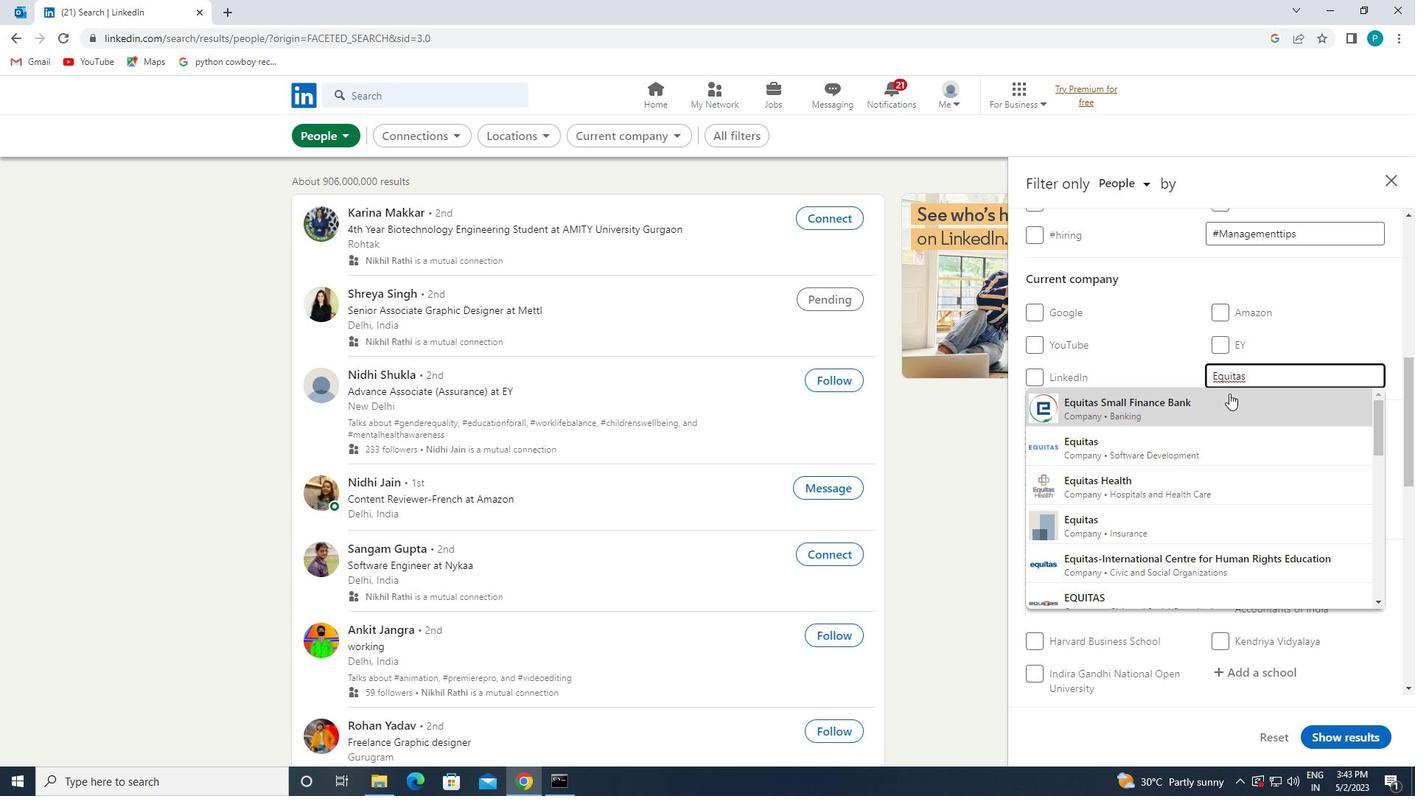
Action: Mouse moved to (1208, 376)
Screenshot: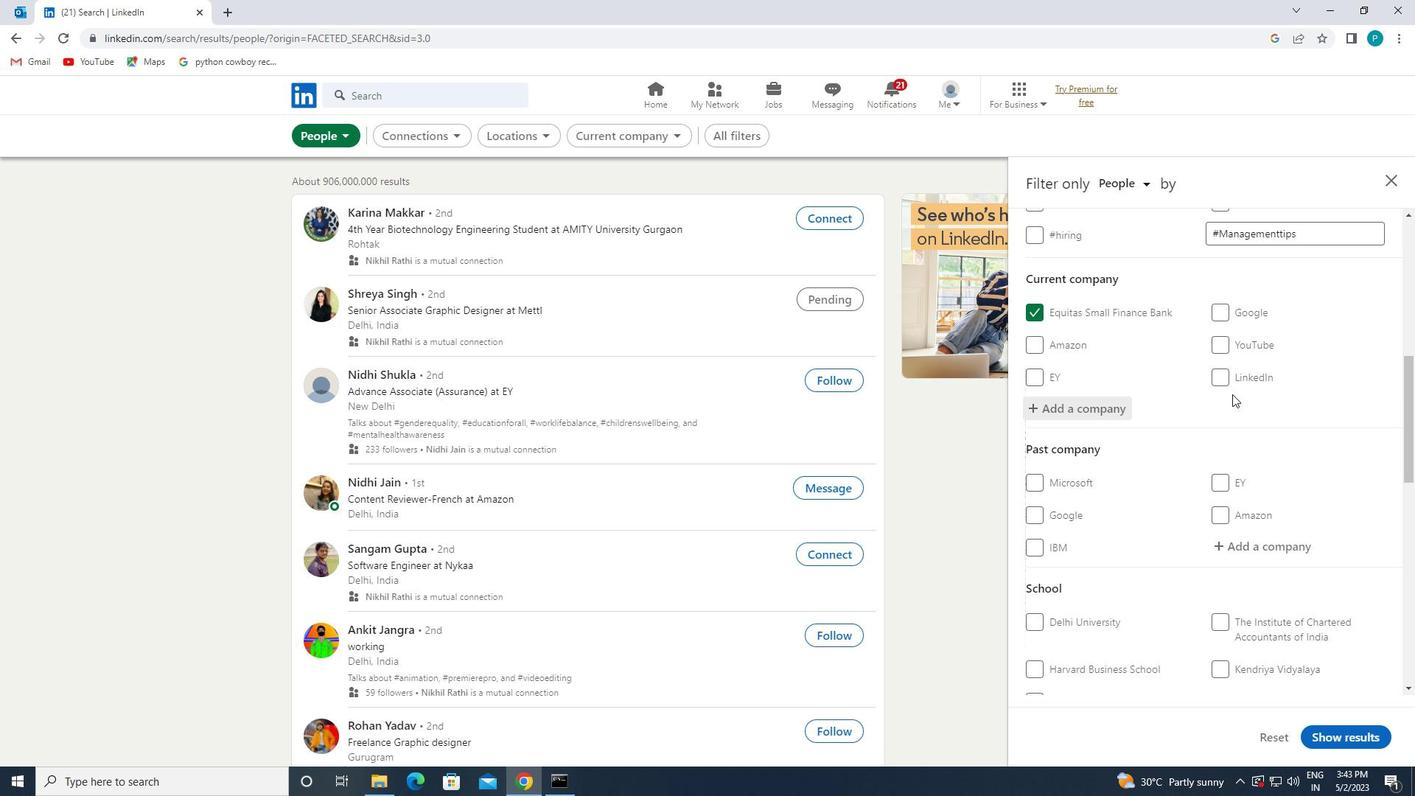 
Action: Mouse scrolled (1208, 375) with delta (0, 0)
Screenshot: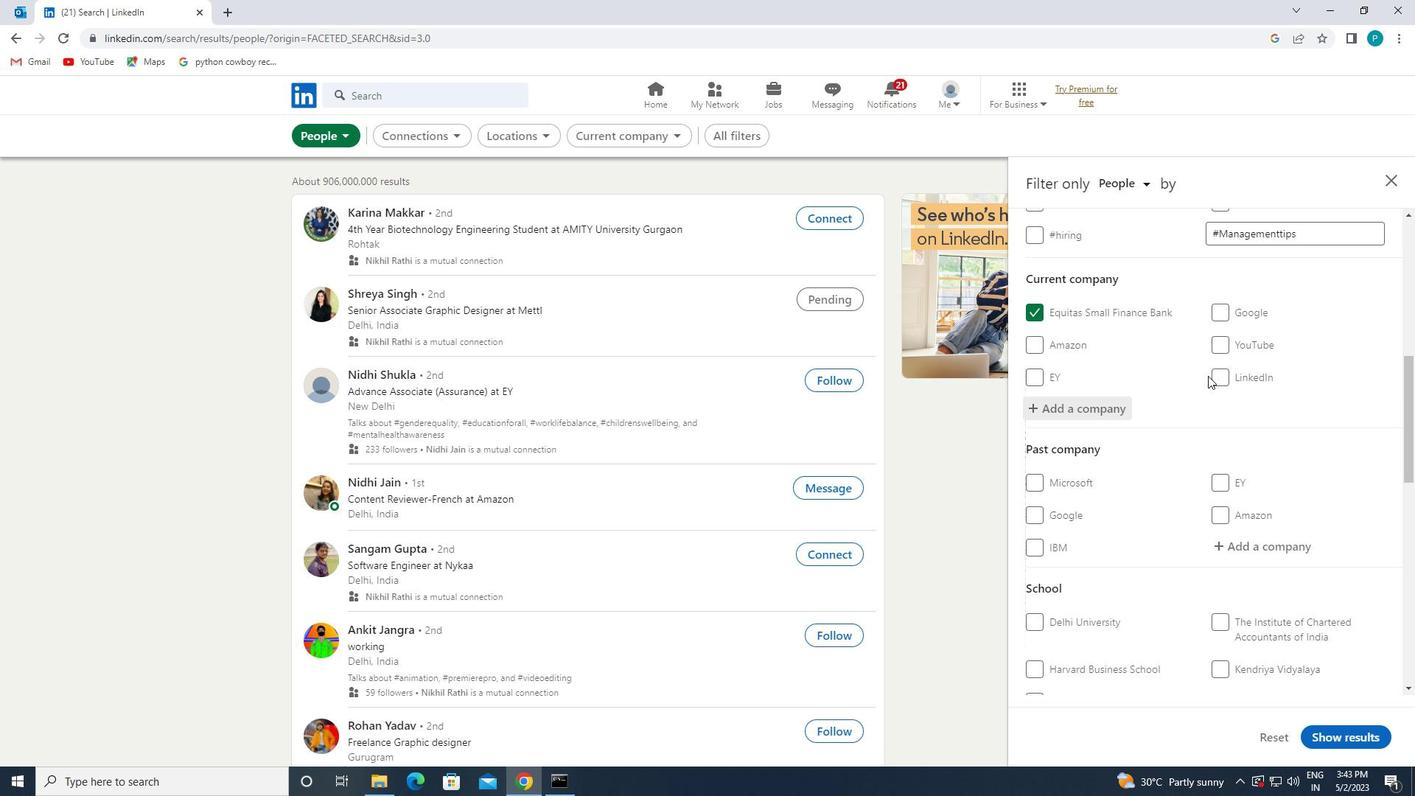 
Action: Mouse scrolled (1208, 375) with delta (0, 0)
Screenshot: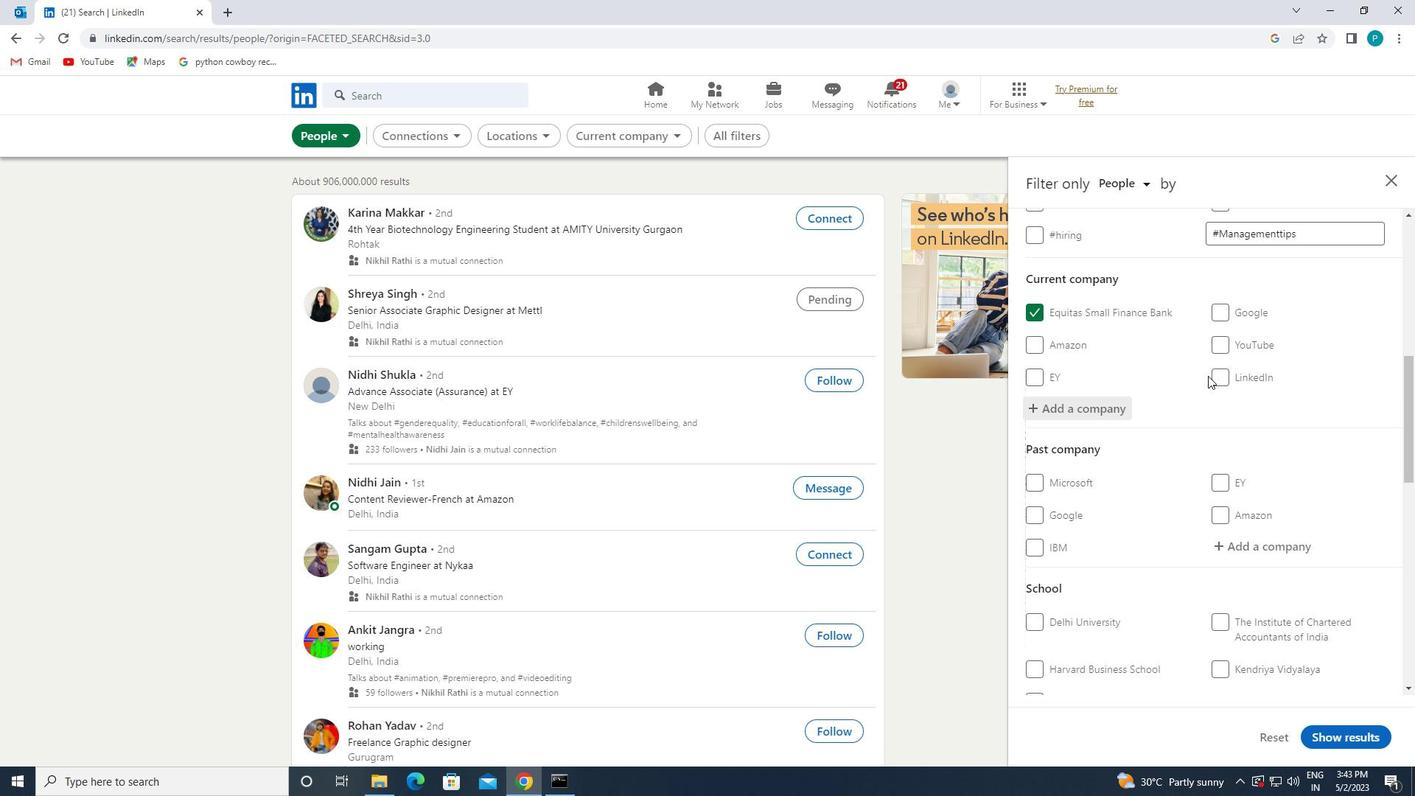 
Action: Mouse moved to (1229, 436)
Screenshot: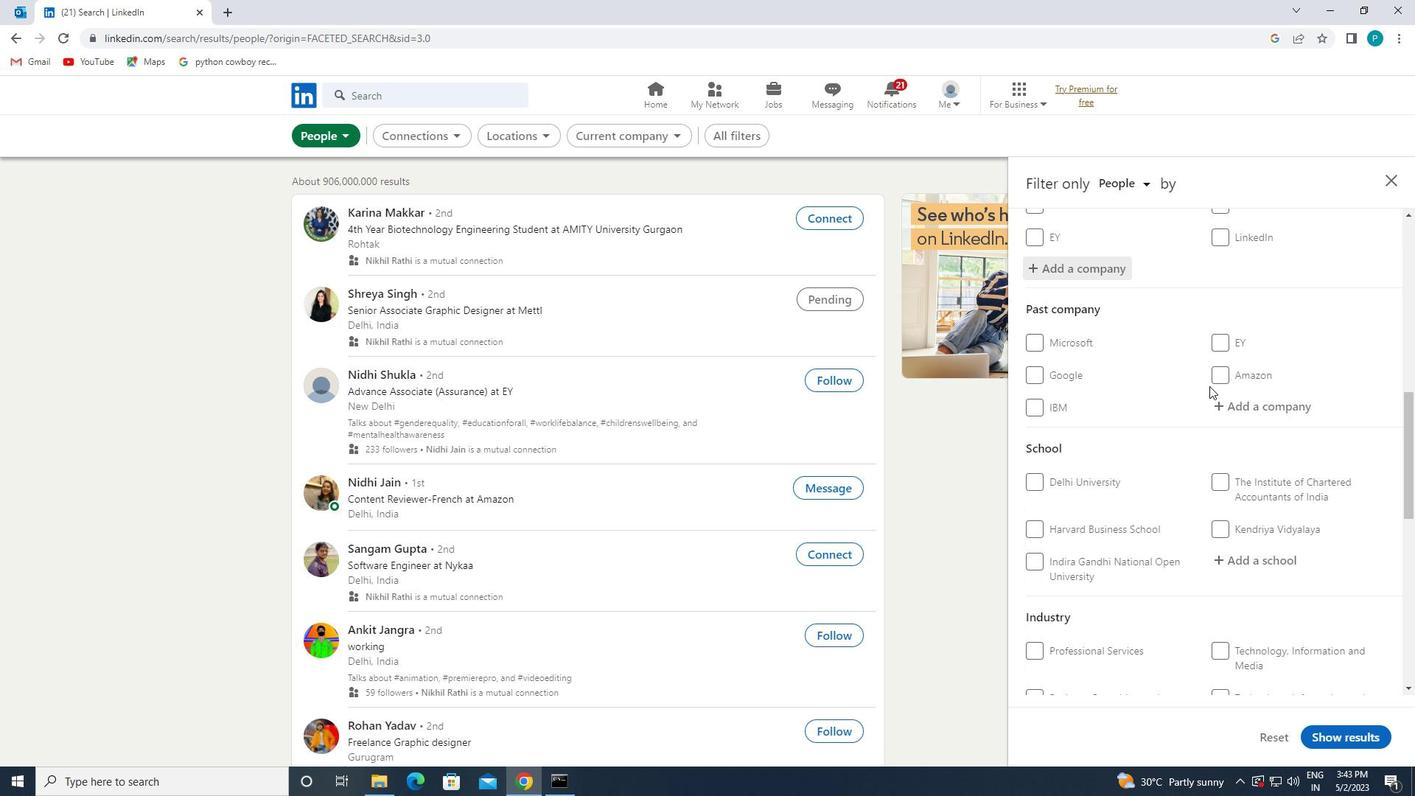
Action: Mouse scrolled (1229, 435) with delta (0, 0)
Screenshot: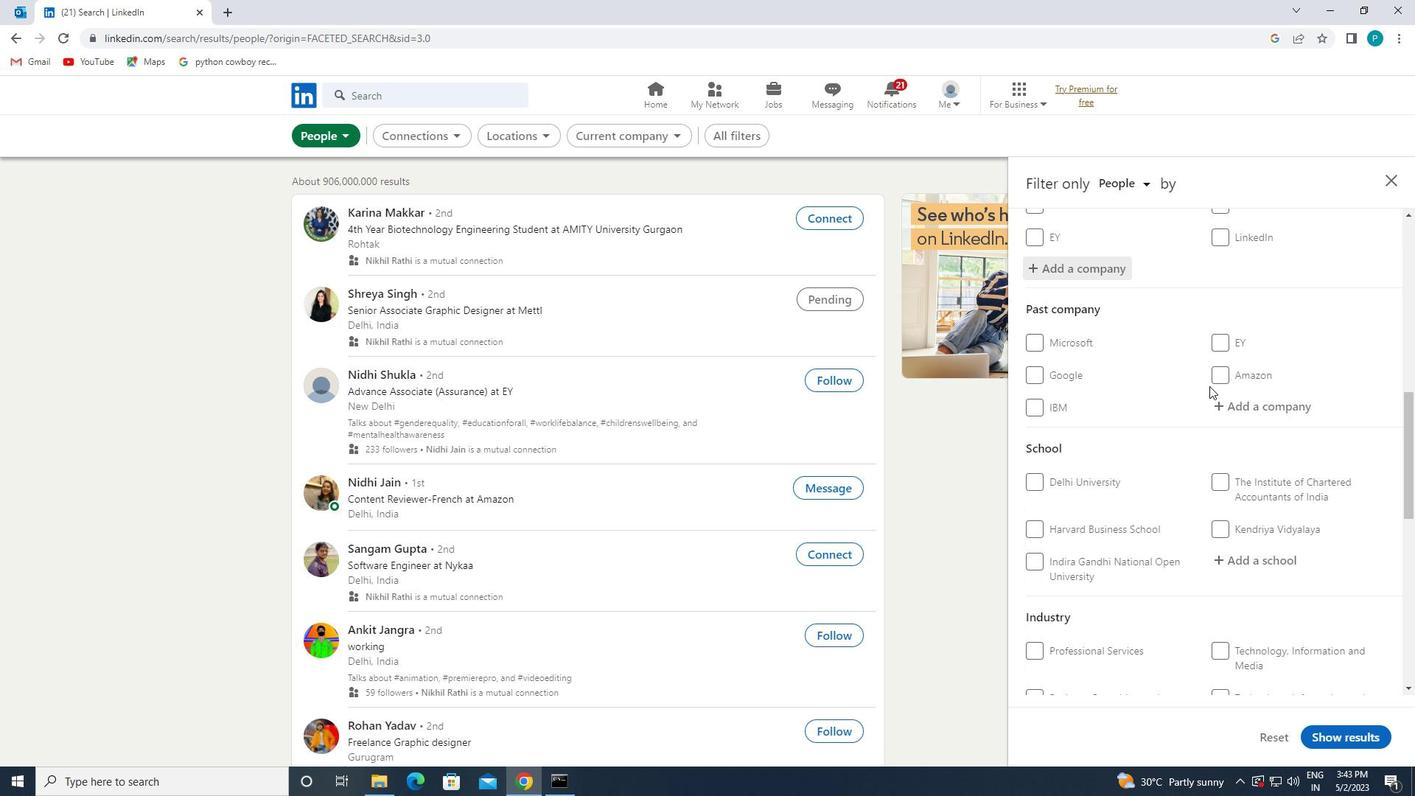 
Action: Mouse scrolled (1229, 435) with delta (0, 0)
Screenshot: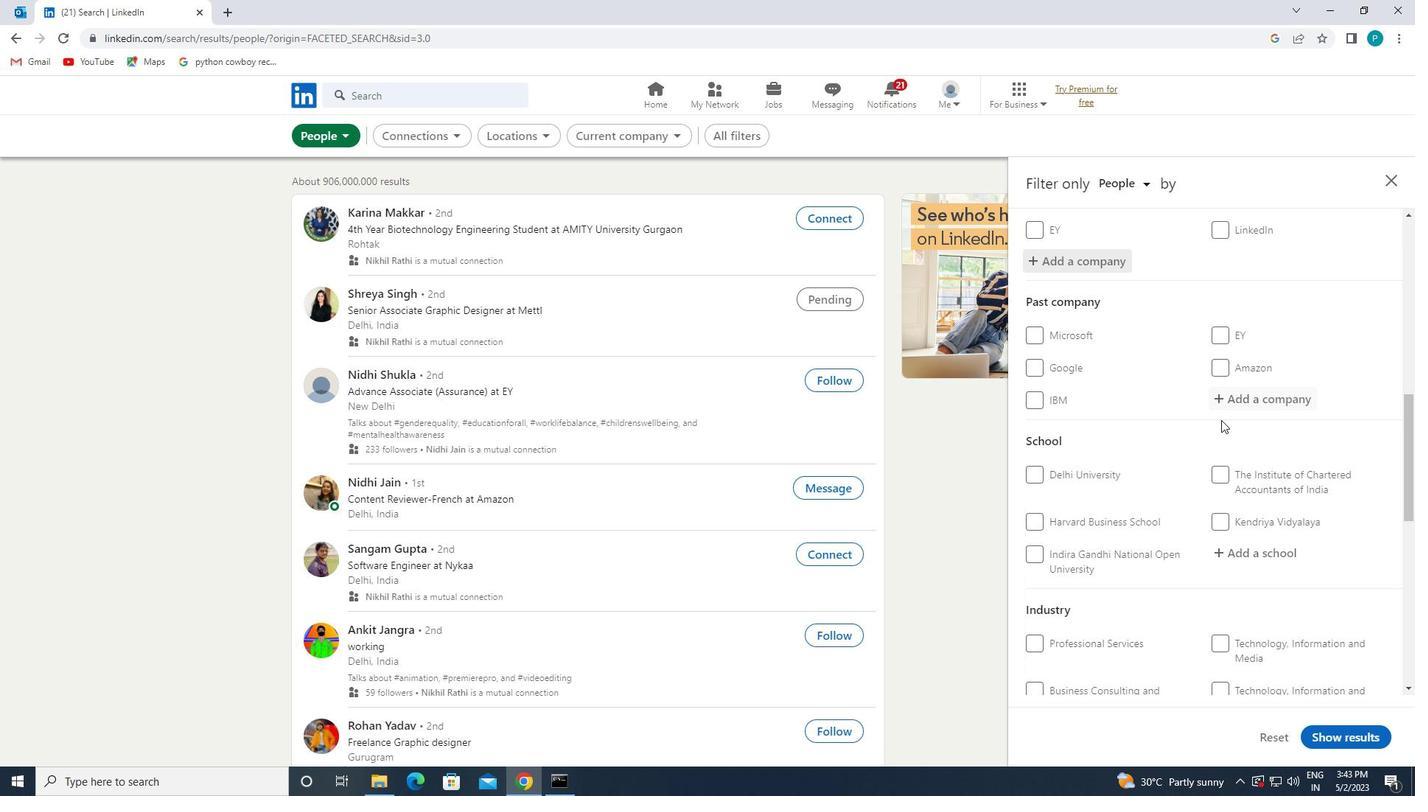 
Action: Mouse moved to (1229, 409)
Screenshot: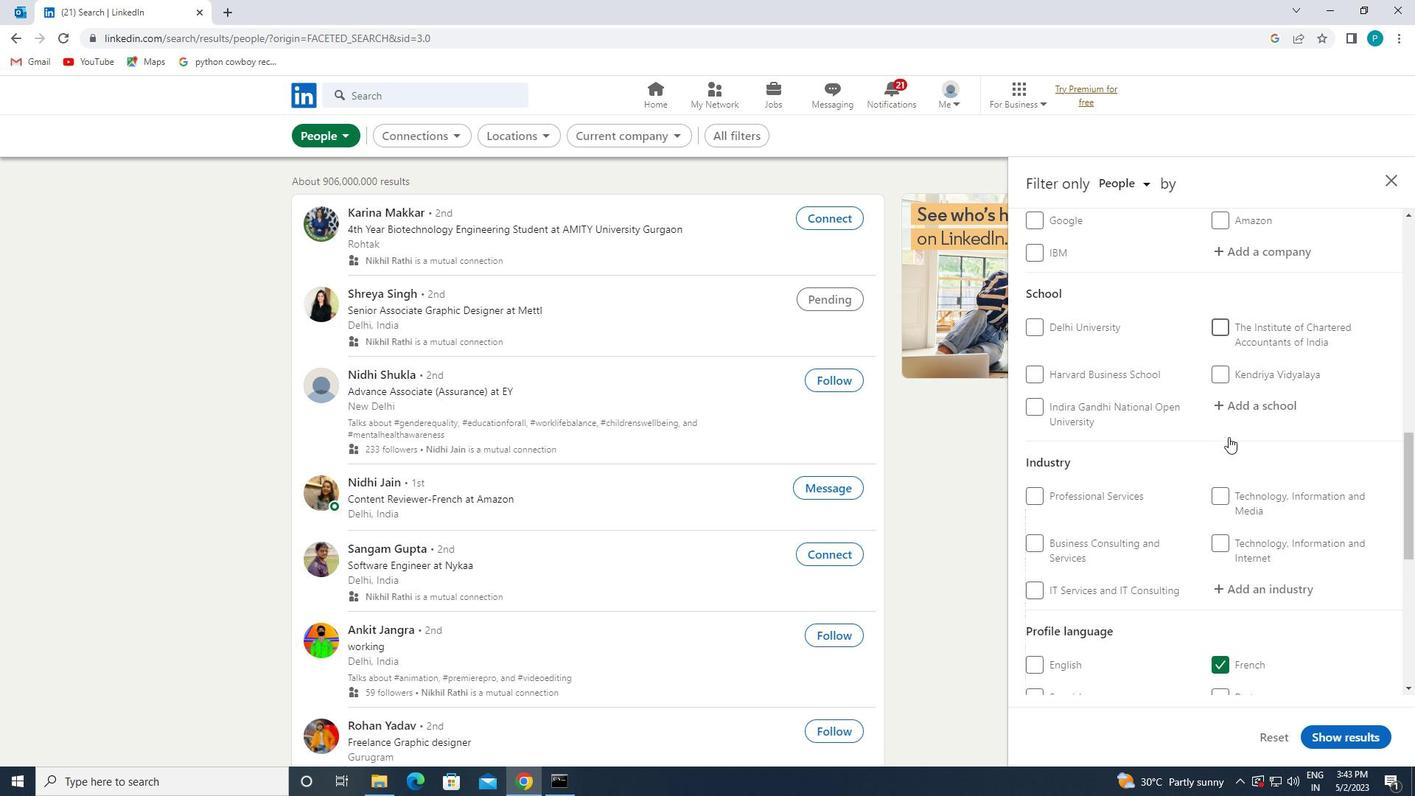 
Action: Mouse pressed left at (1229, 409)
Screenshot: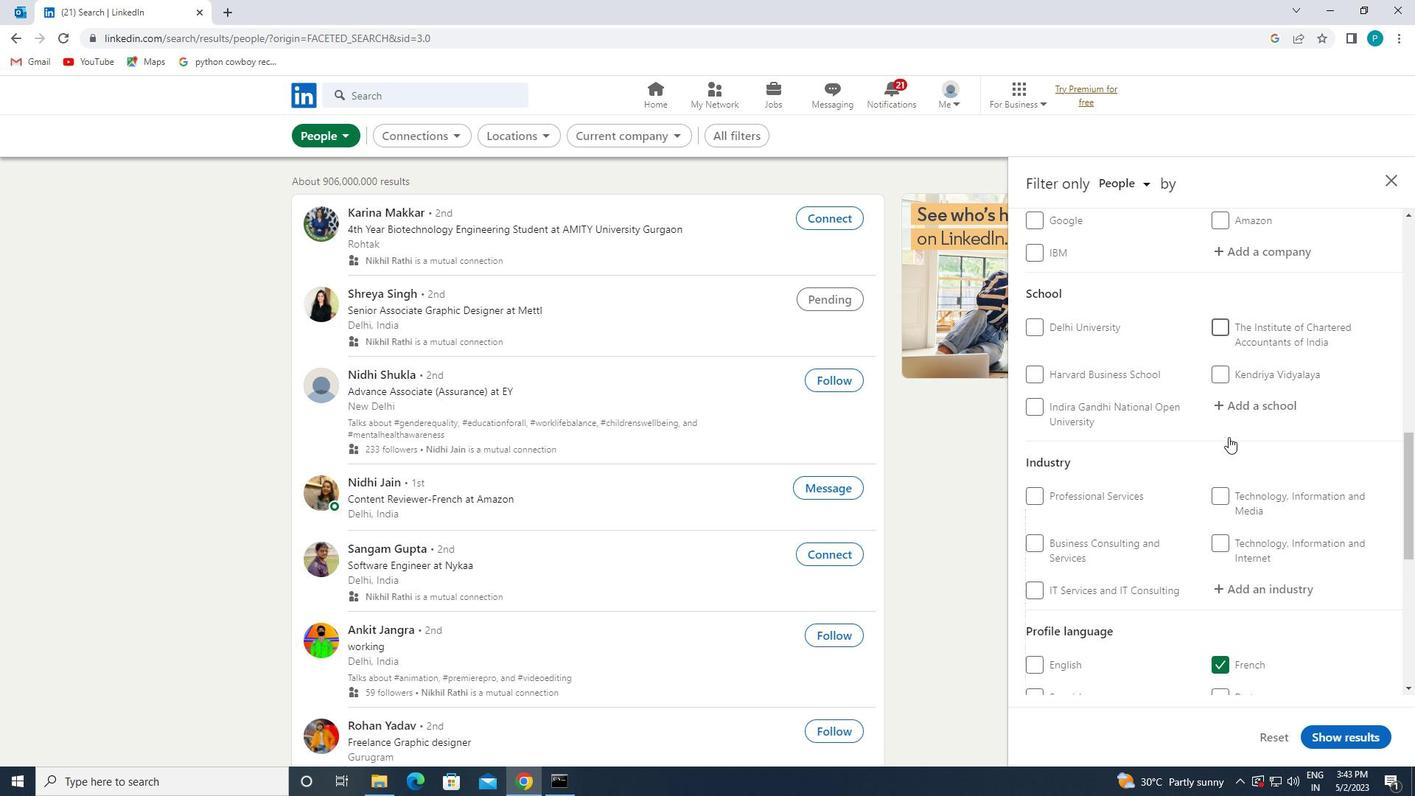 
Action: Key pressed <Key.caps_lock>I<Key.caps_lock>NVERTIS
Screenshot: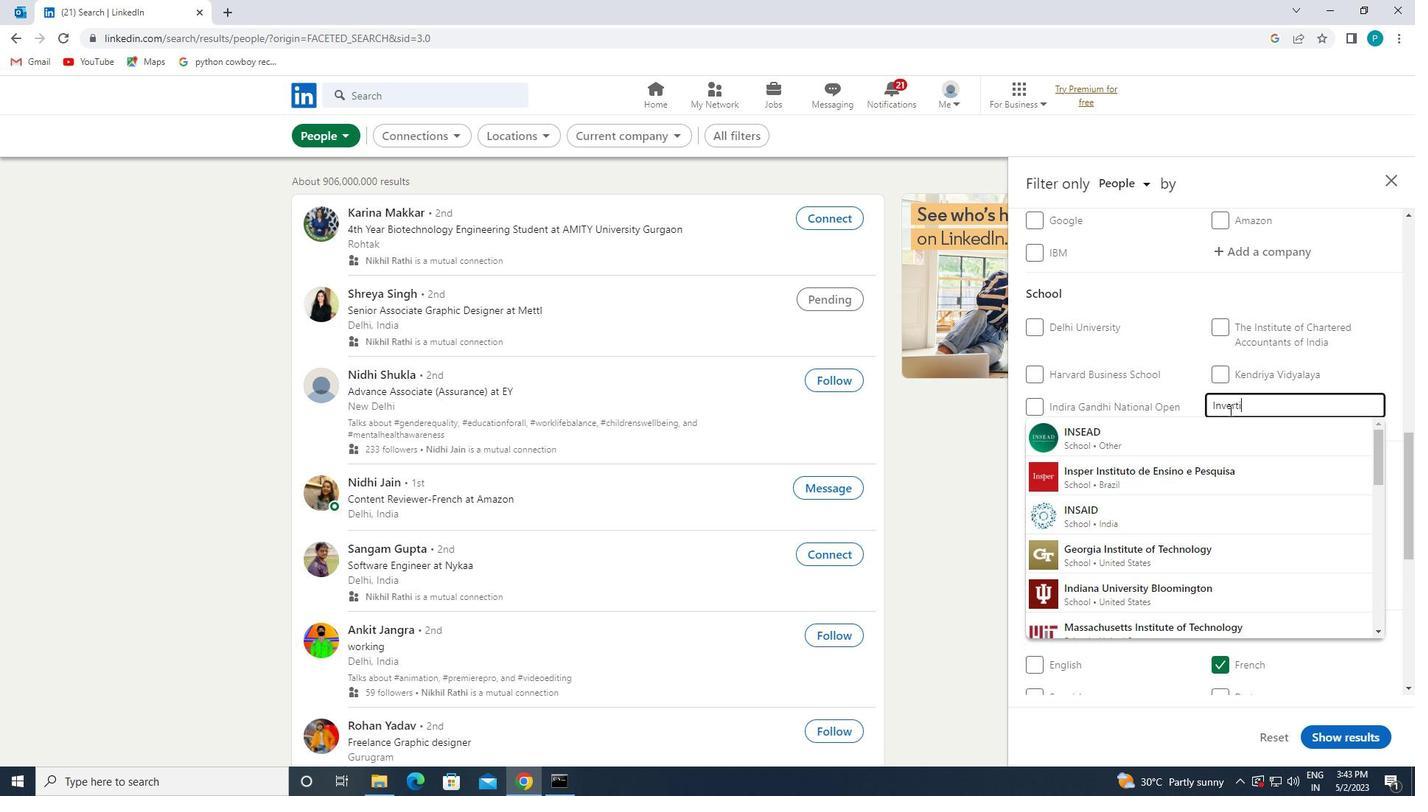 
Action: Mouse moved to (1213, 448)
Screenshot: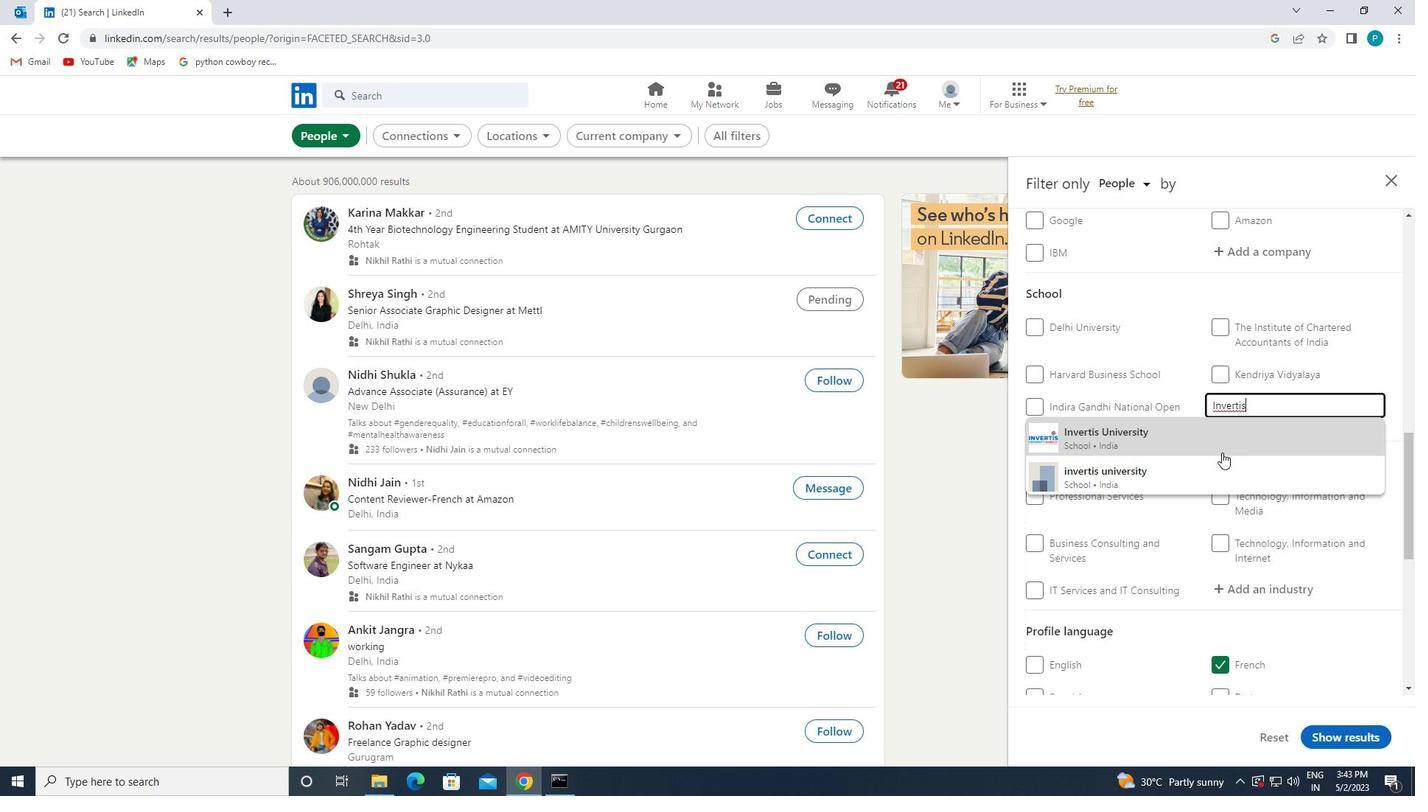 
Action: Mouse pressed left at (1213, 448)
Screenshot: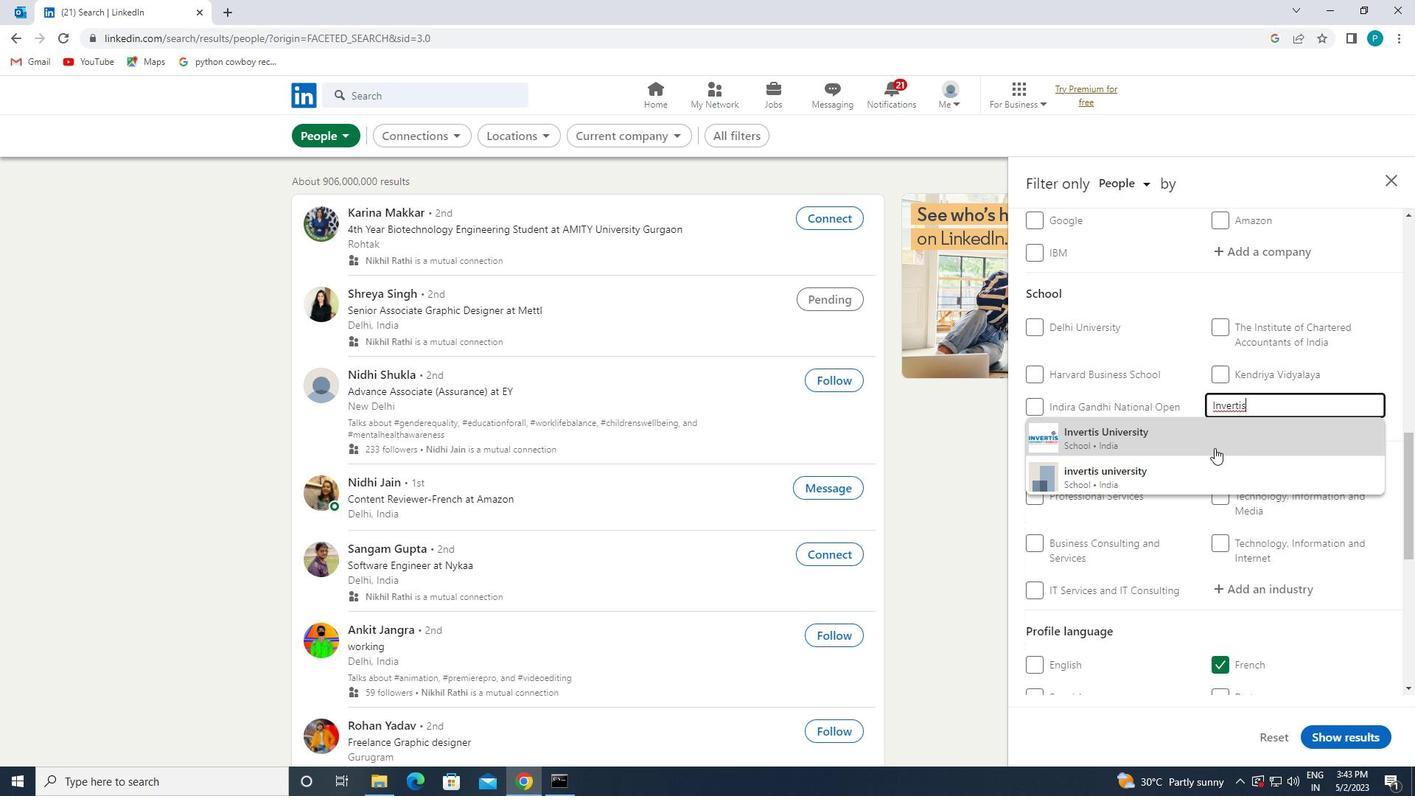 
Action: Mouse scrolled (1213, 447) with delta (0, 0)
Screenshot: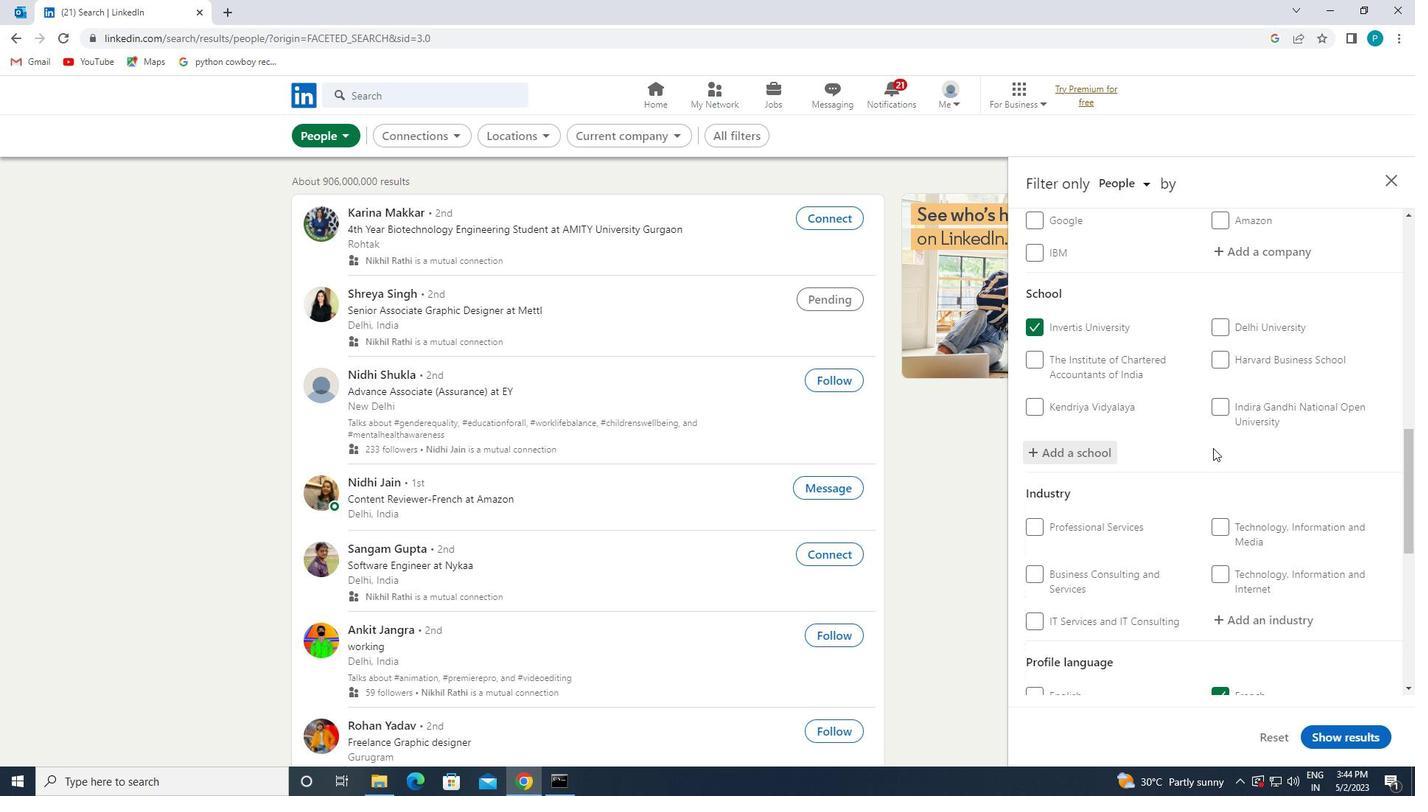 
Action: Mouse scrolled (1213, 447) with delta (0, 0)
Screenshot: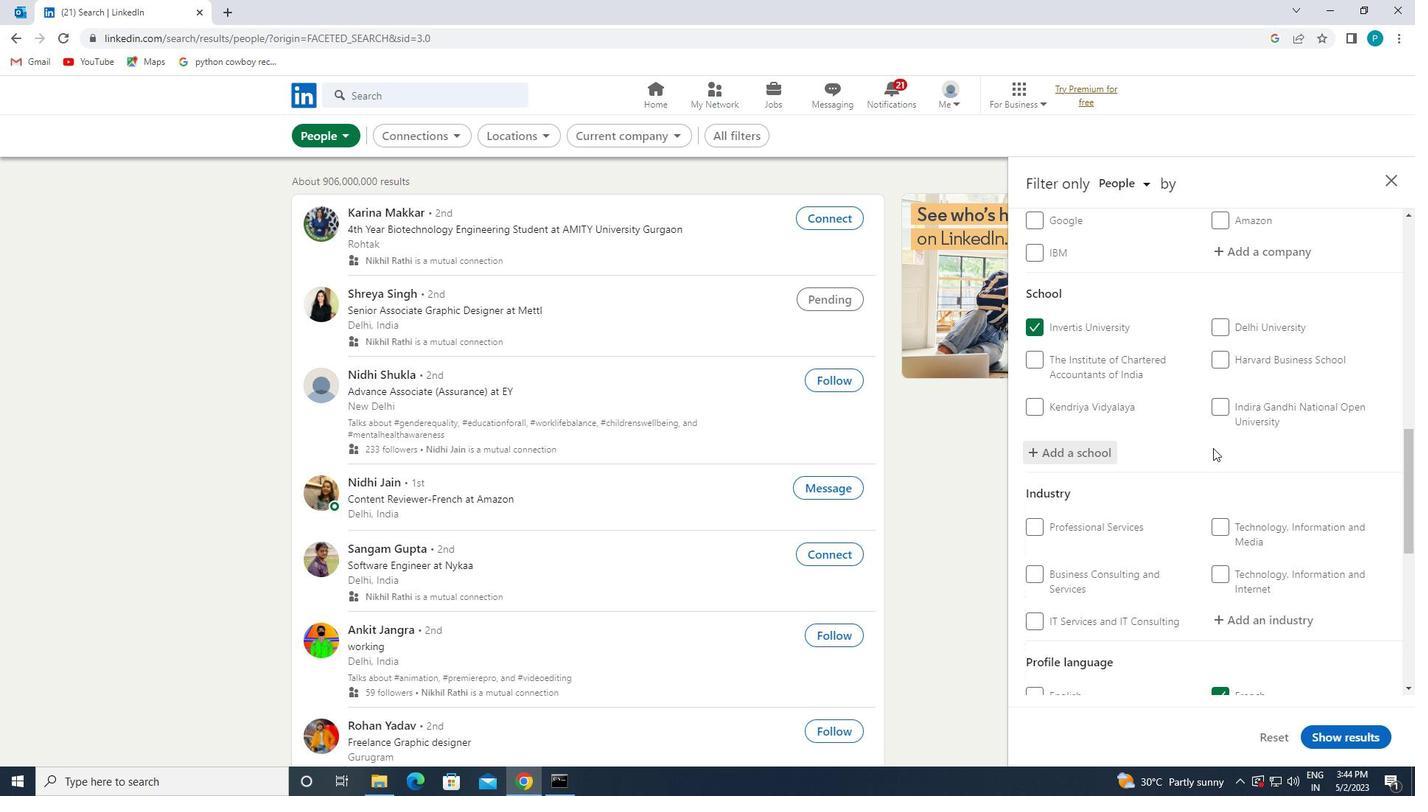 
Action: Mouse scrolled (1213, 447) with delta (0, 0)
Screenshot: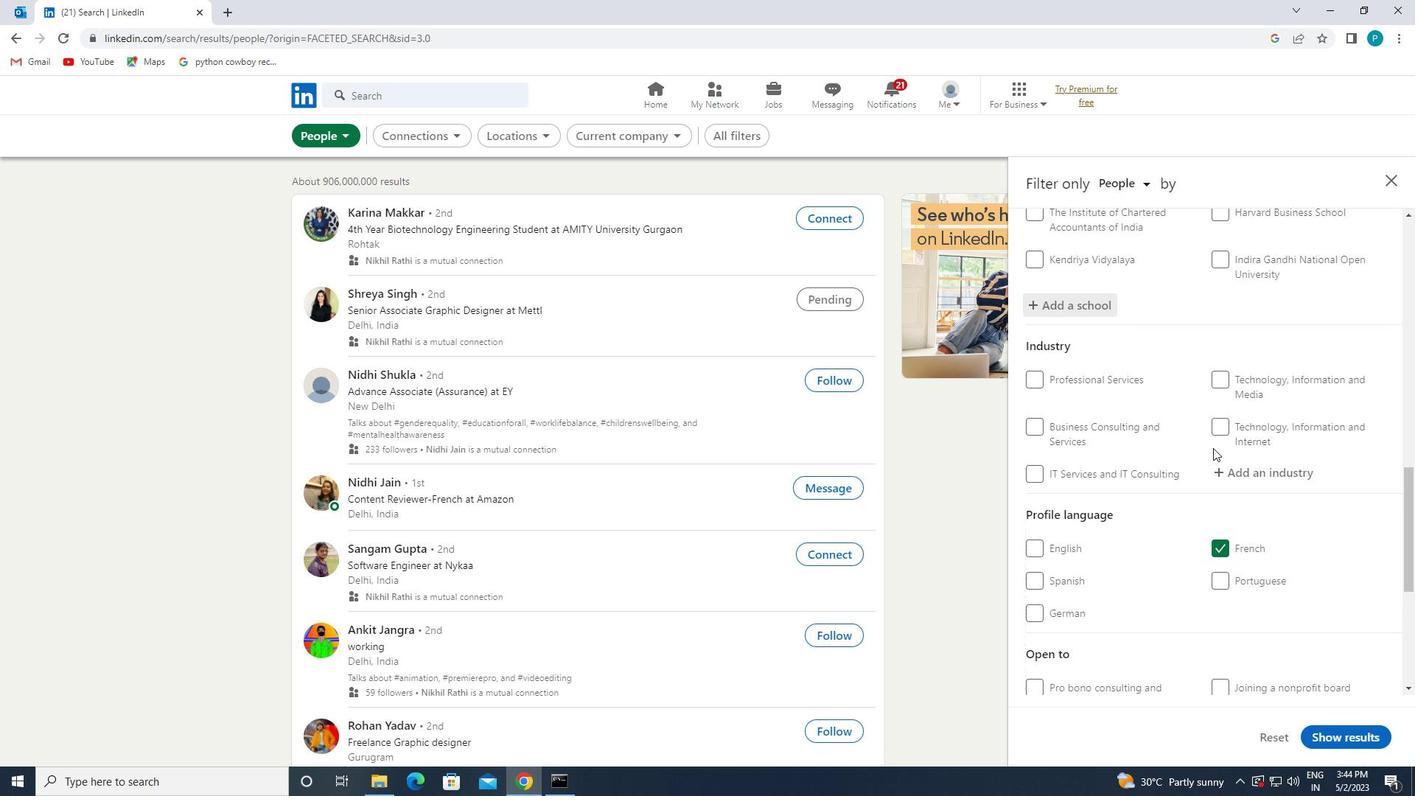 
Action: Mouse scrolled (1213, 447) with delta (0, 0)
Screenshot: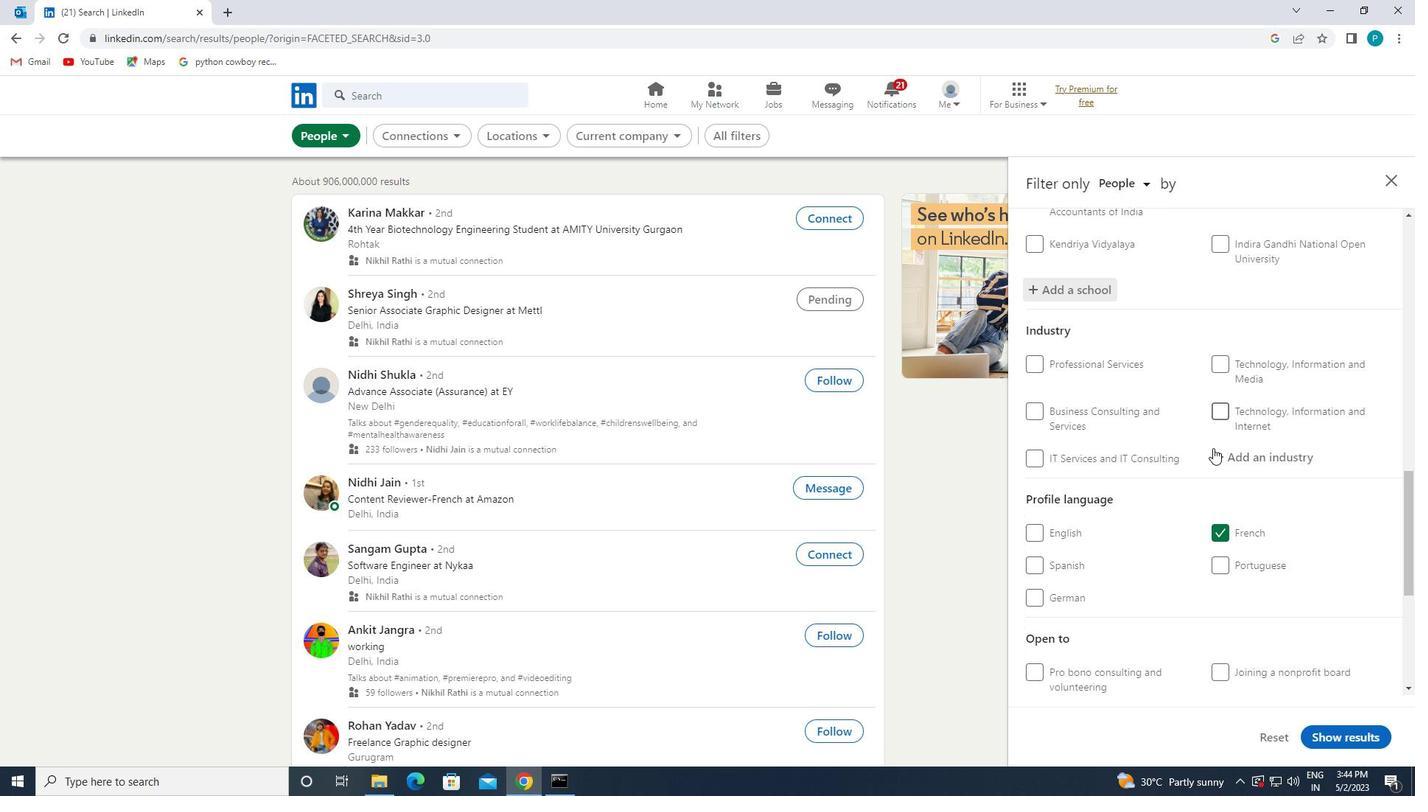 
Action: Mouse moved to (1223, 314)
Screenshot: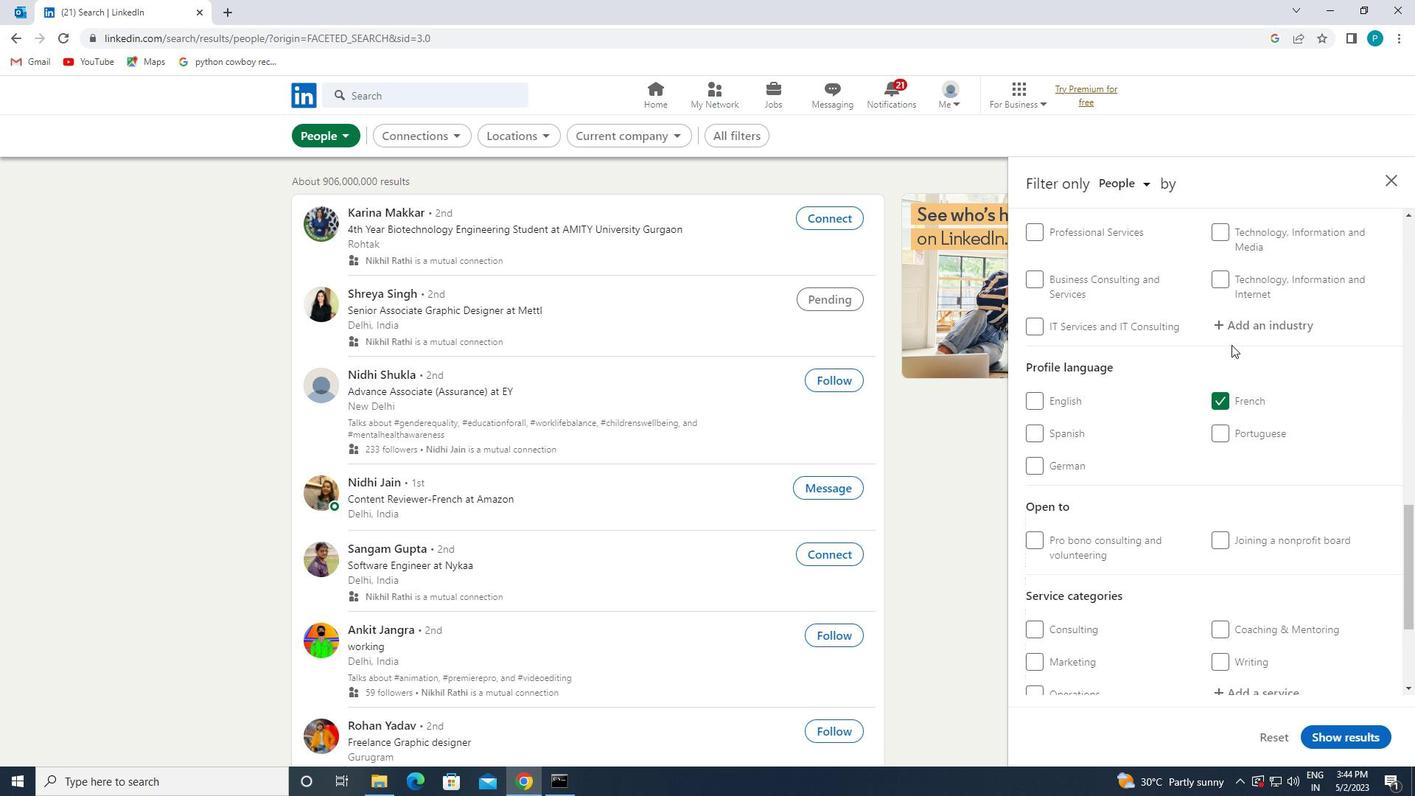 
Action: Mouse pressed left at (1223, 314)
Screenshot: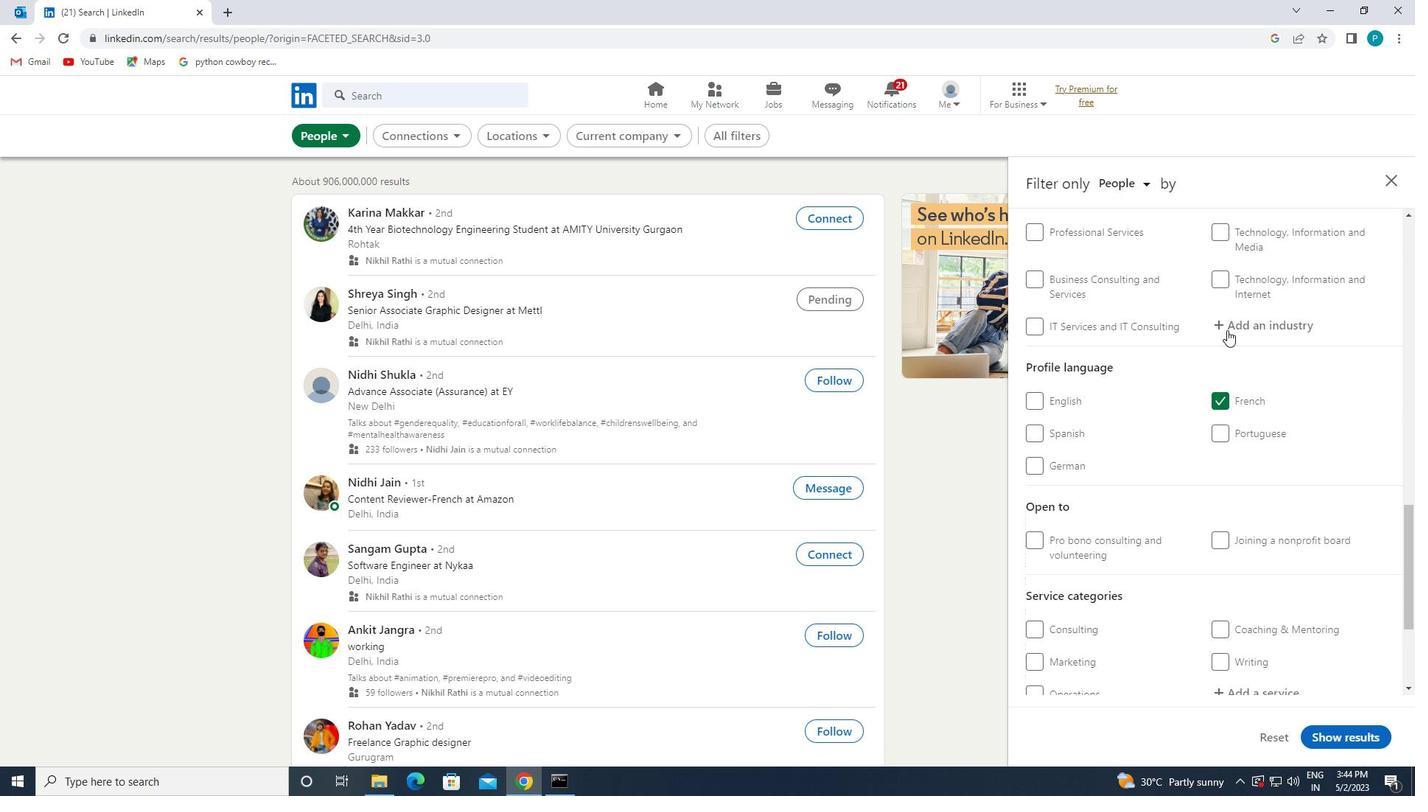 
Action: Mouse moved to (1248, 331)
Screenshot: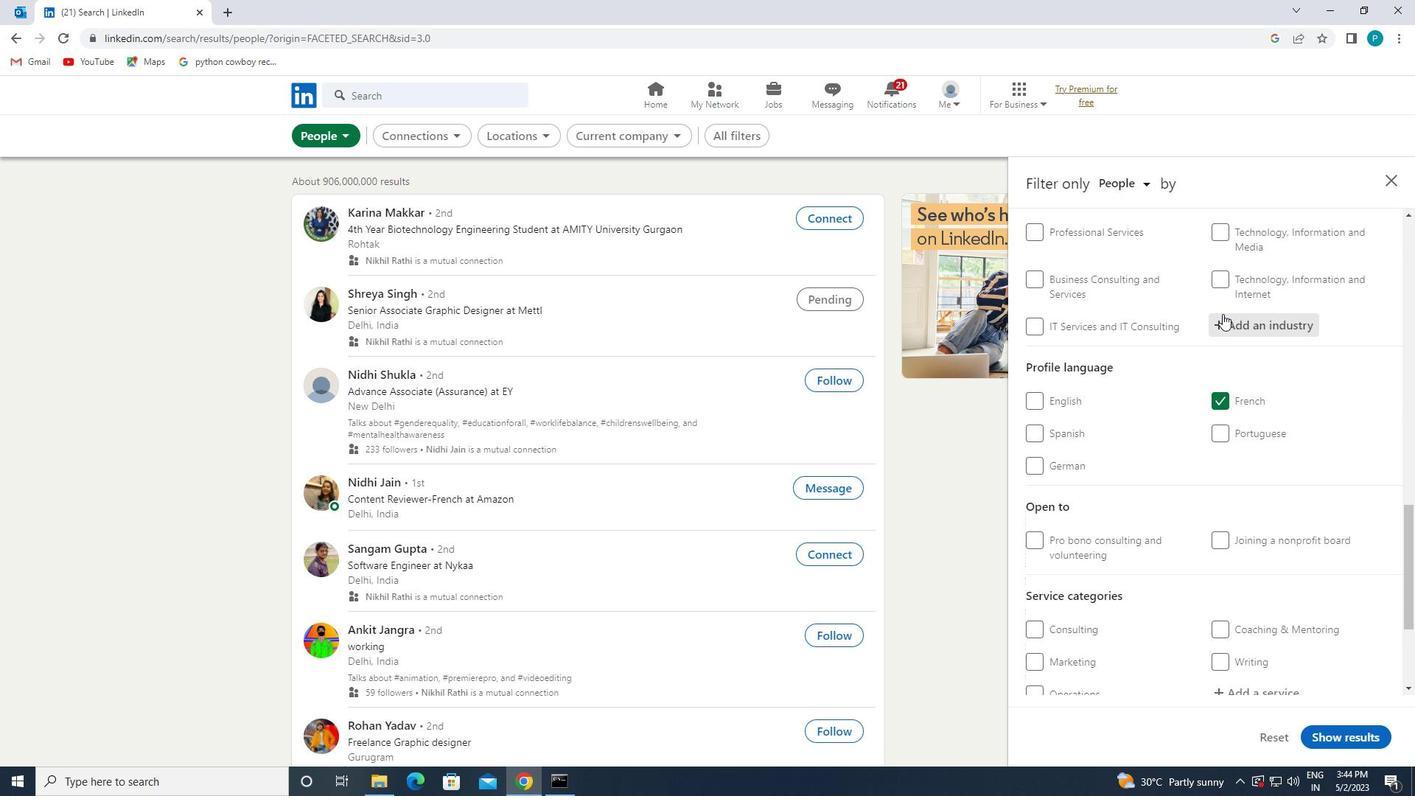 
Action: Key pressed <Key.caps_lock>C<Key.caps_lock>HILD
Screenshot: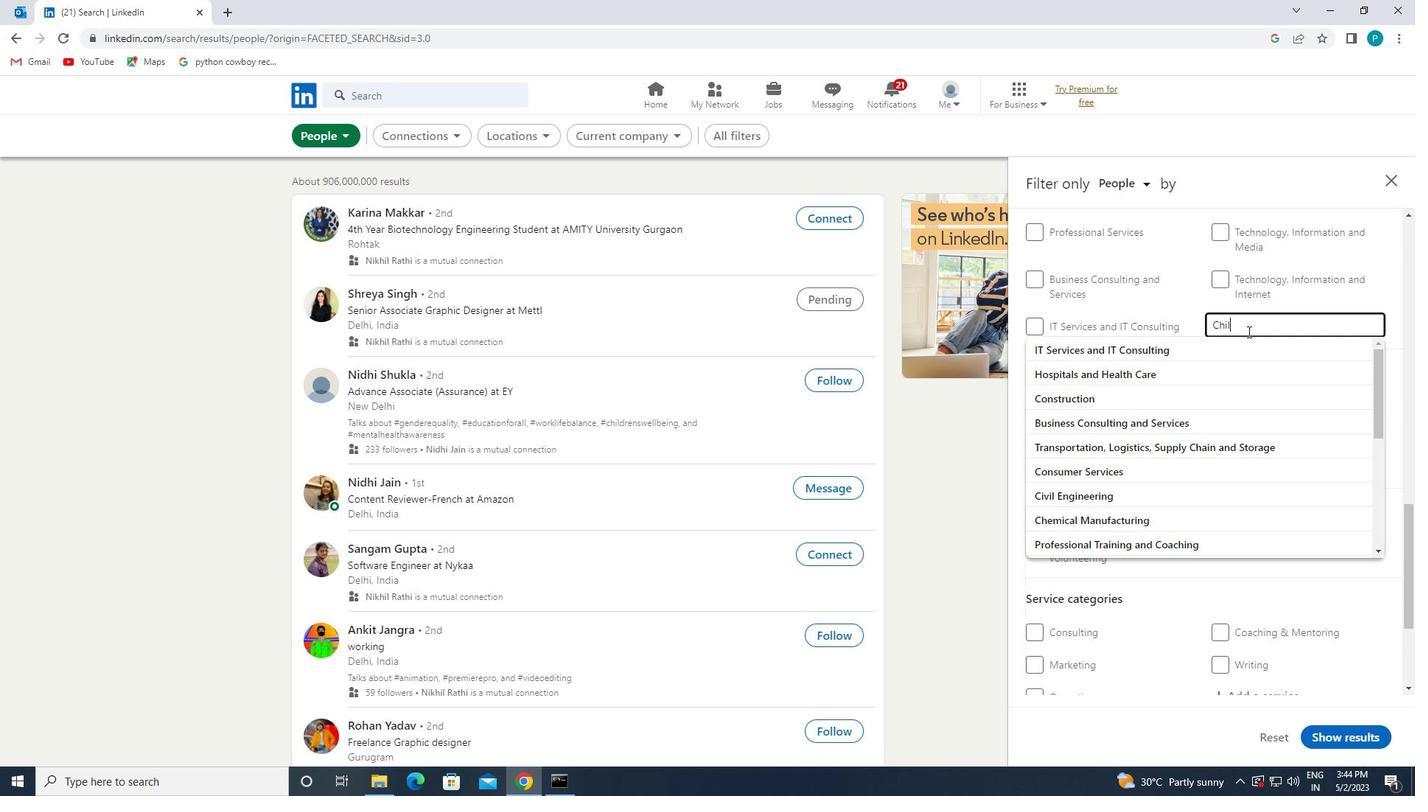 
Action: Mouse moved to (1248, 344)
Screenshot: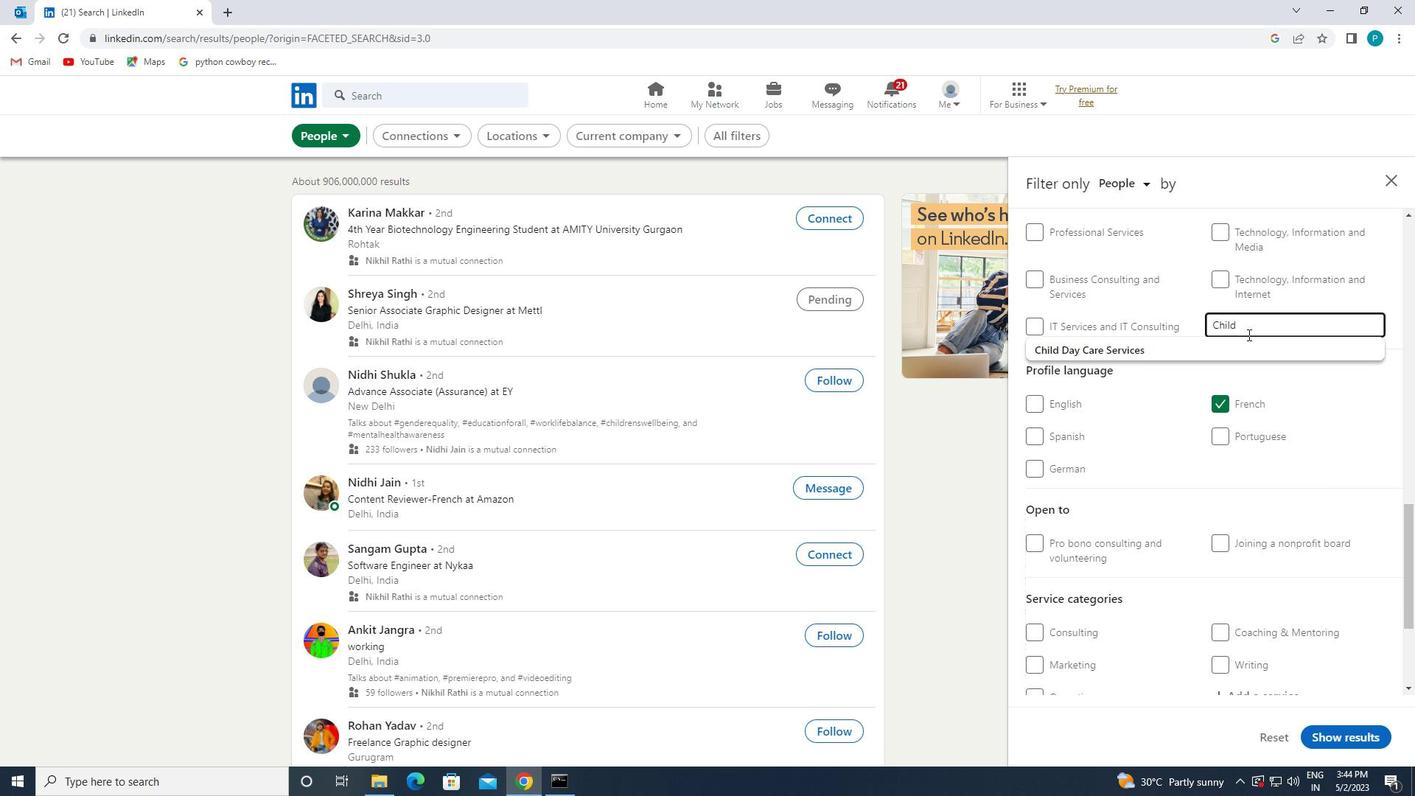 
Action: Mouse pressed left at (1248, 344)
Screenshot: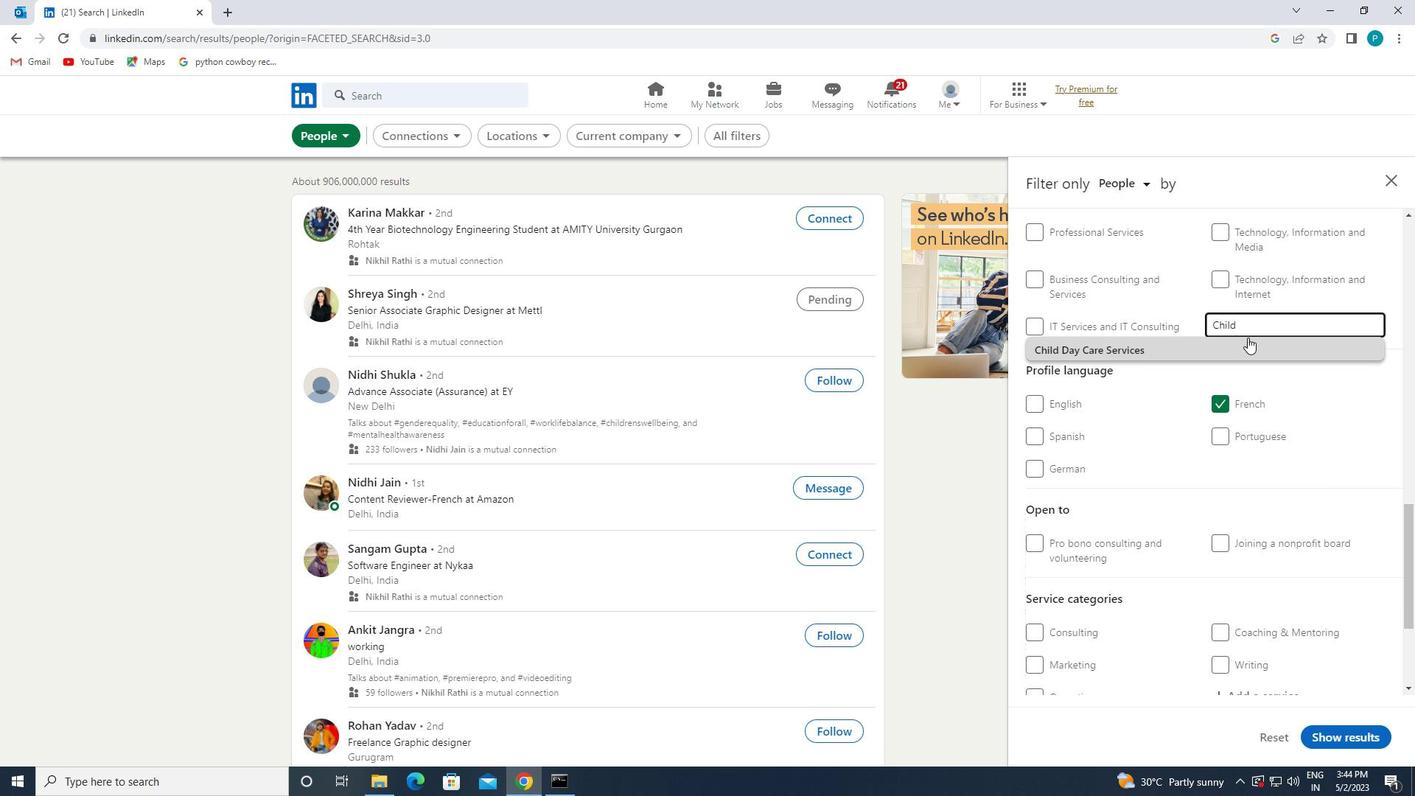 
Action: Mouse scrolled (1248, 343) with delta (0, 0)
Screenshot: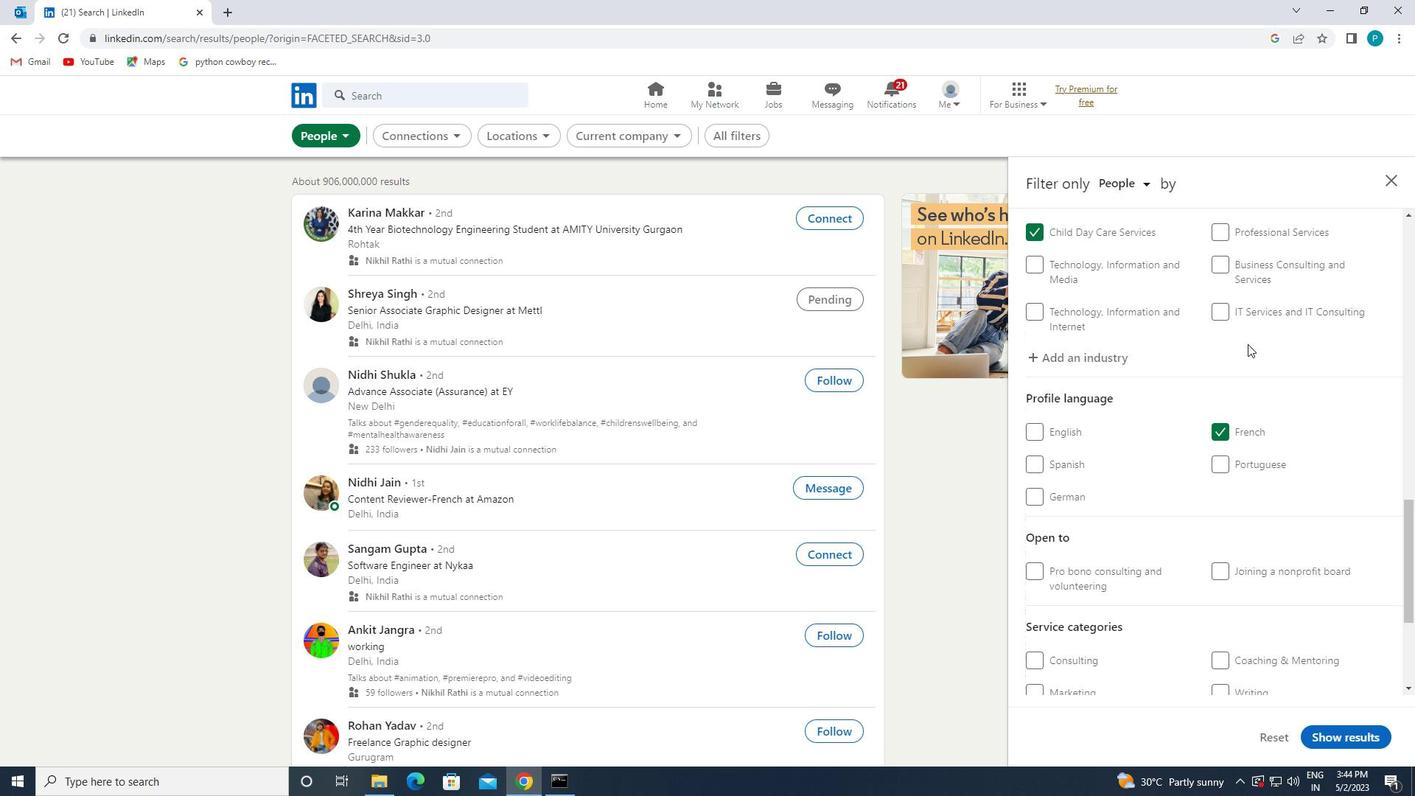
Action: Mouse scrolled (1248, 343) with delta (0, 0)
Screenshot: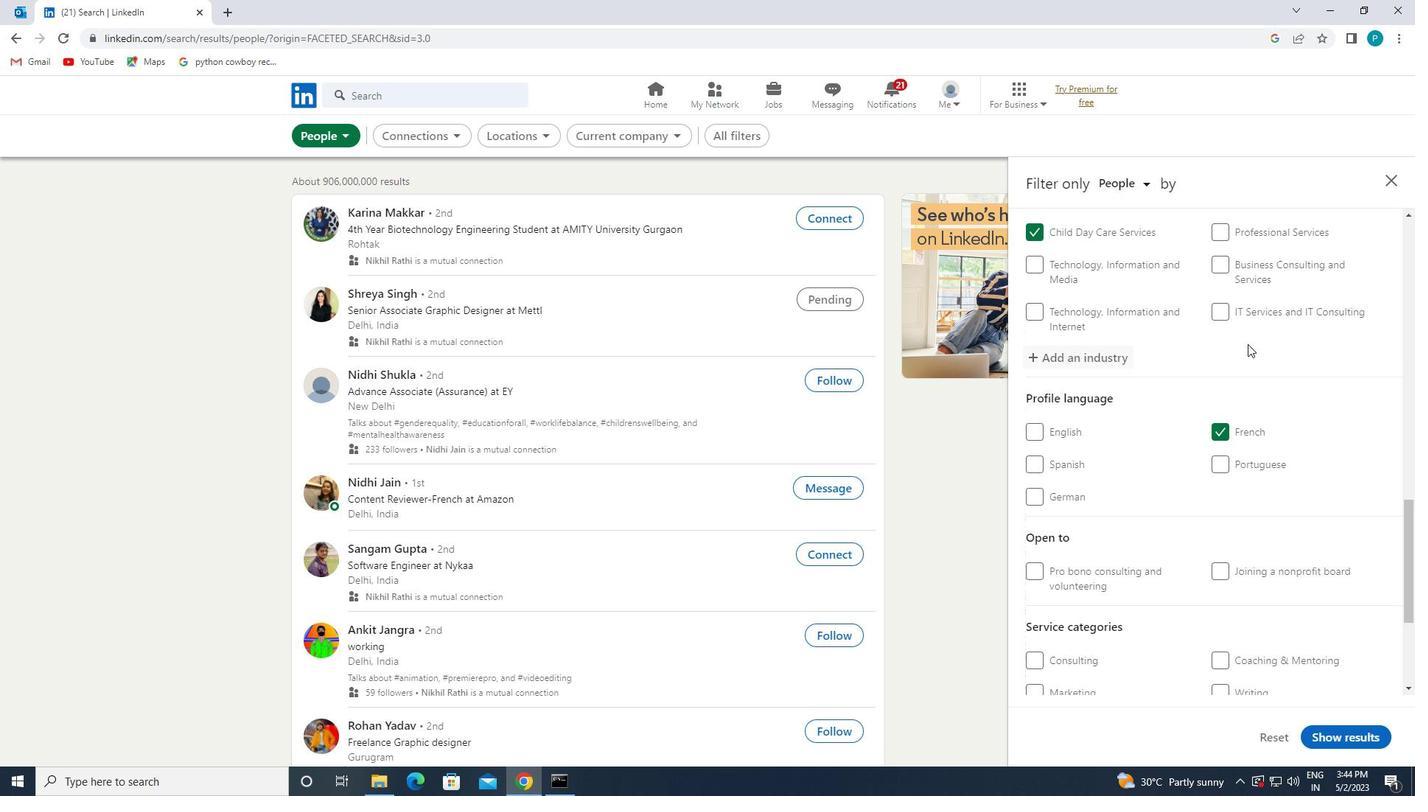 
Action: Mouse scrolled (1248, 343) with delta (0, 0)
Screenshot: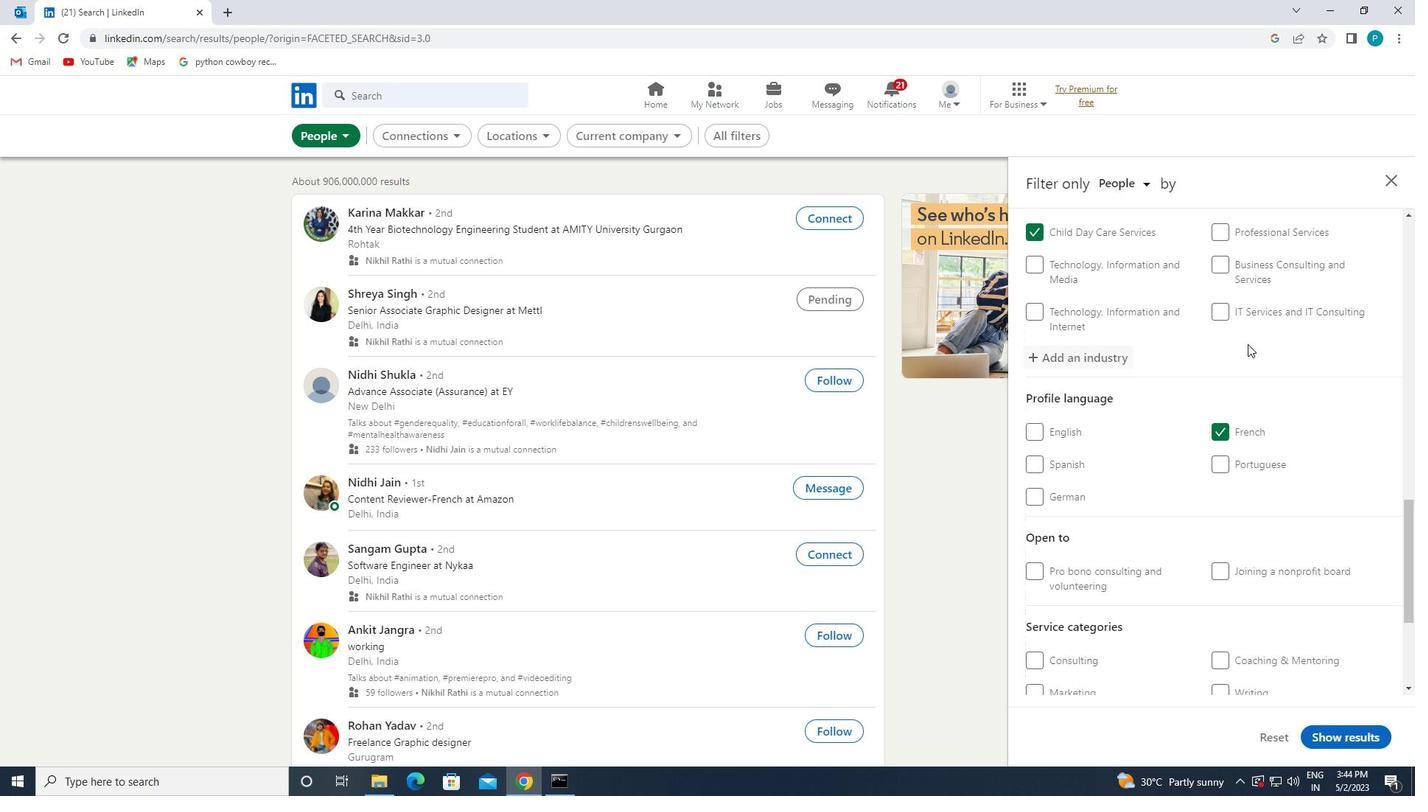 
Action: Mouse moved to (1256, 500)
Screenshot: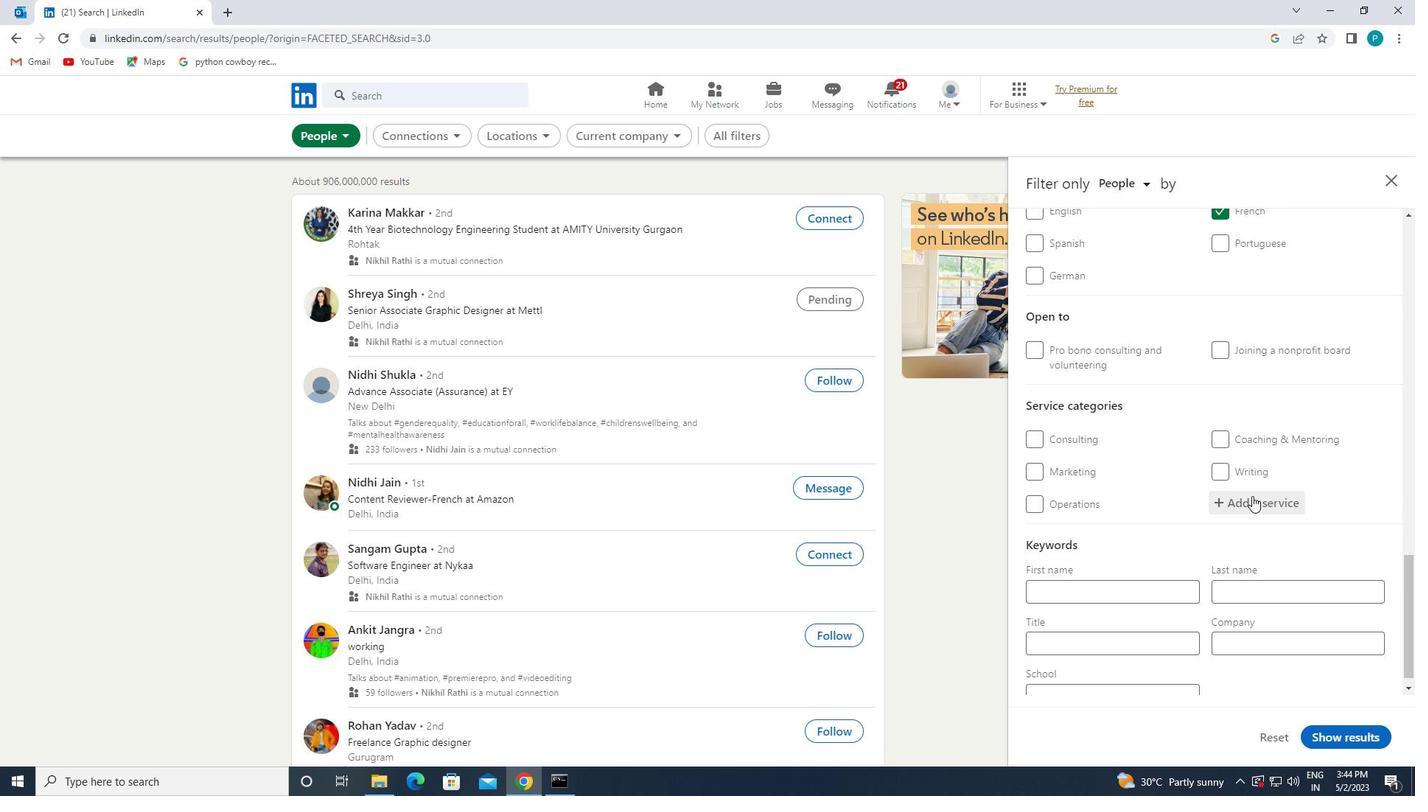 
Action: Mouse pressed left at (1256, 500)
Screenshot: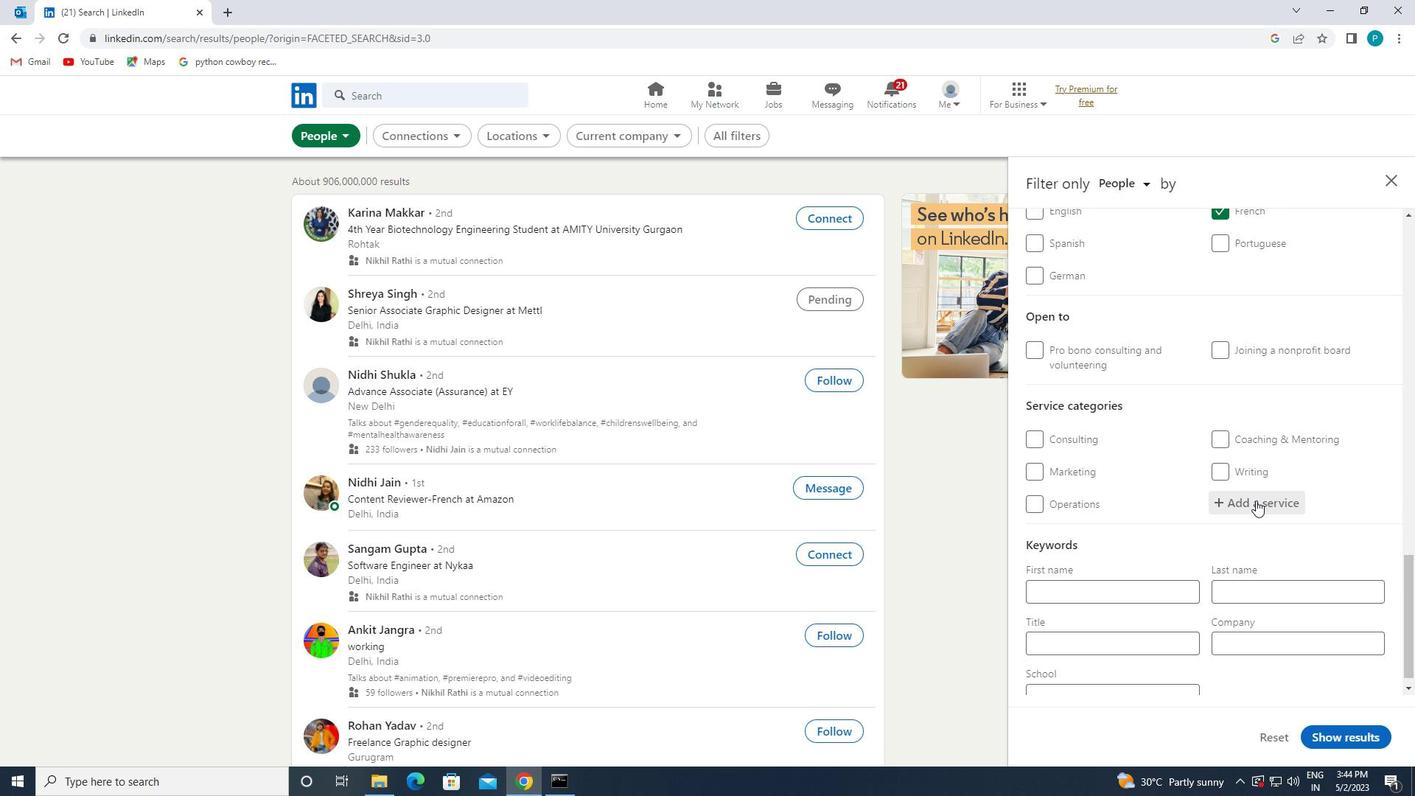 
Action: Mouse moved to (1256, 500)
Screenshot: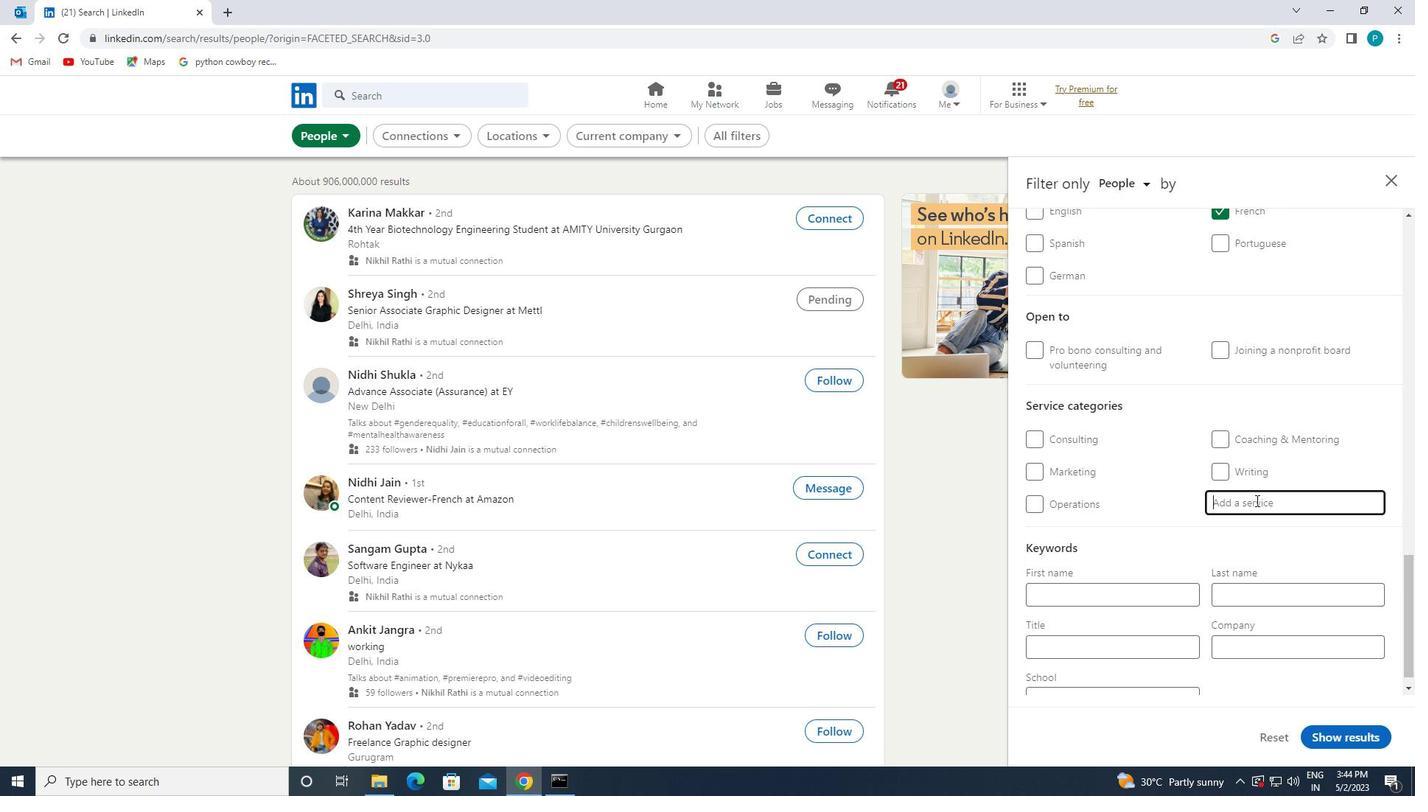 
Action: Mouse scrolled (1256, 501) with delta (0, 0)
Screenshot: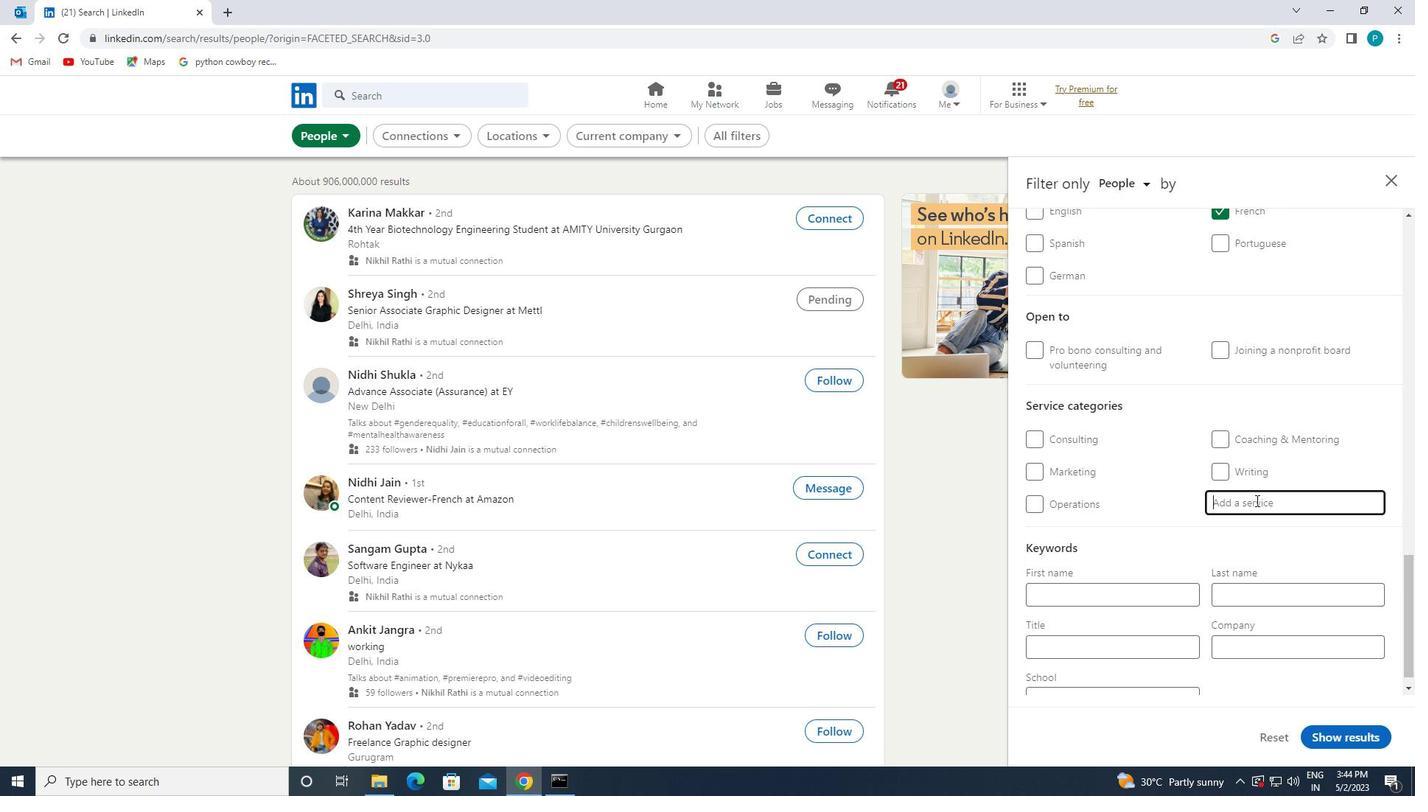 
Action: Mouse scrolled (1256, 501) with delta (0, 0)
Screenshot: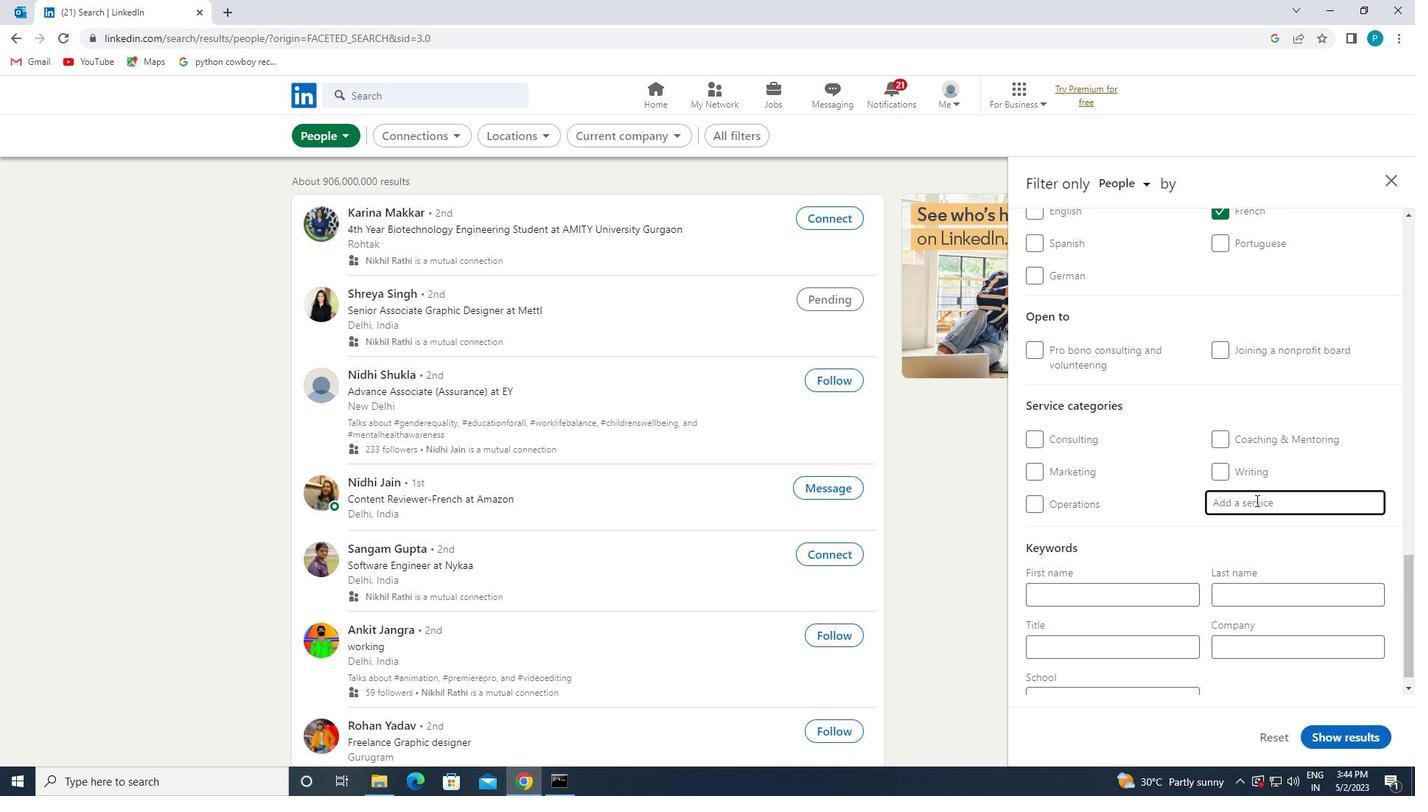 
Action: Mouse moved to (1256, 500)
Screenshot: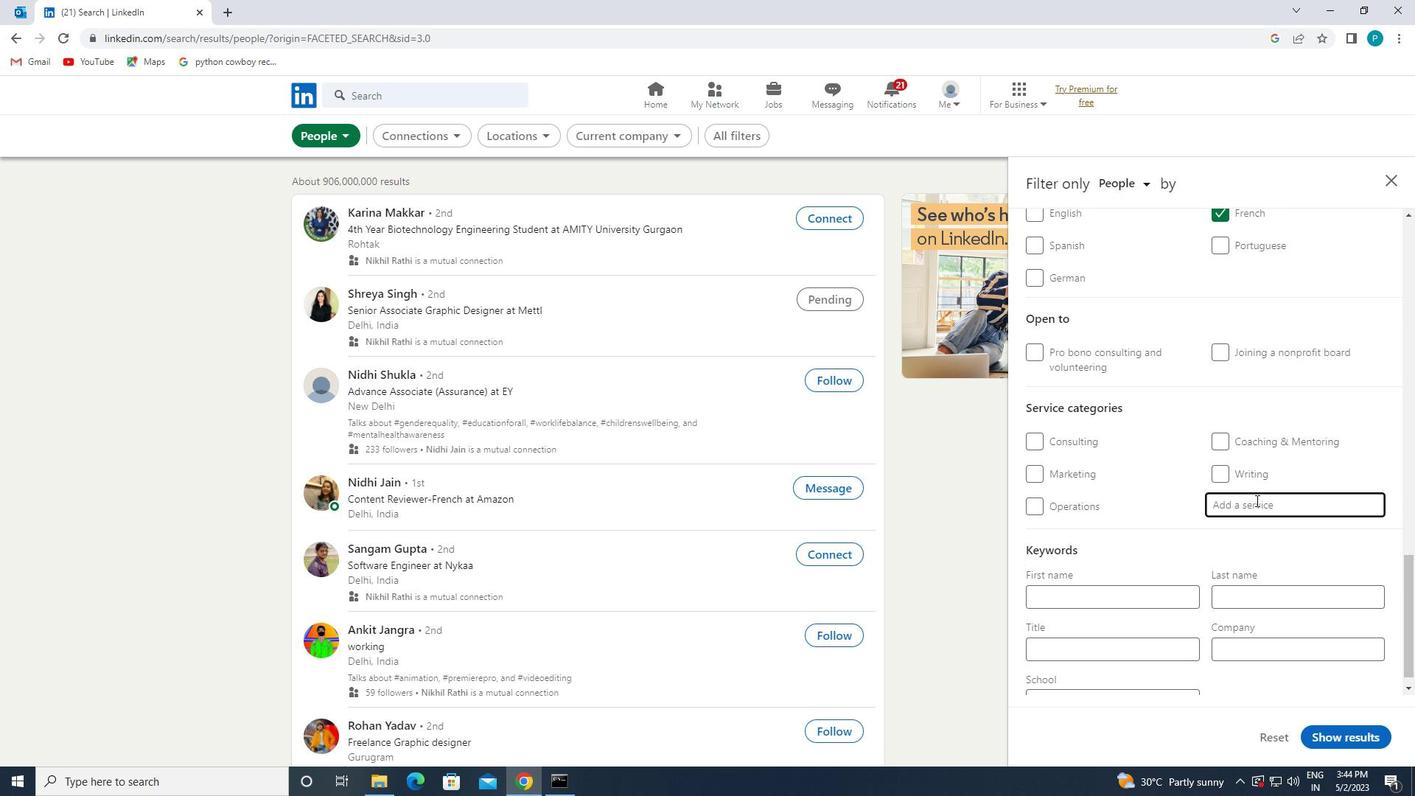 
Action: Mouse scrolled (1256, 501) with delta (0, 0)
Screenshot: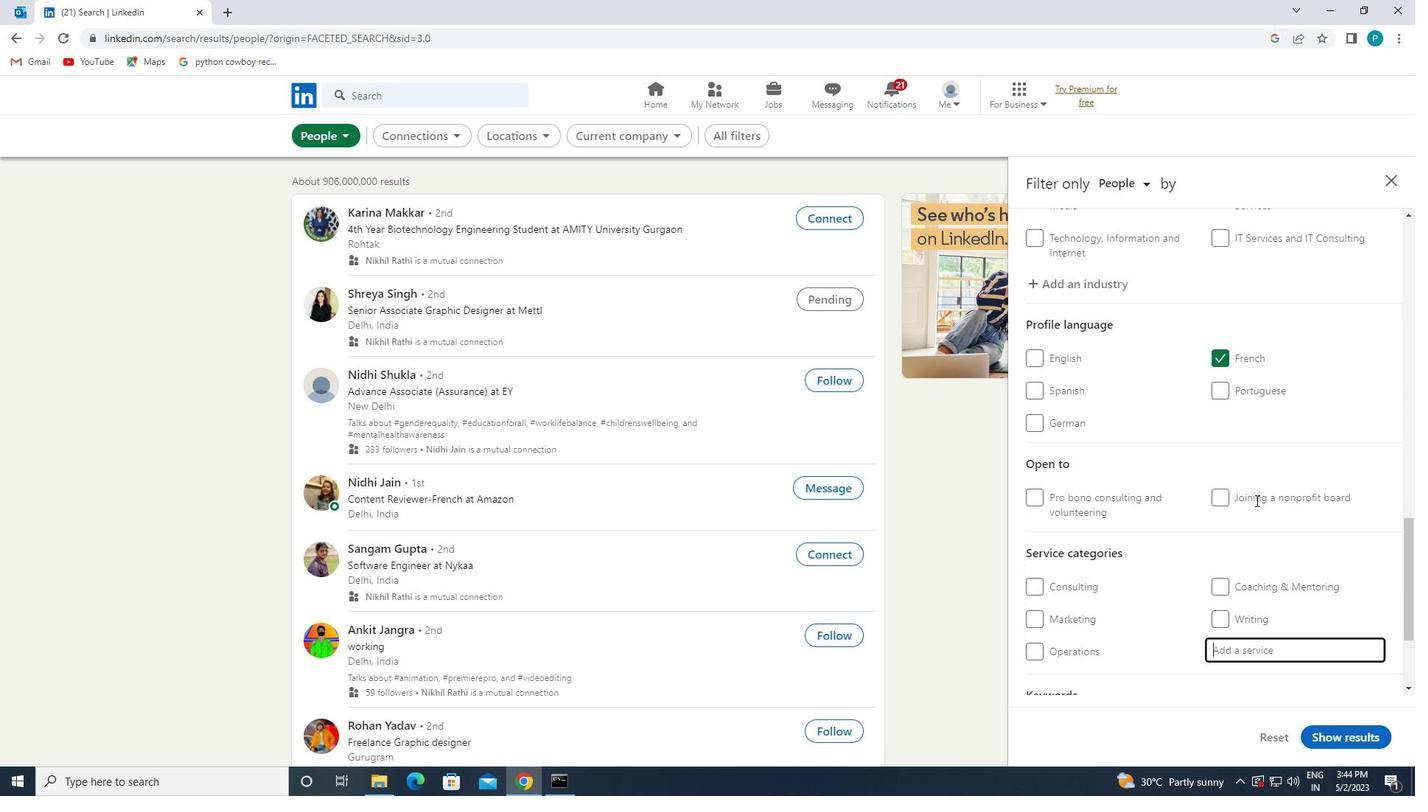 
Action: Mouse scrolled (1256, 499) with delta (0, 0)
Screenshot: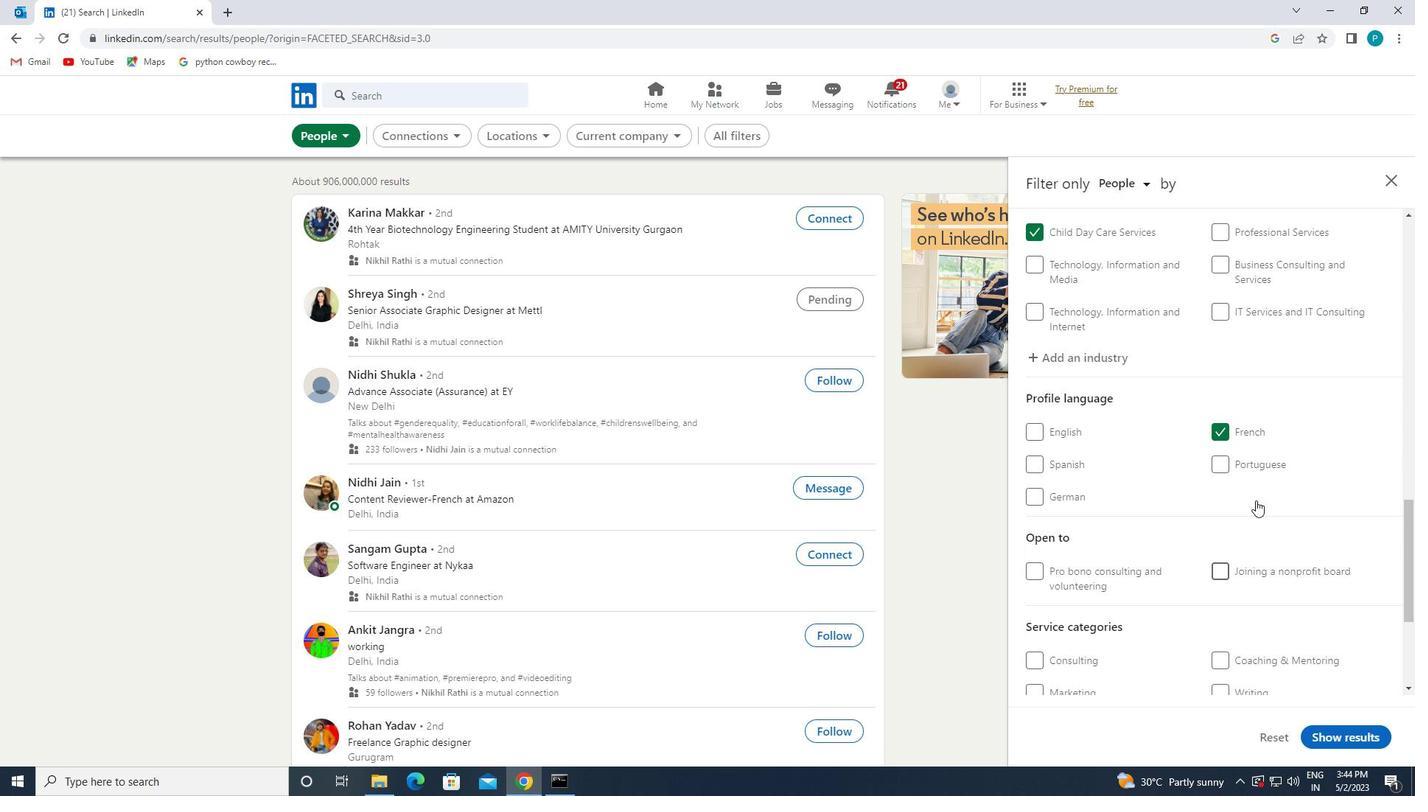 
Action: Mouse scrolled (1256, 499) with delta (0, 0)
Screenshot: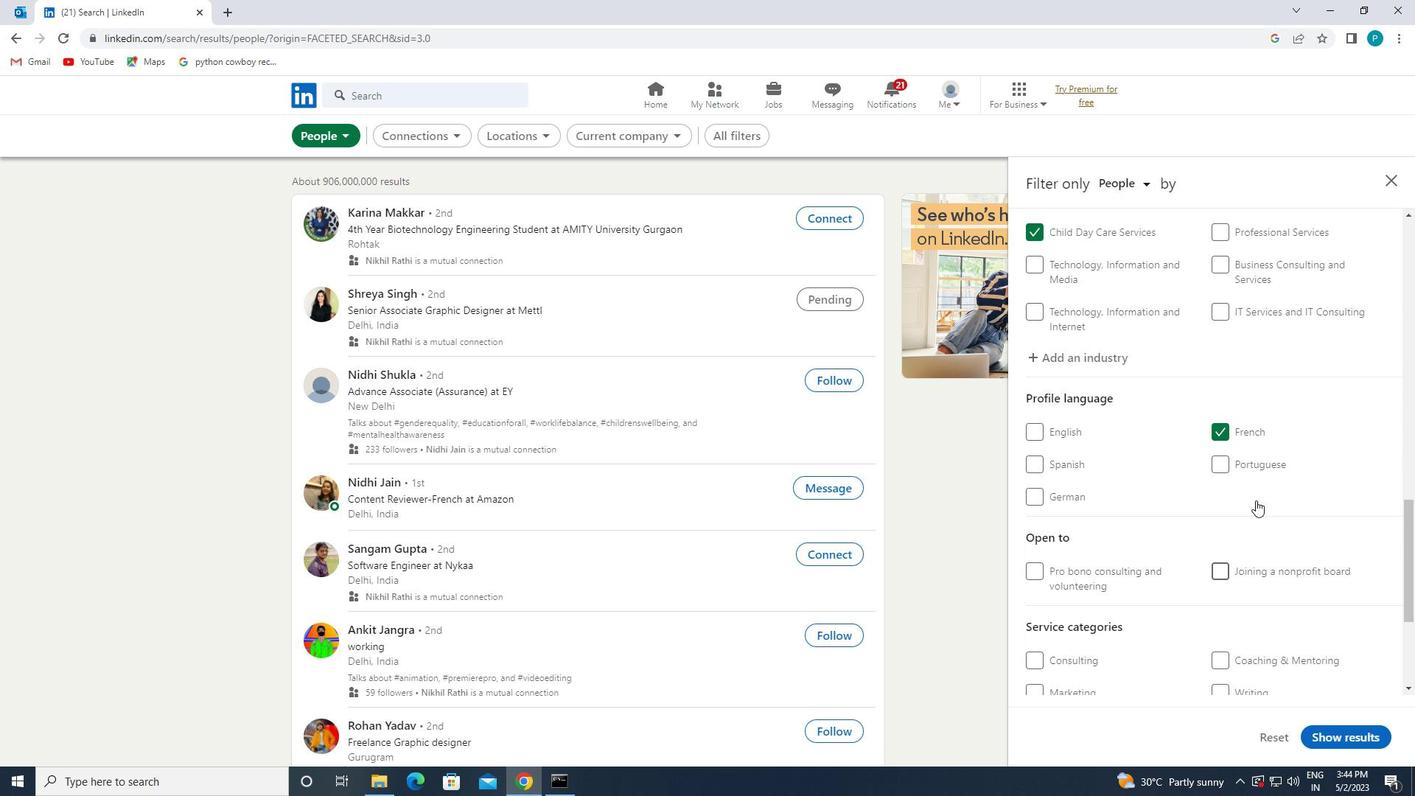 
Action: Mouse scrolled (1256, 499) with delta (0, 0)
Screenshot: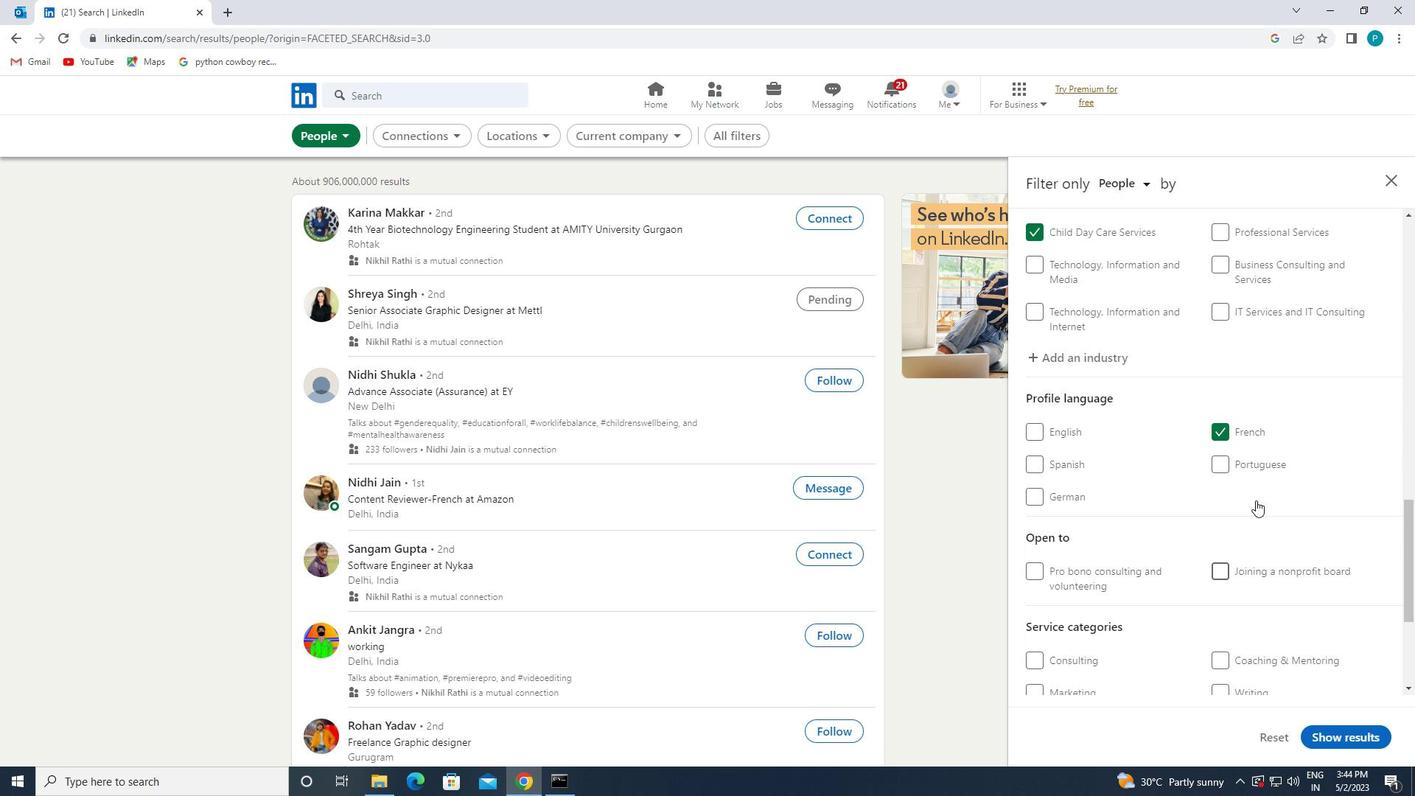 
Action: Key pressed <Key.caps_lock>P<Key.caps_lock>ROPERTY
Screenshot: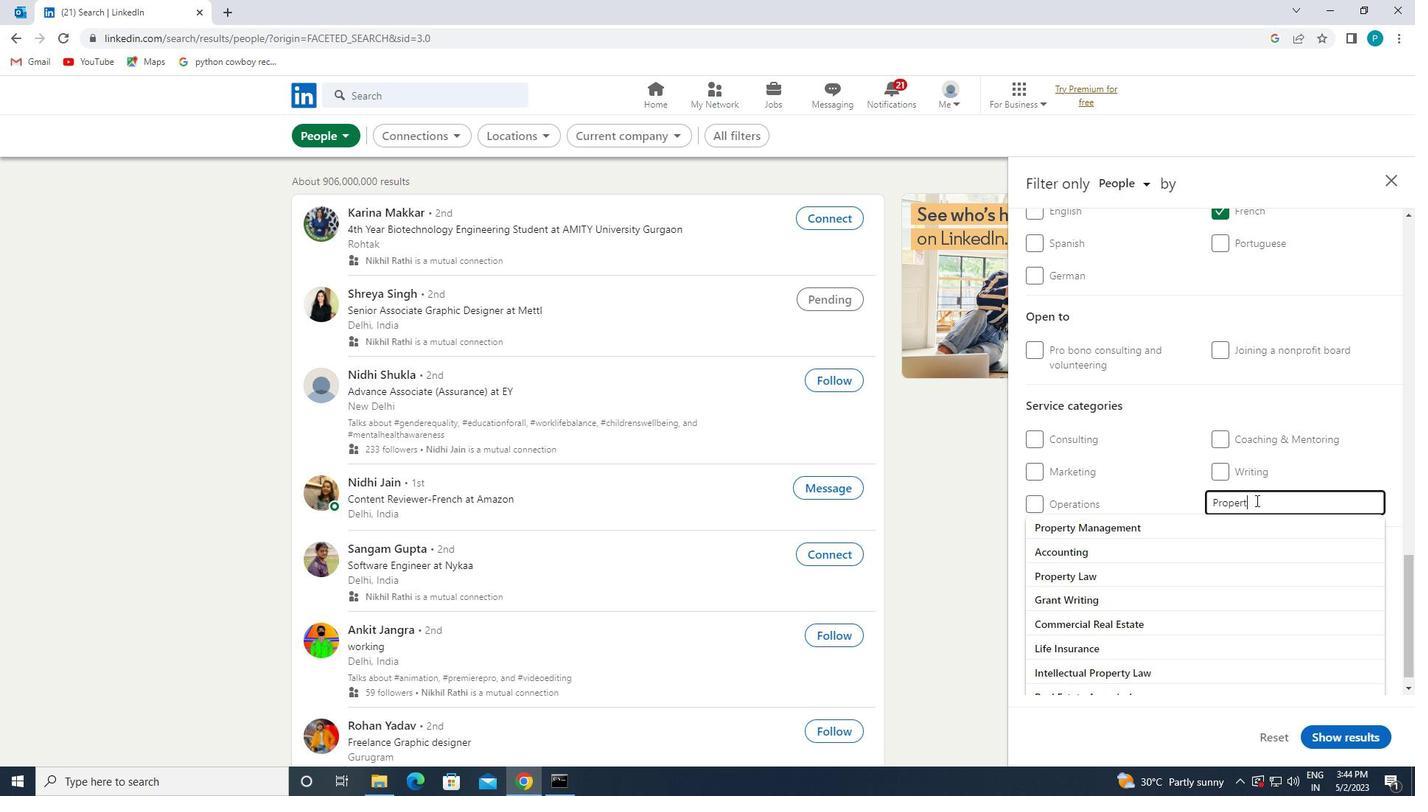 
Action: Mouse moved to (1252, 519)
Screenshot: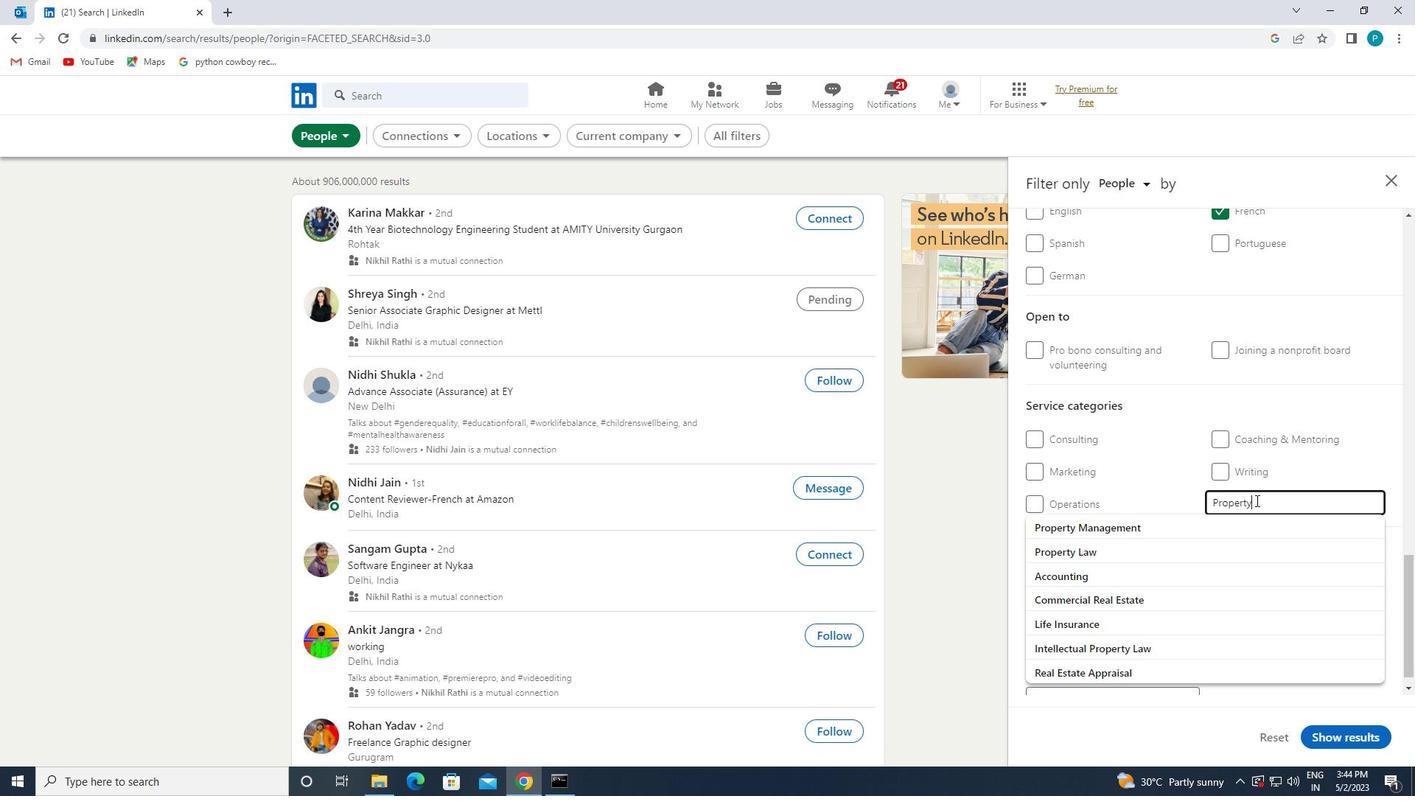 
Action: Mouse pressed left at (1252, 519)
Screenshot: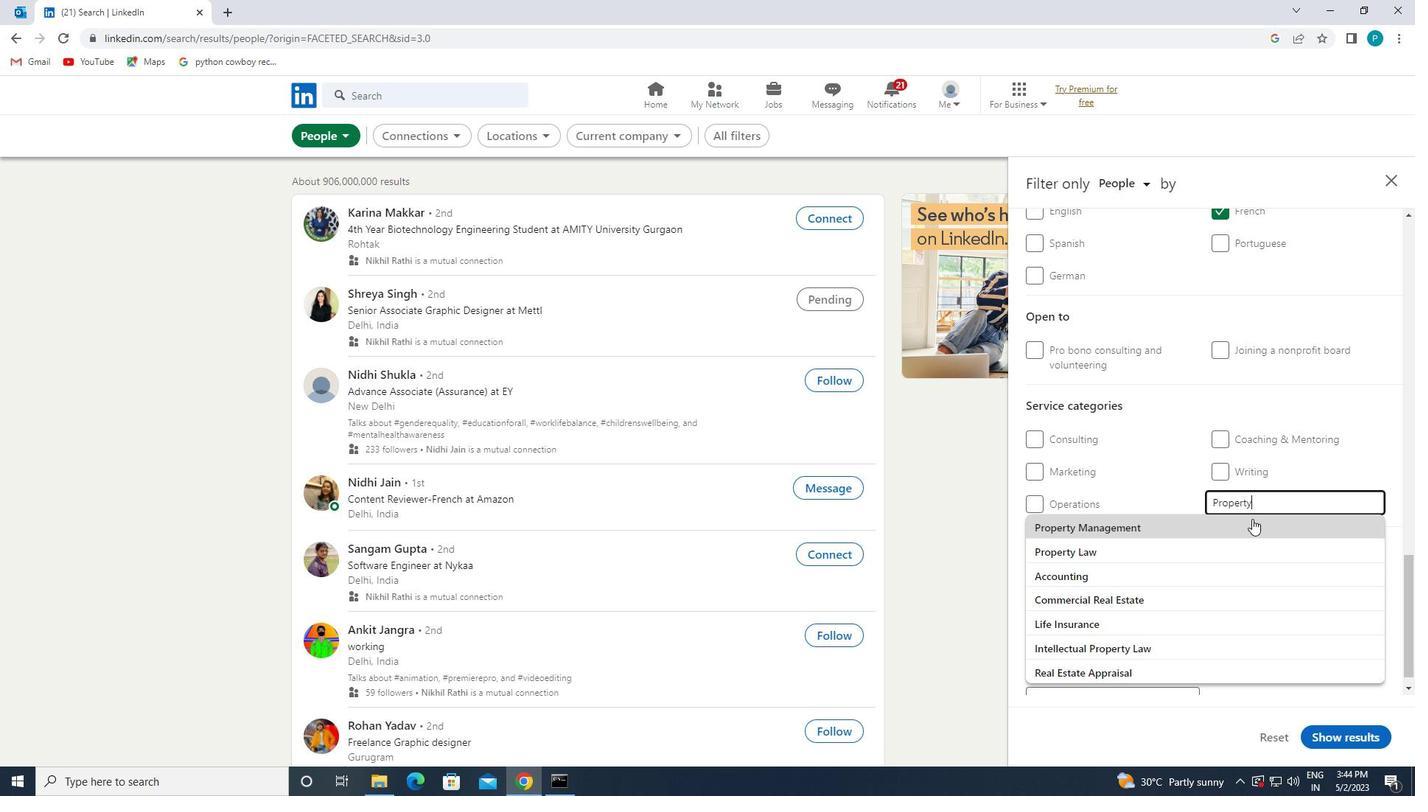 
Action: Mouse scrolled (1252, 518) with delta (0, 0)
Screenshot: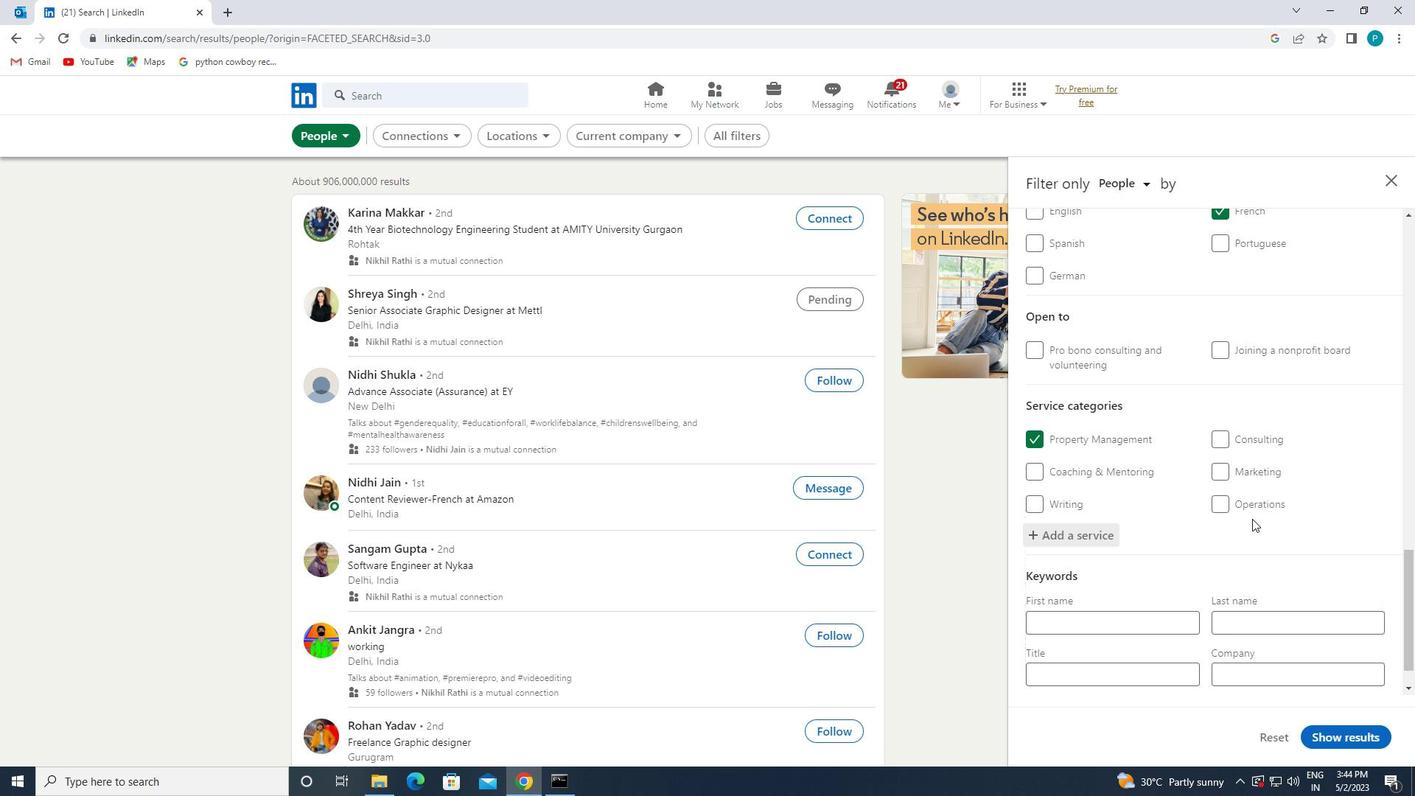 
Action: Mouse scrolled (1252, 518) with delta (0, 0)
Screenshot: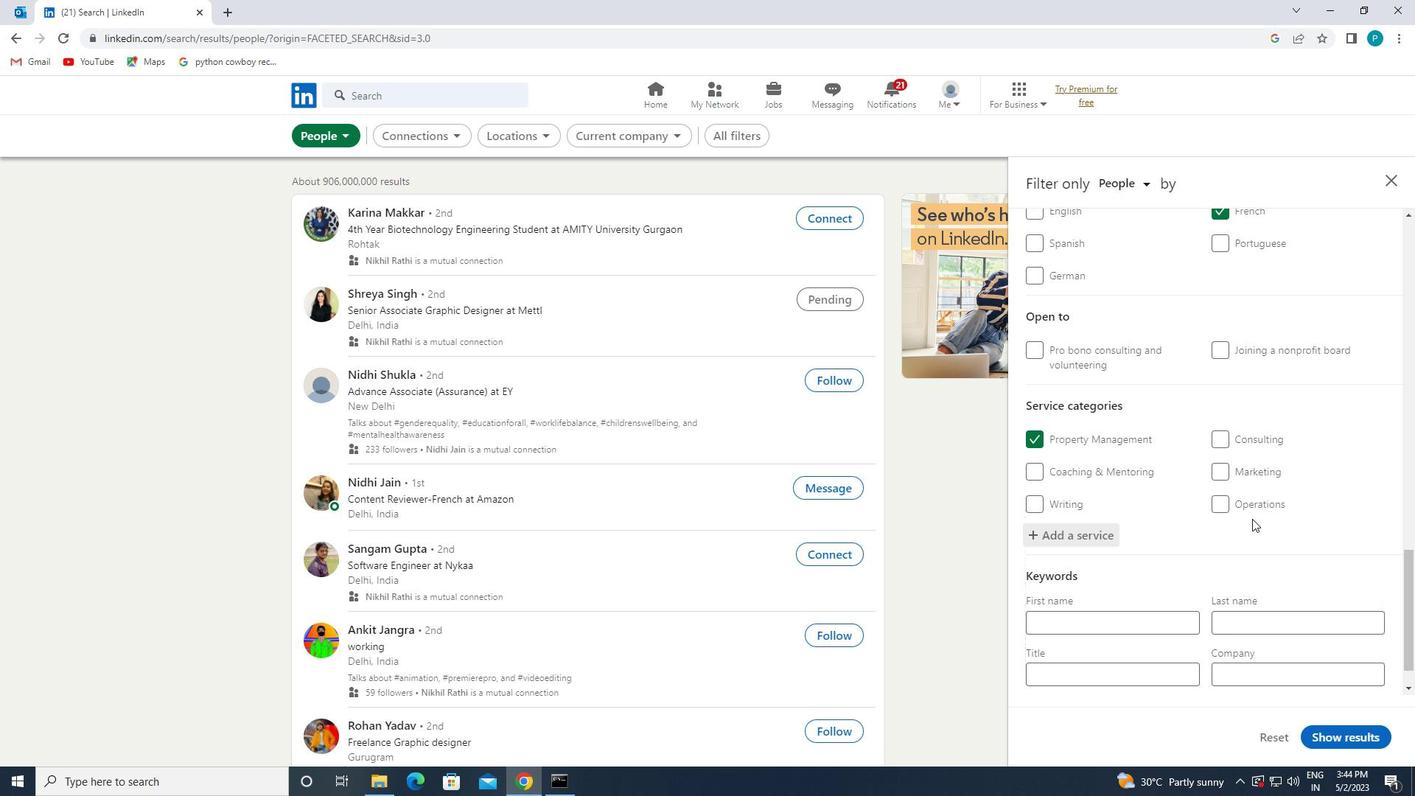 
Action: Mouse scrolled (1252, 518) with delta (0, 0)
Screenshot: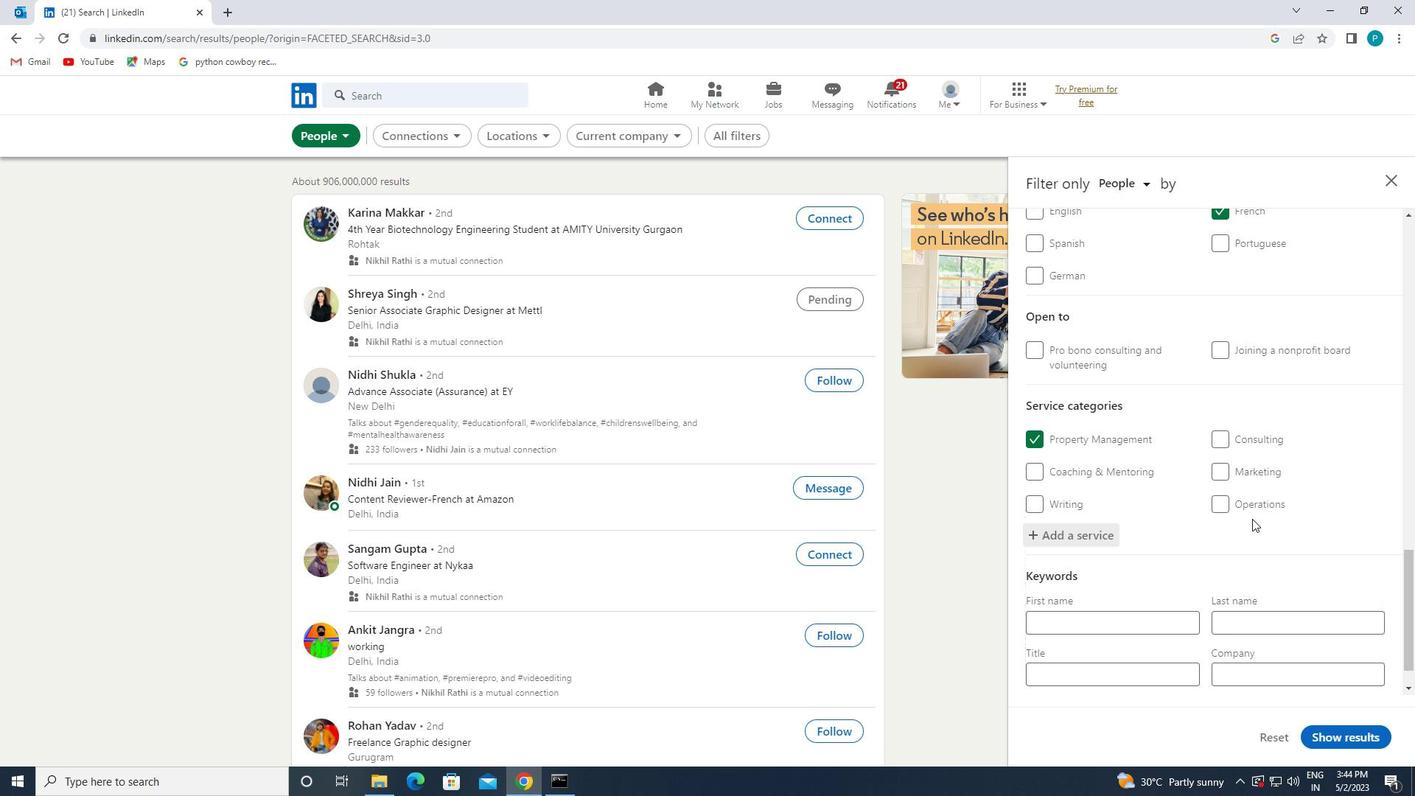 
Action: Mouse moved to (1166, 630)
Screenshot: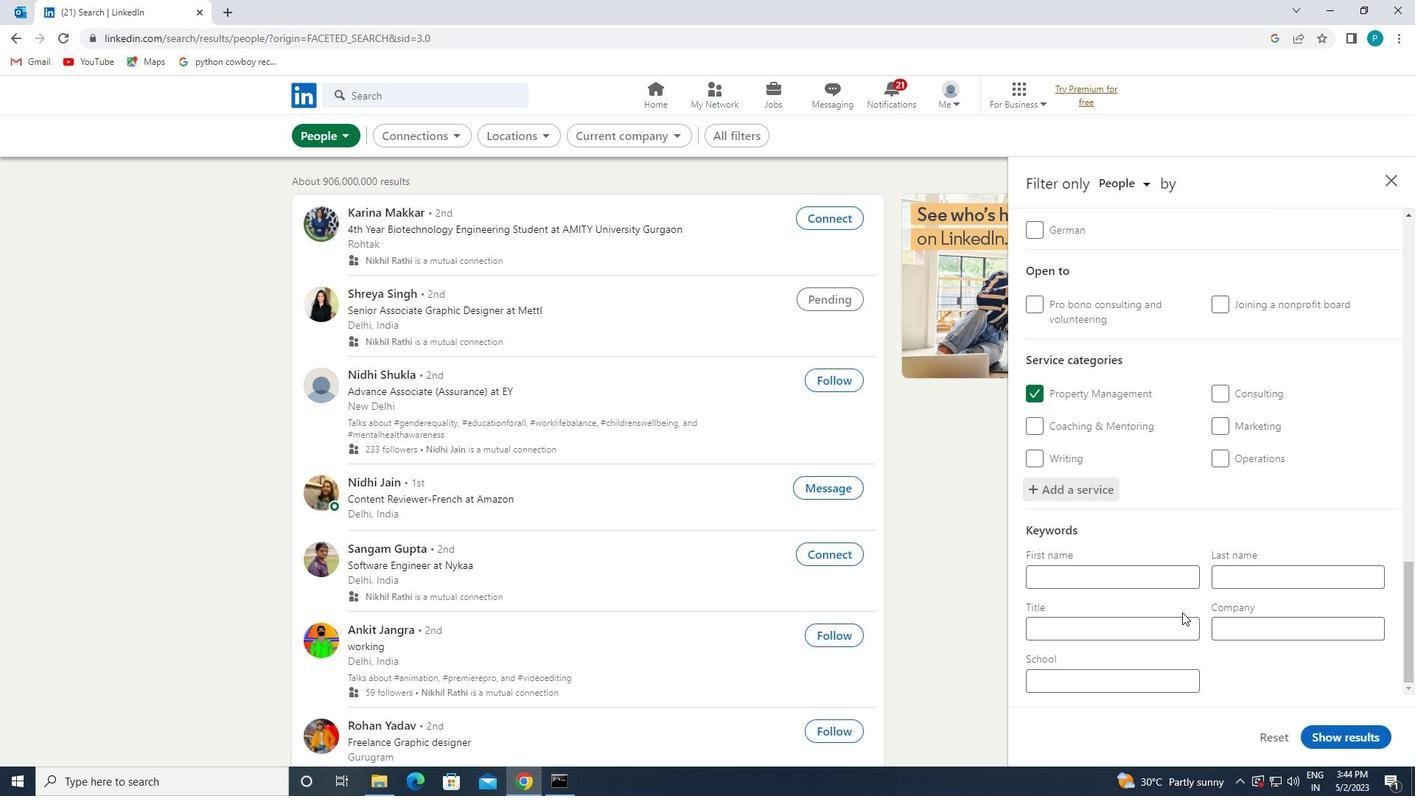 
Action: Mouse pressed left at (1166, 630)
Screenshot: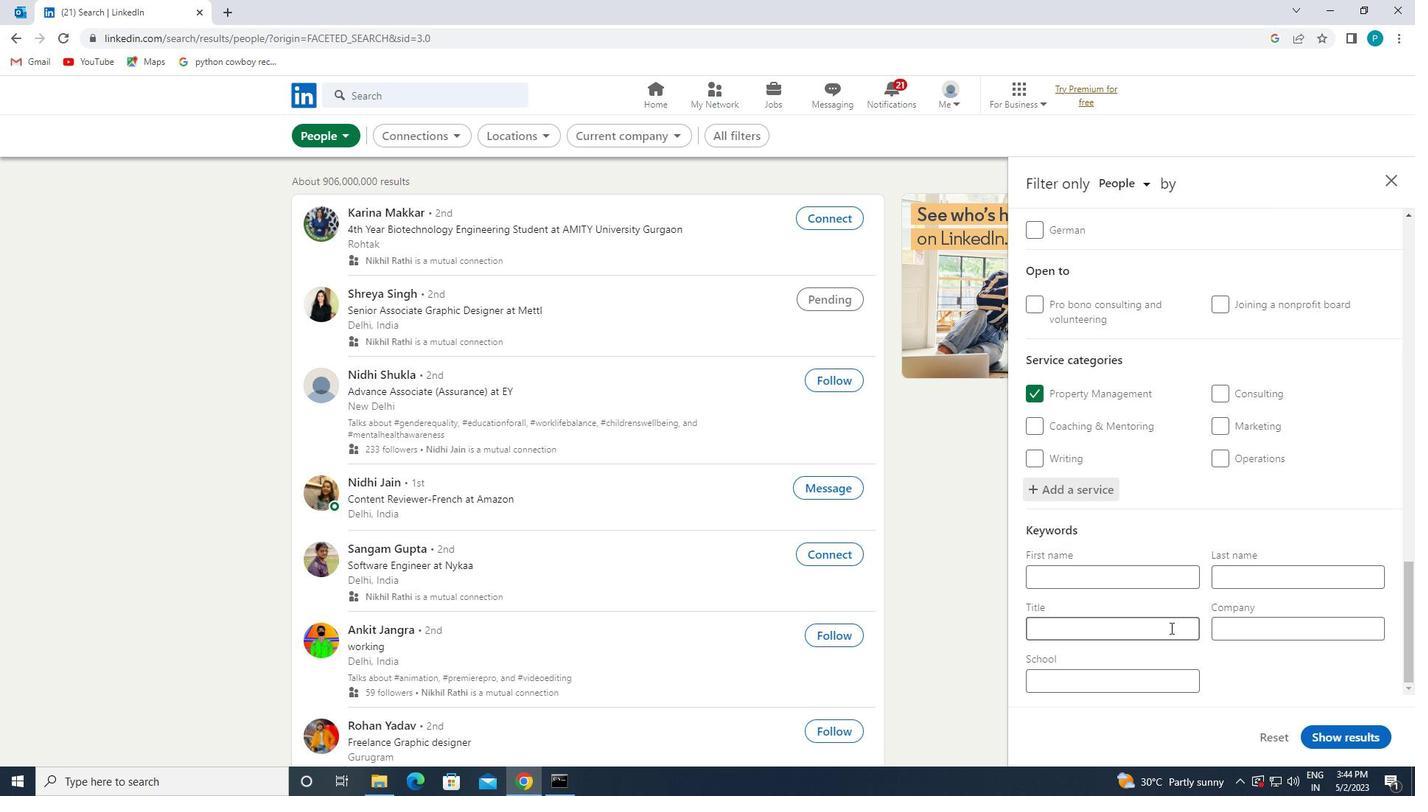 
Action: Mouse moved to (1167, 633)
Screenshot: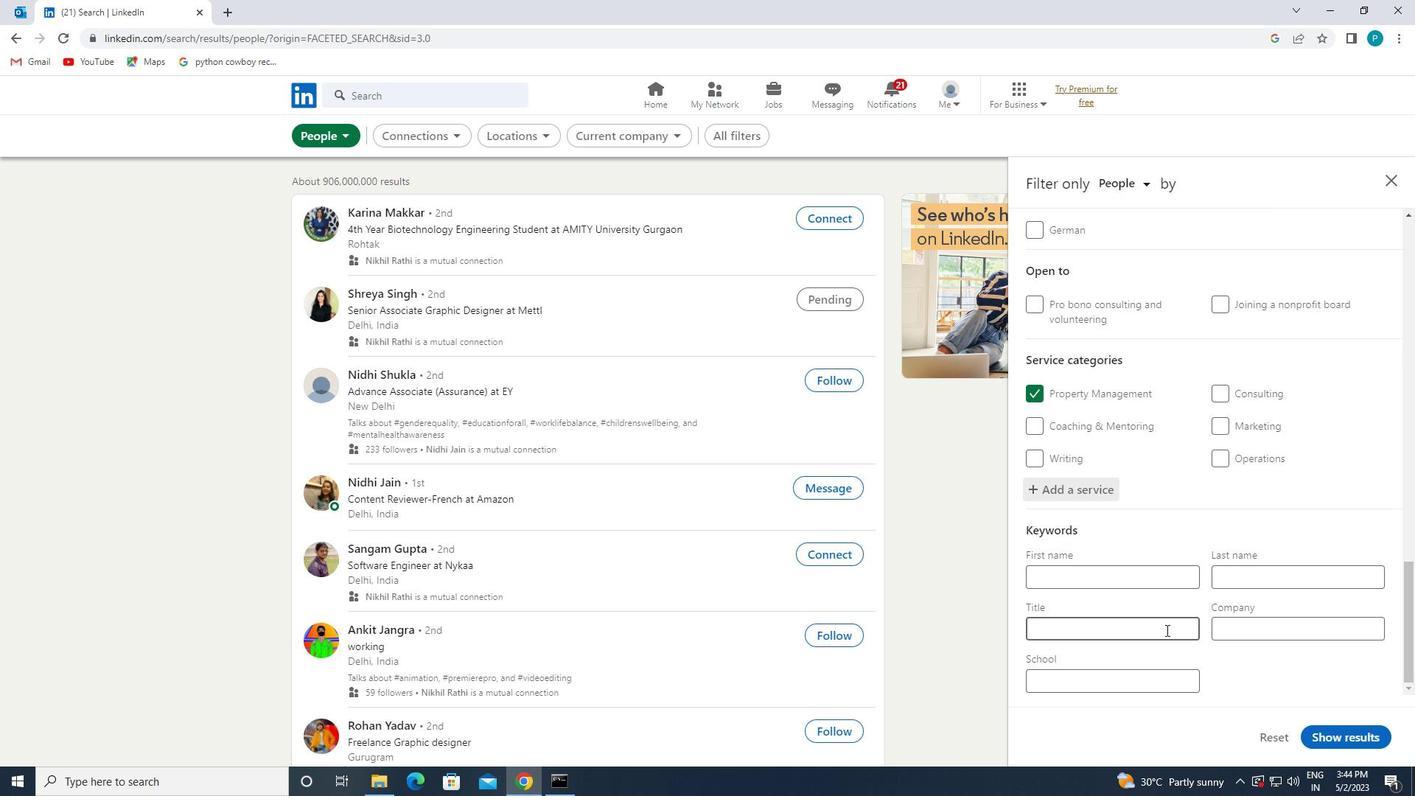 
Action: Key pressed <Key.caps_lock>C<Key.caps_lock>OPYWRITER
Screenshot: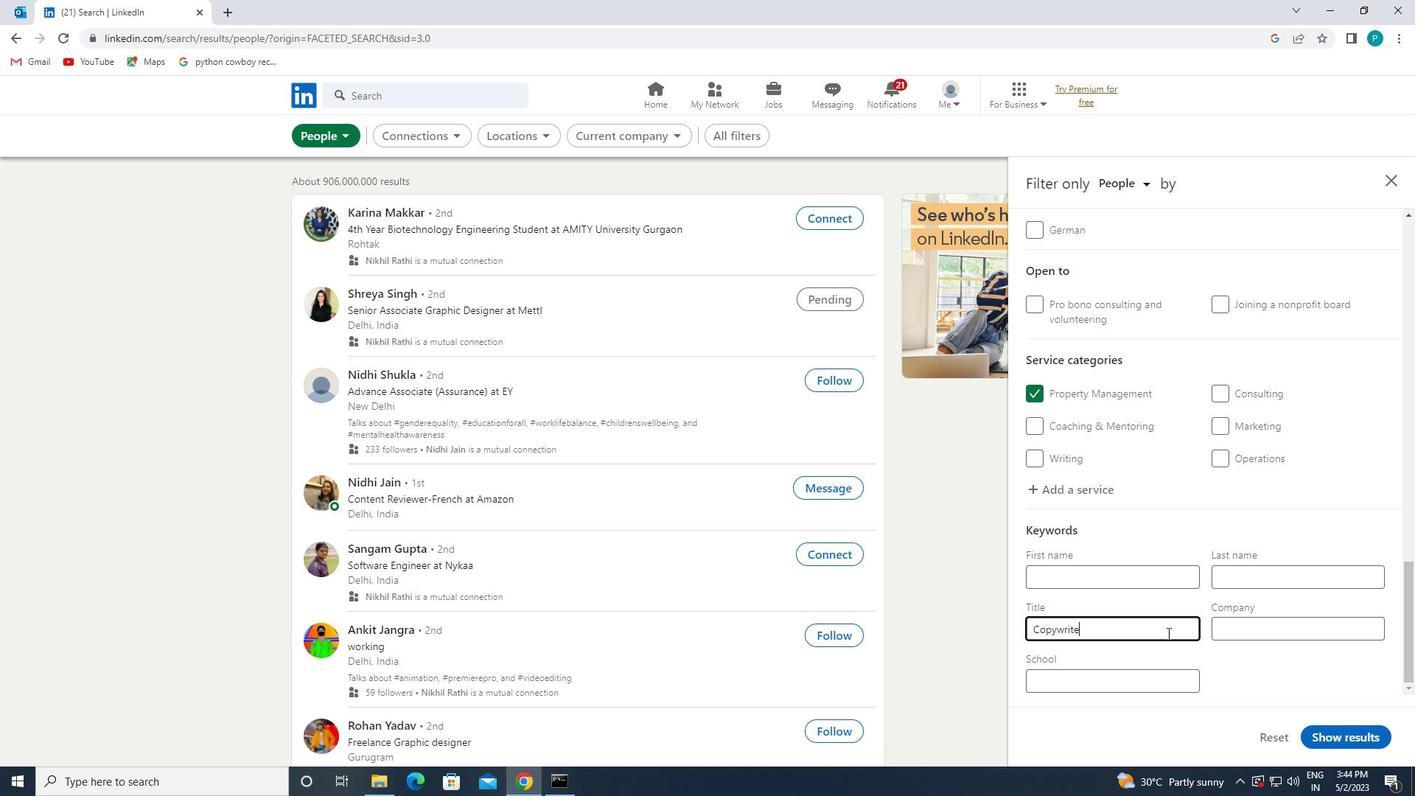 
Action: Mouse moved to (1345, 727)
Screenshot: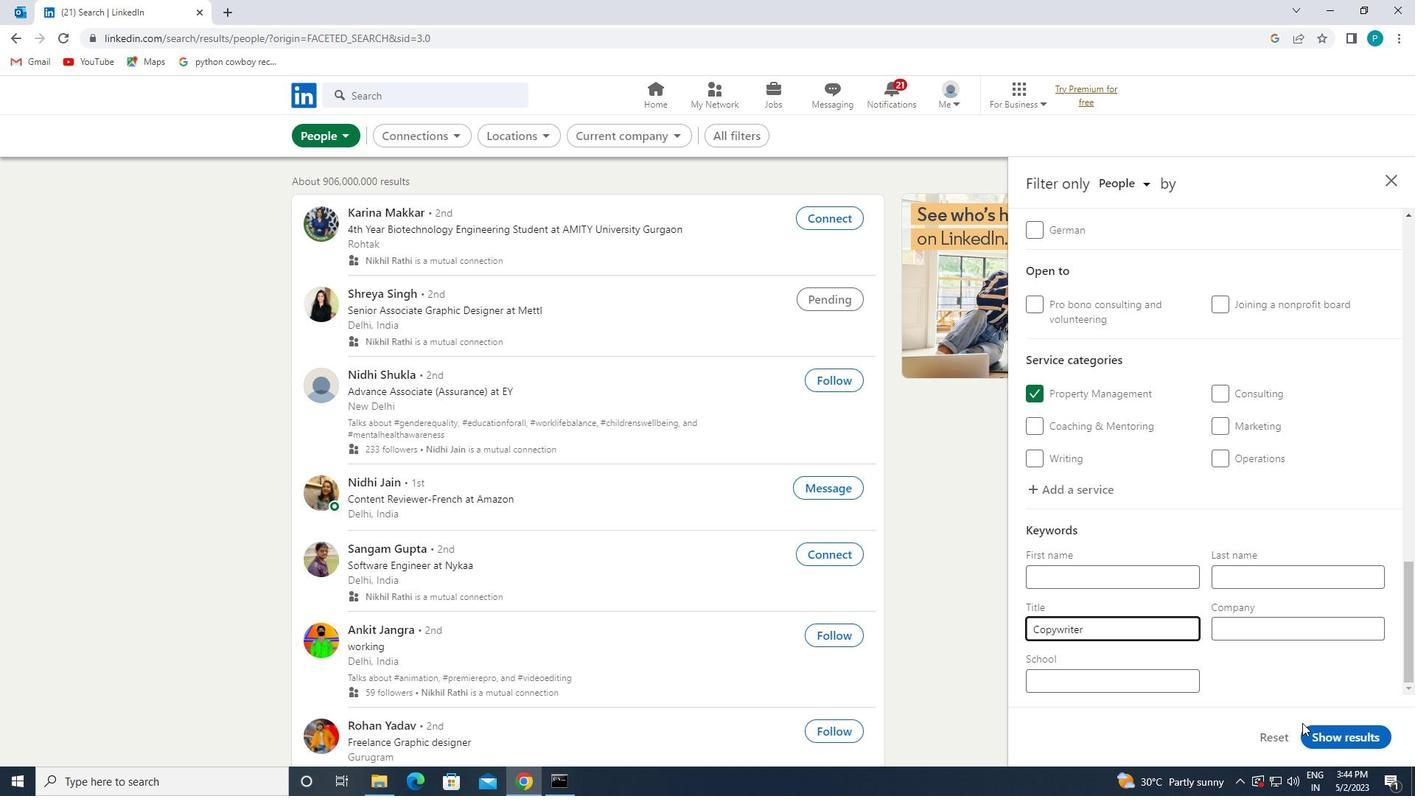 
Action: Mouse pressed left at (1345, 727)
Screenshot: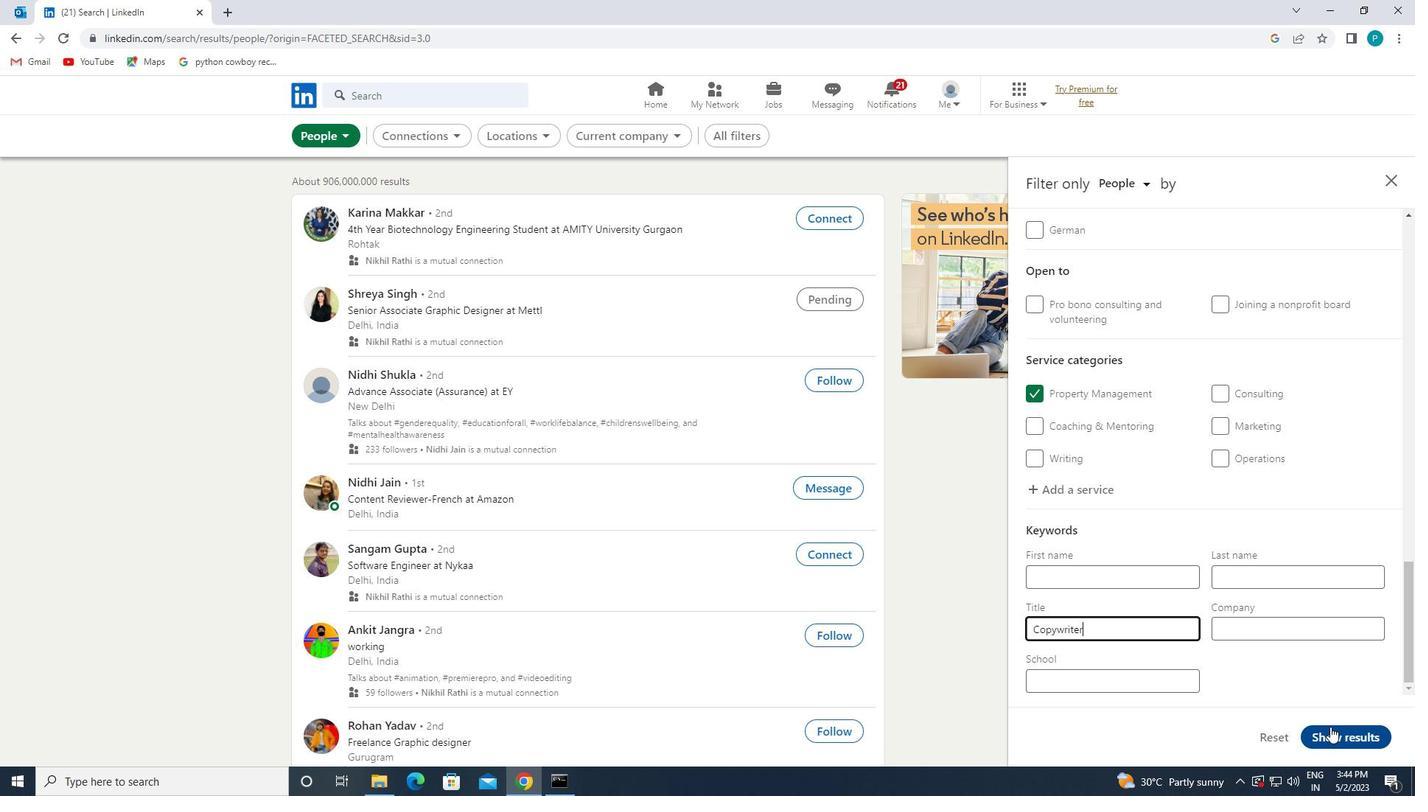
Action: Mouse moved to (1350, 731)
Screenshot: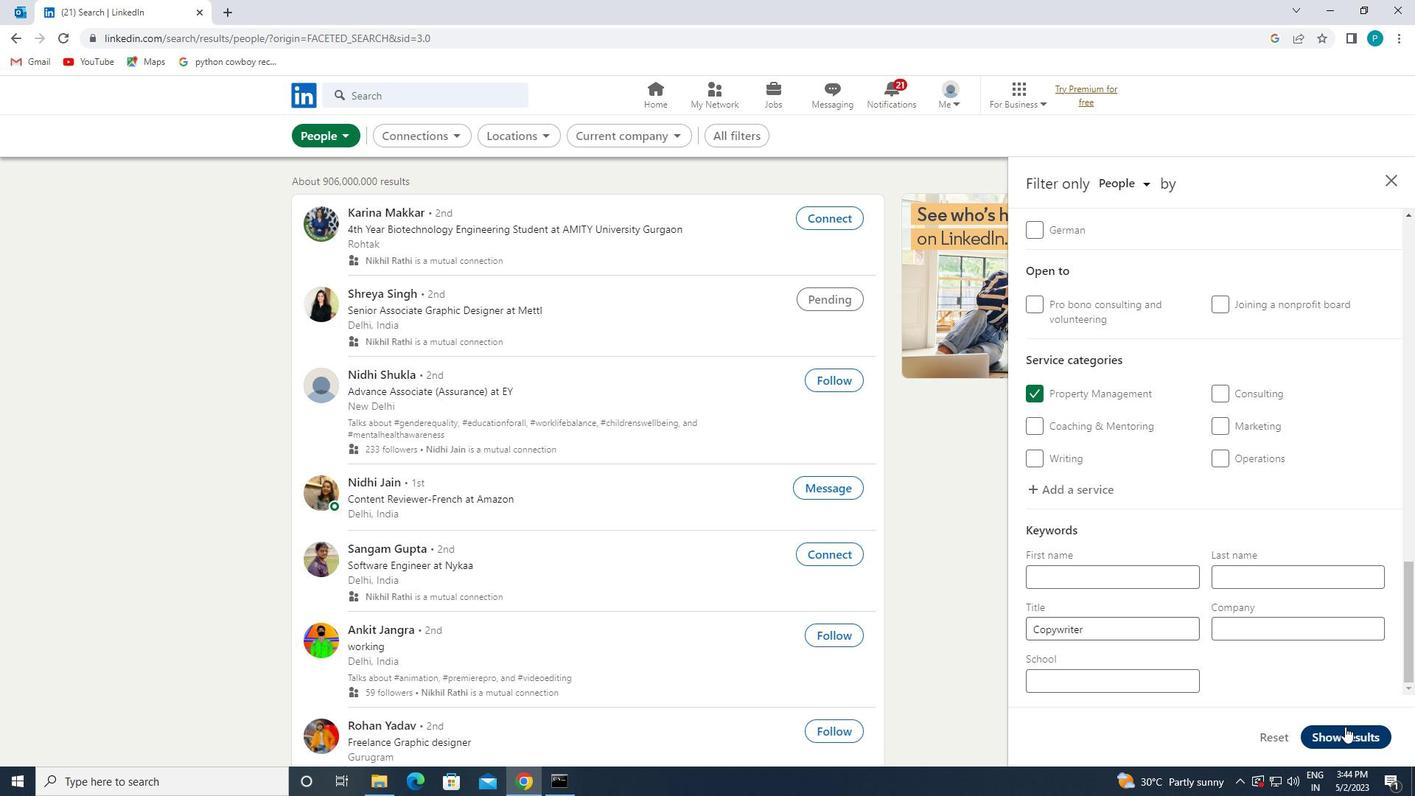 
